 Task: In the  document Christian.pdf Write the word in the shape with center alignment '<3'Change Page orientation to  'Landscape' Insert emoji at the end of quote: Red Heart
Action: Mouse moved to (254, 306)
Screenshot: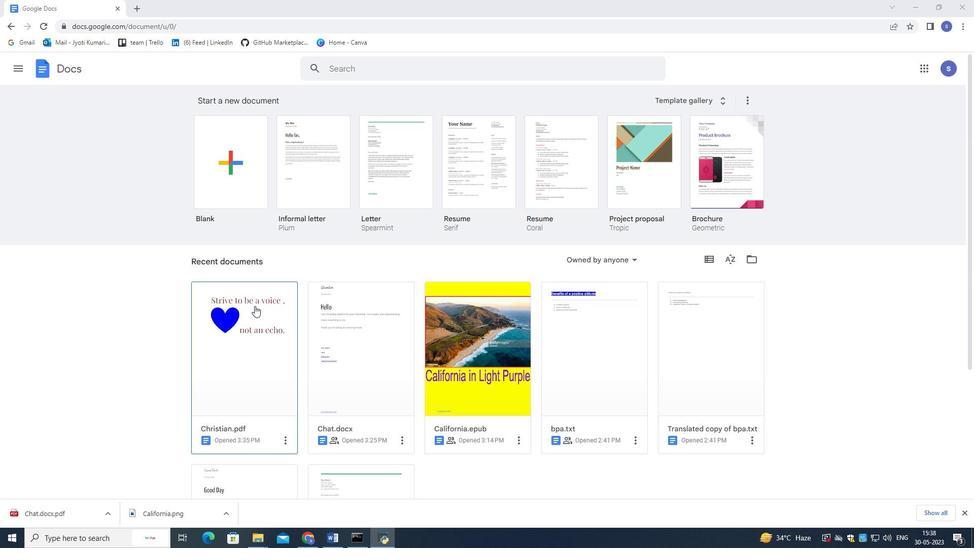 
Action: Mouse pressed left at (254, 306)
Screenshot: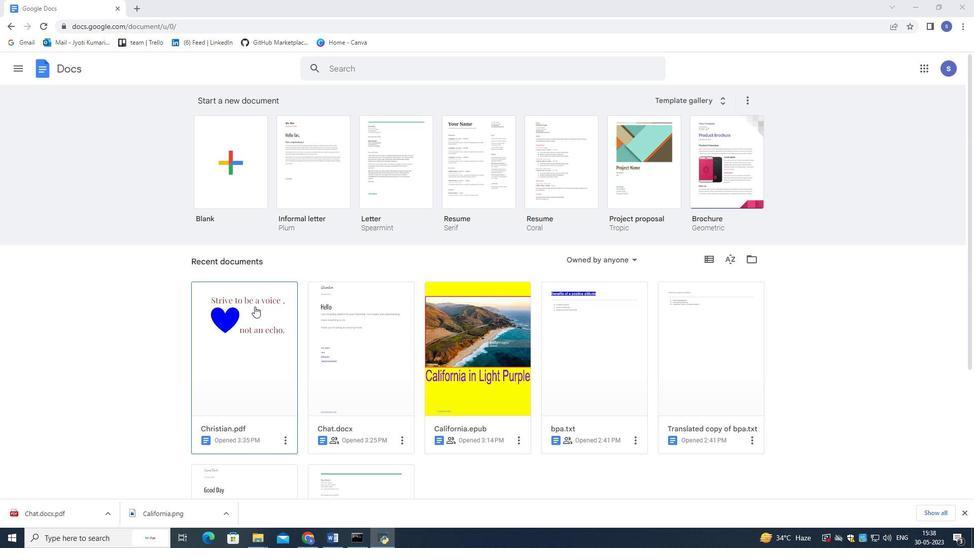 
Action: Mouse moved to (478, 321)
Screenshot: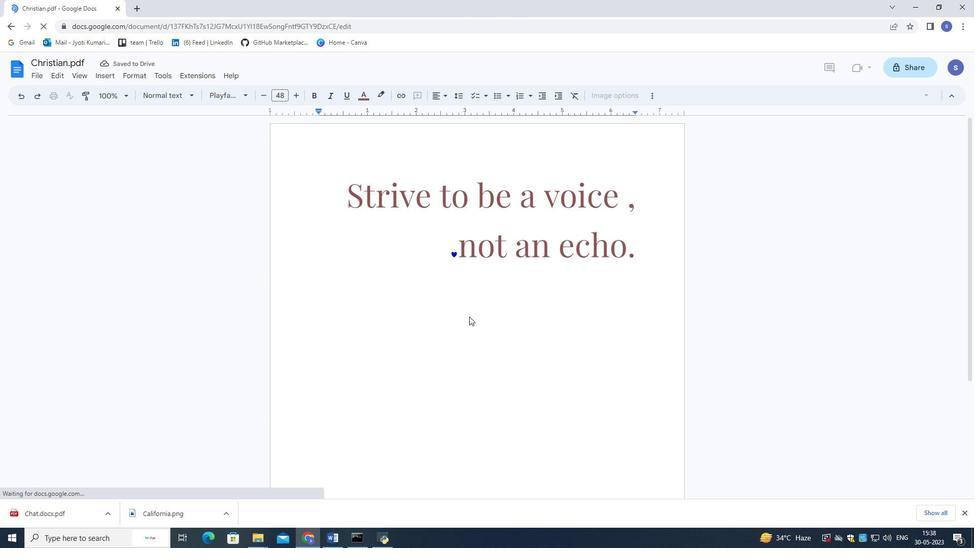 
Action: Mouse pressed left at (478, 321)
Screenshot: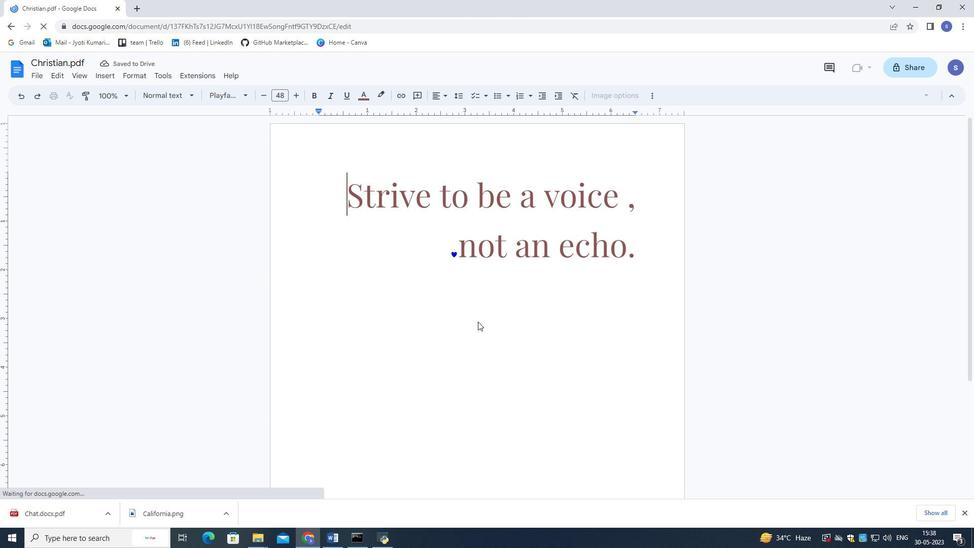 
Action: Mouse moved to (541, 356)
Screenshot: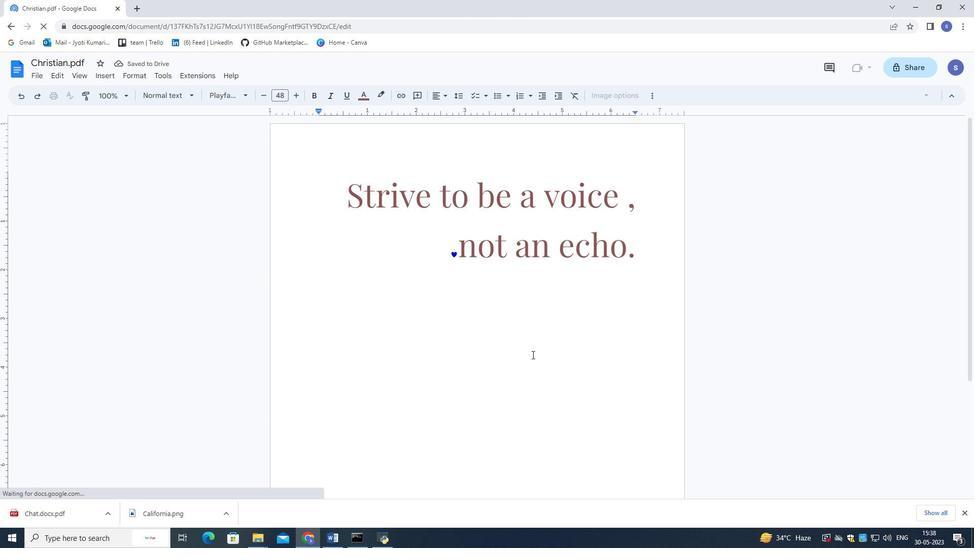 
Action: Mouse pressed left at (541, 356)
Screenshot: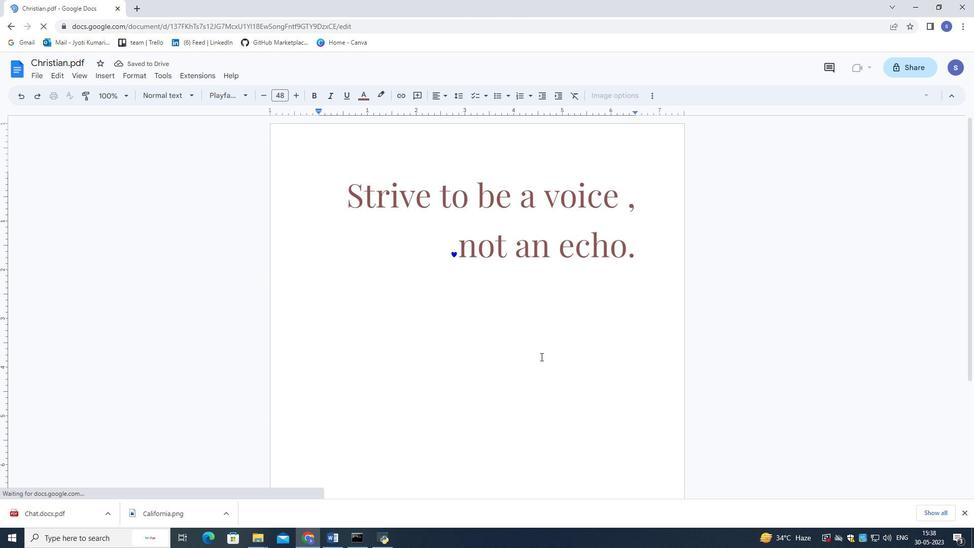 
Action: Mouse moved to (452, 254)
Screenshot: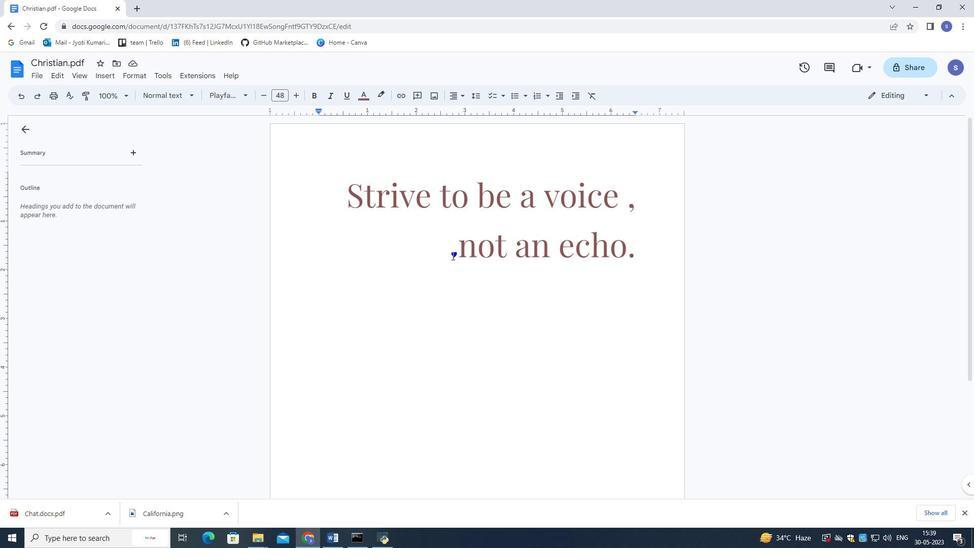 
Action: Mouse pressed left at (452, 254)
Screenshot: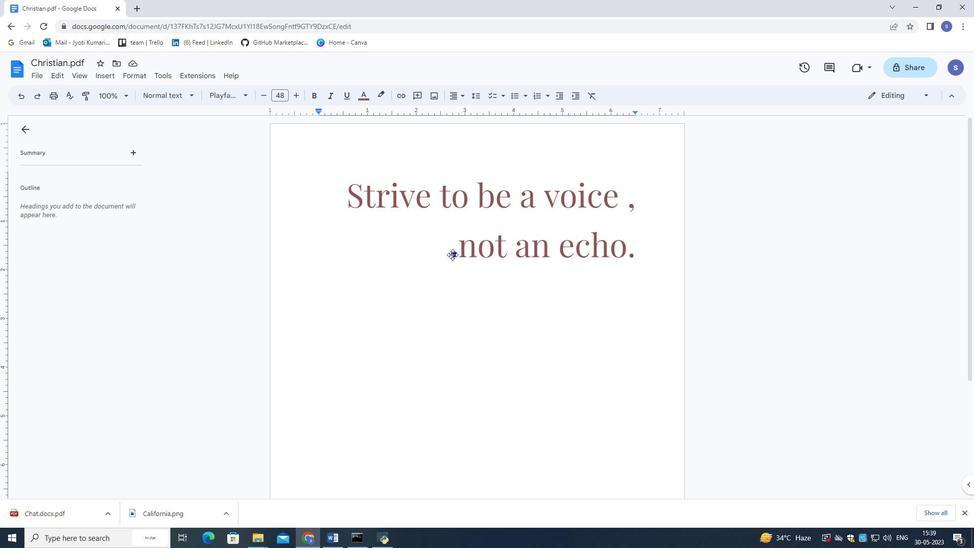 
Action: Mouse moved to (602, 266)
Screenshot: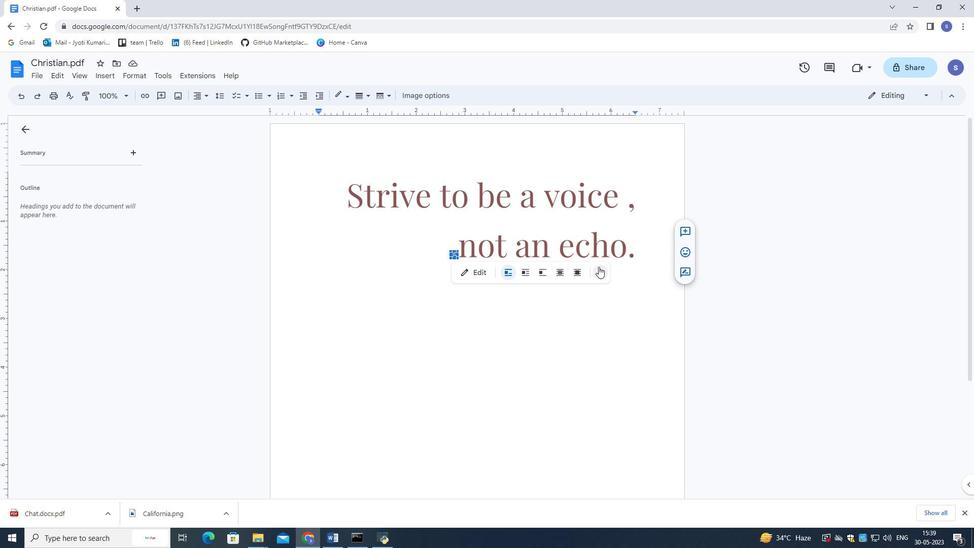 
Action: Mouse pressed left at (602, 266)
Screenshot: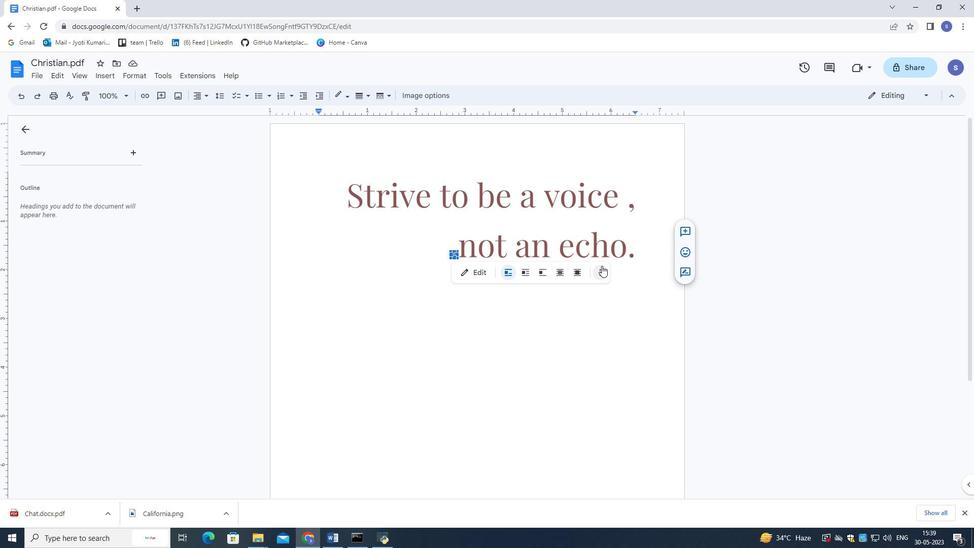 
Action: Mouse moved to (614, 297)
Screenshot: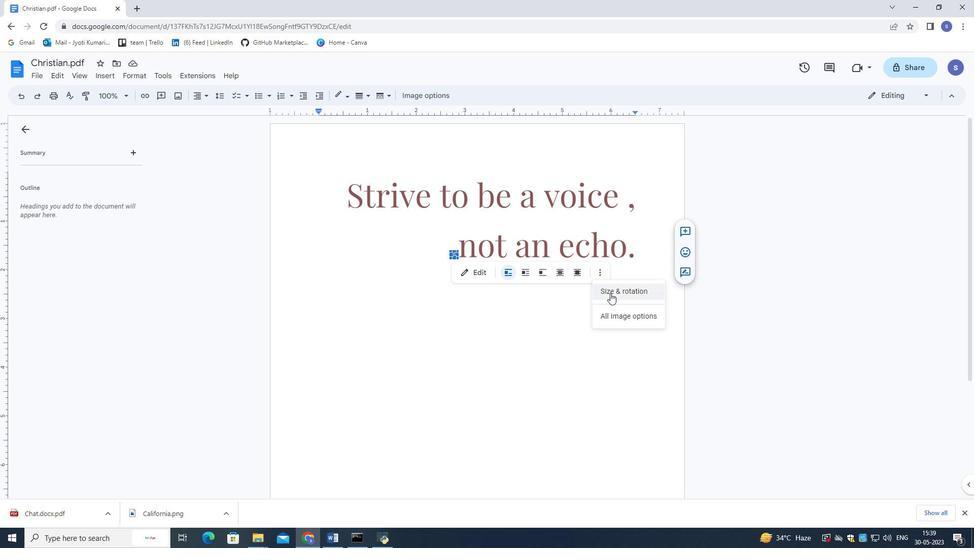 
Action: Mouse pressed left at (614, 297)
Screenshot: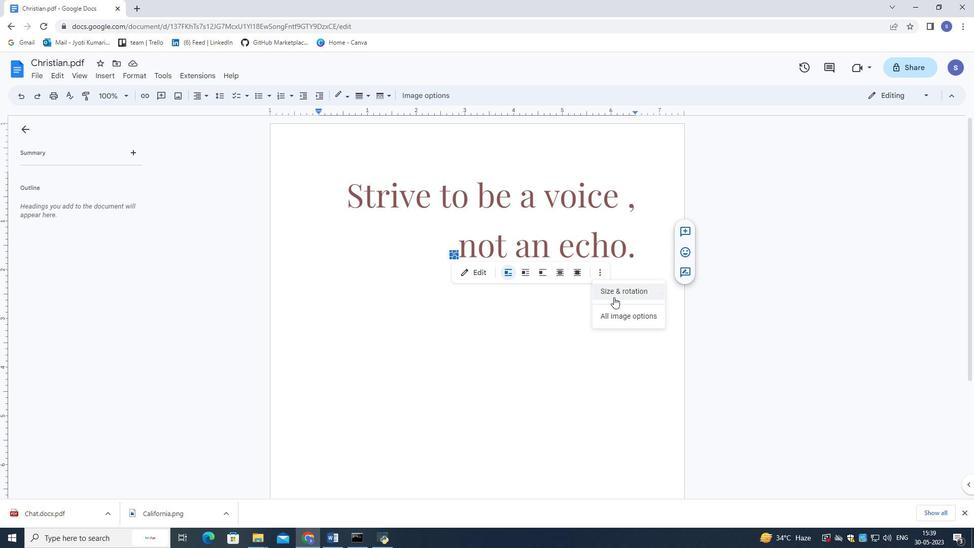 
Action: Mouse moved to (931, 179)
Screenshot: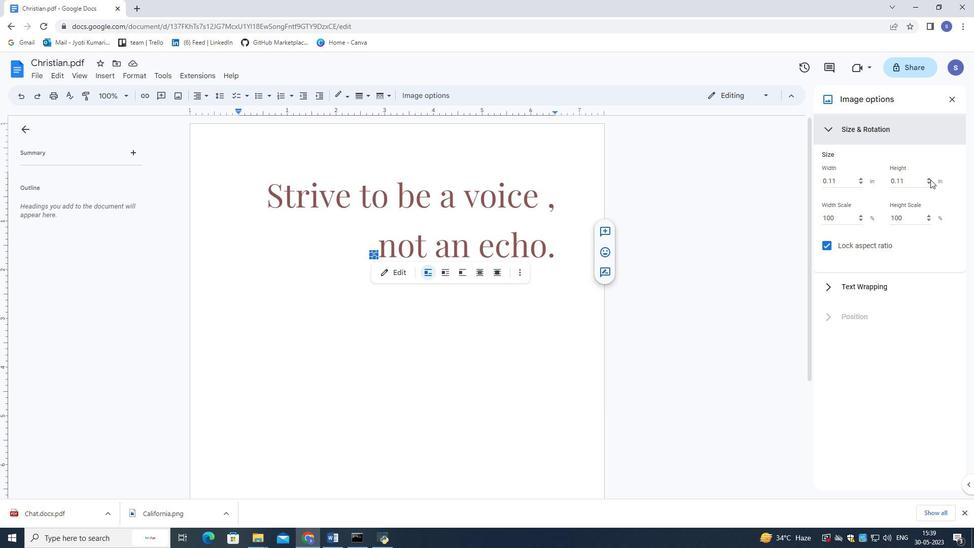 
Action: Mouse pressed left at (931, 179)
Screenshot: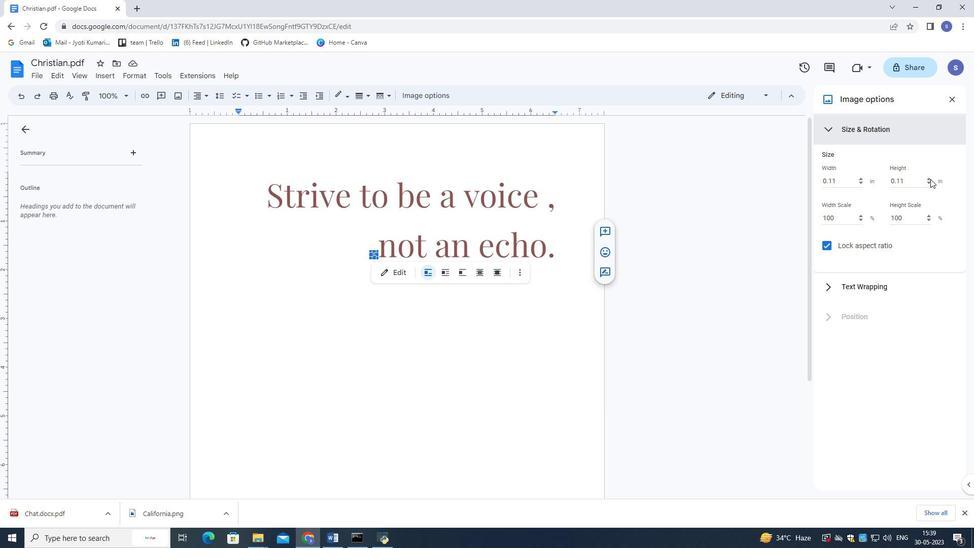 
Action: Mouse moved to (931, 178)
Screenshot: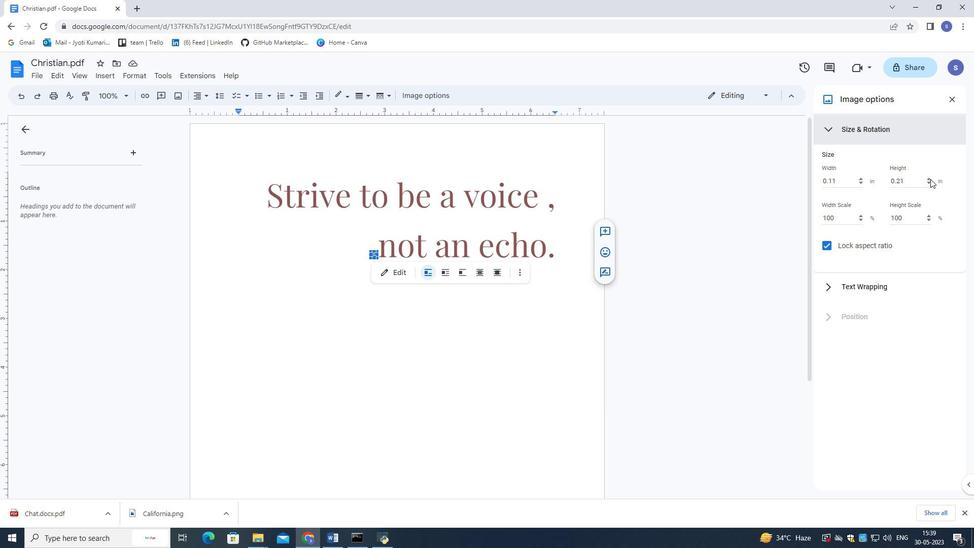 
Action: Mouse pressed left at (931, 178)
Screenshot: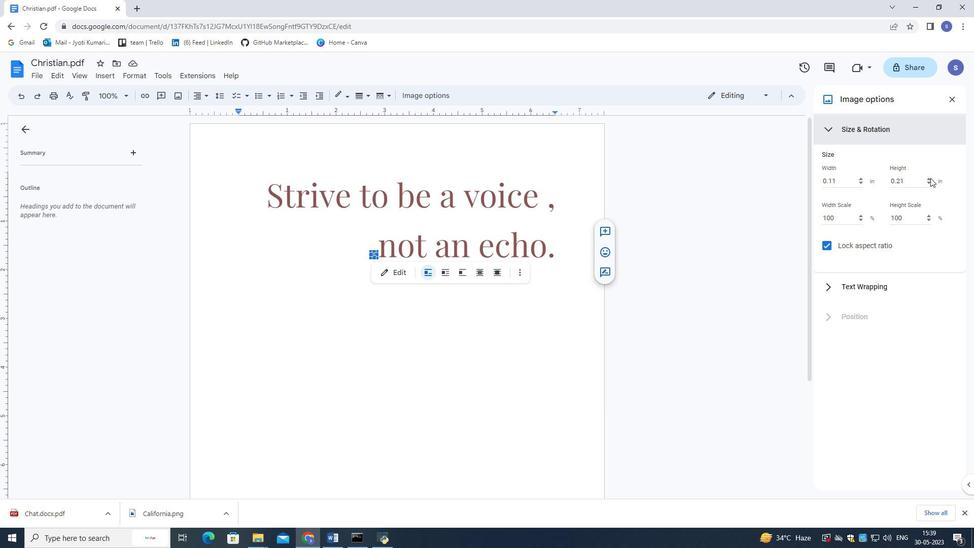 
Action: Mouse pressed left at (931, 178)
Screenshot: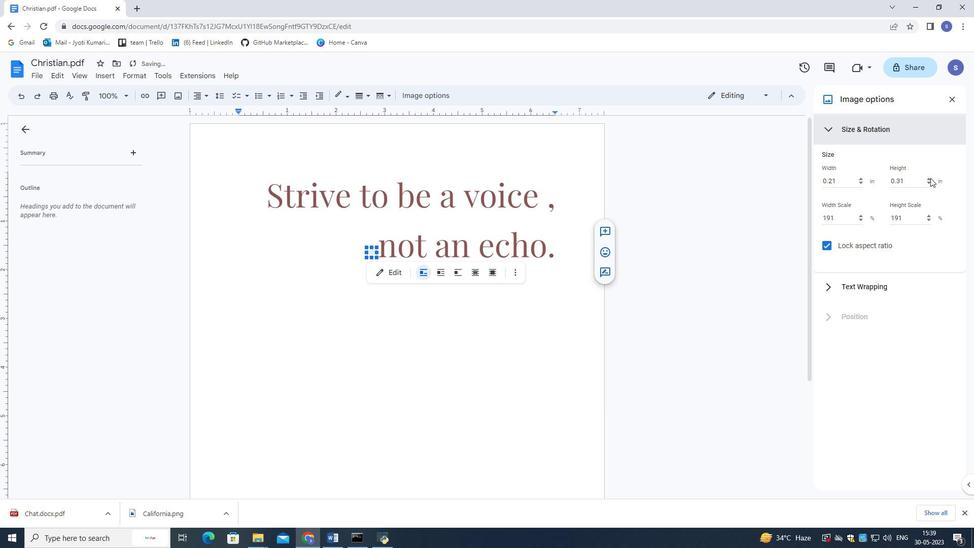 
Action: Mouse pressed left at (931, 178)
Screenshot: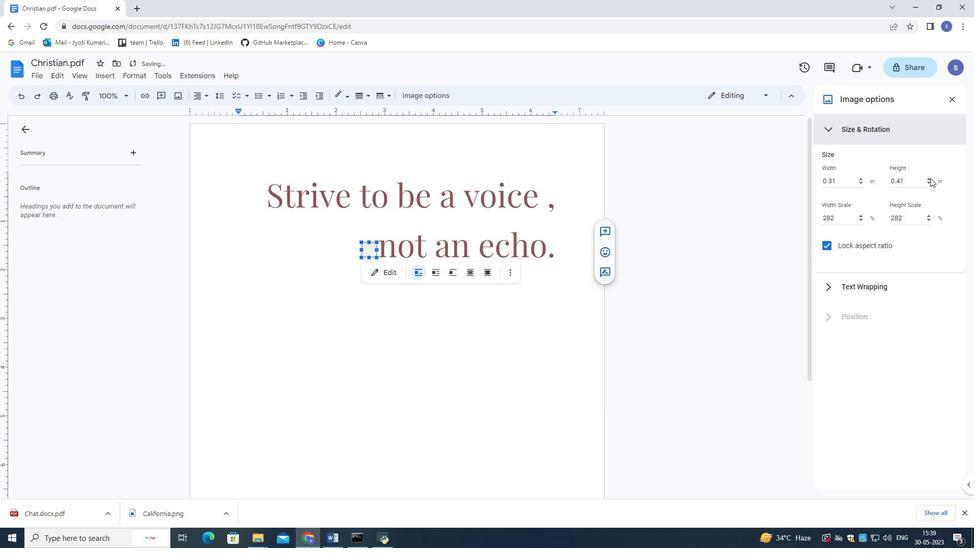 
Action: Mouse pressed left at (931, 178)
Screenshot: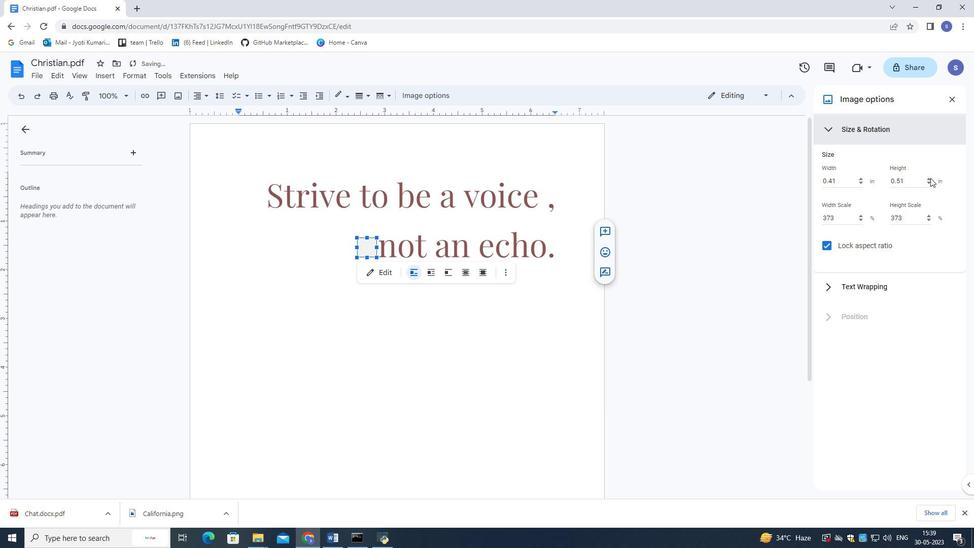 
Action: Mouse moved to (714, 244)
Screenshot: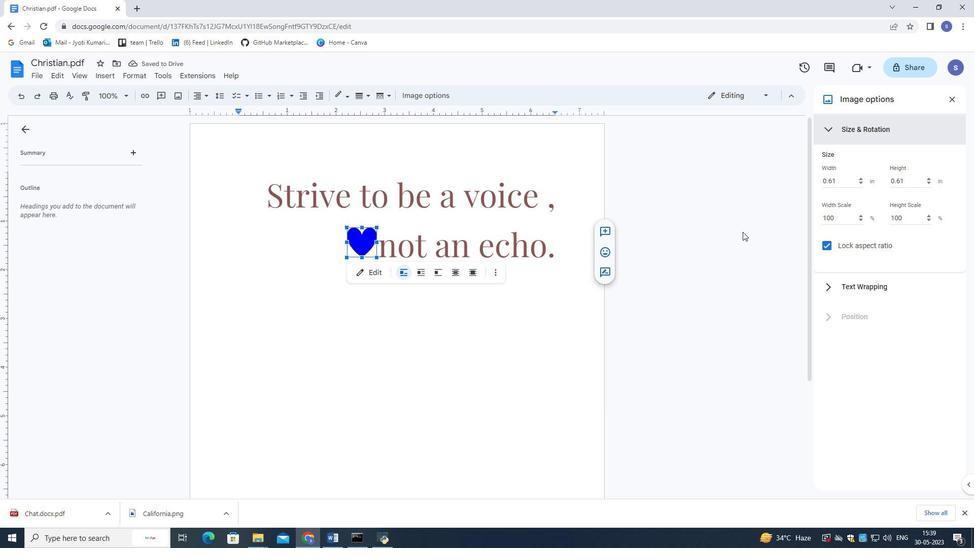 
Action: Mouse pressed left at (714, 244)
Screenshot: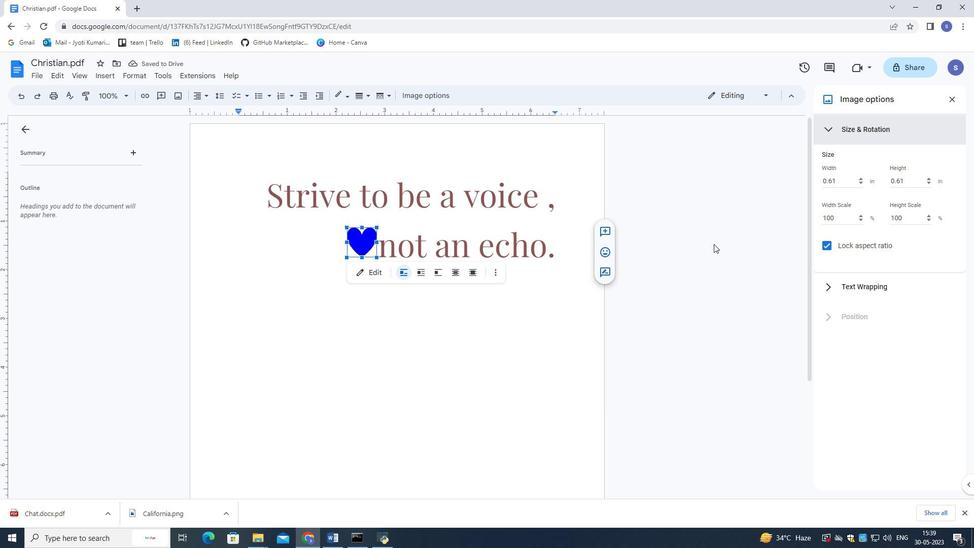 
Action: Mouse moved to (358, 241)
Screenshot: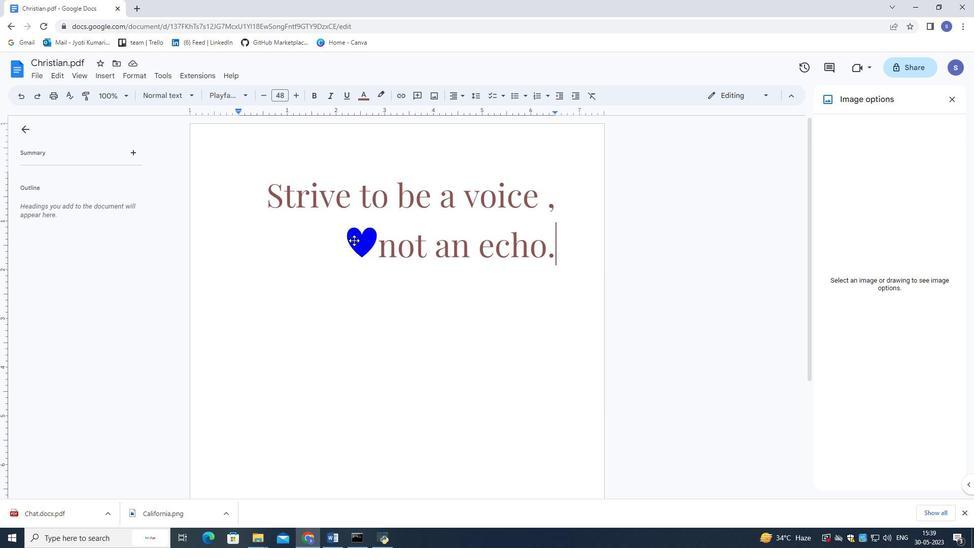 
Action: Mouse pressed left at (358, 241)
Screenshot: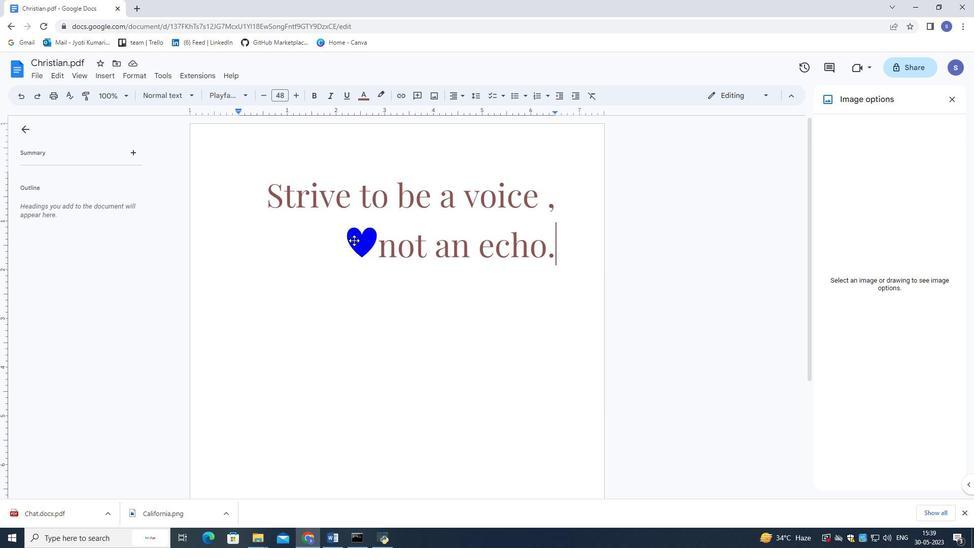 
Action: Mouse pressed left at (358, 241)
Screenshot: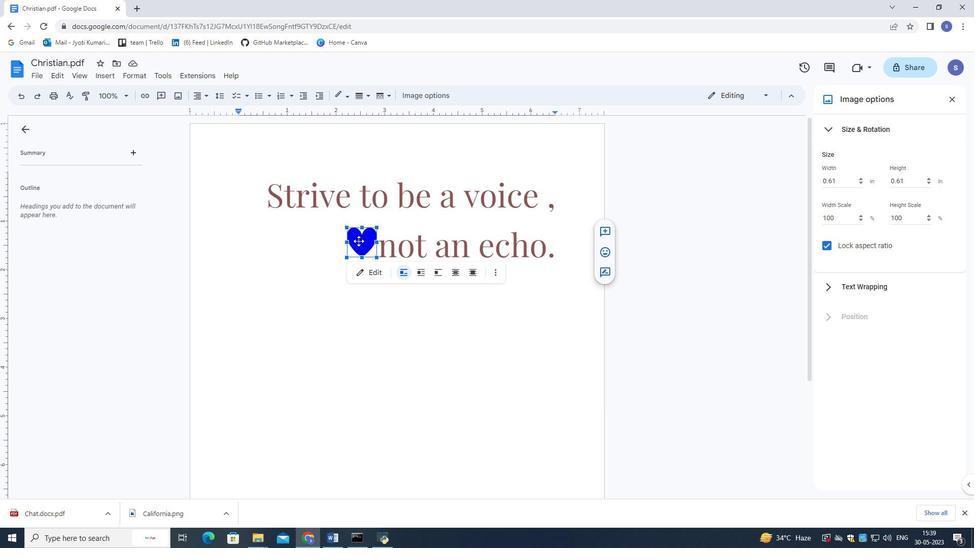 
Action: Mouse moved to (359, 241)
Screenshot: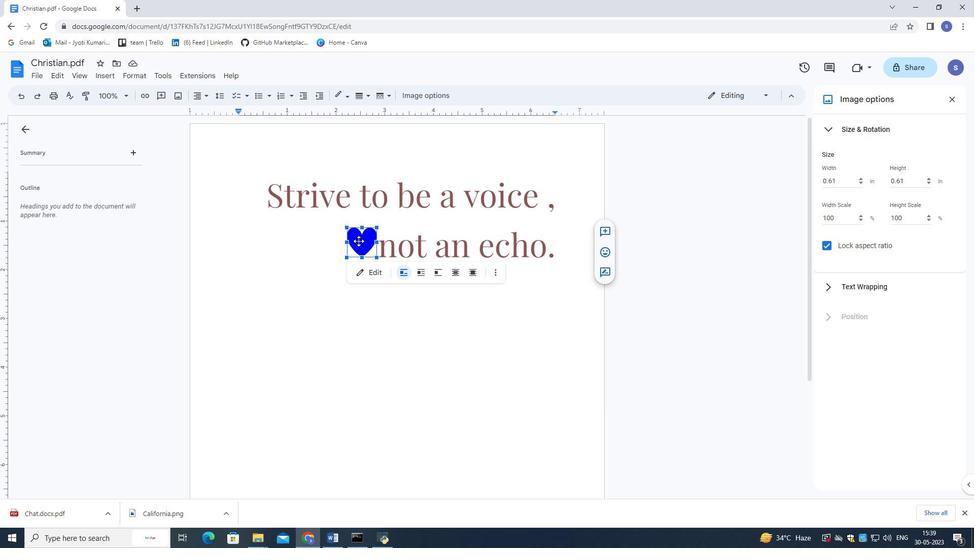 
Action: Mouse pressed left at (359, 241)
Screenshot: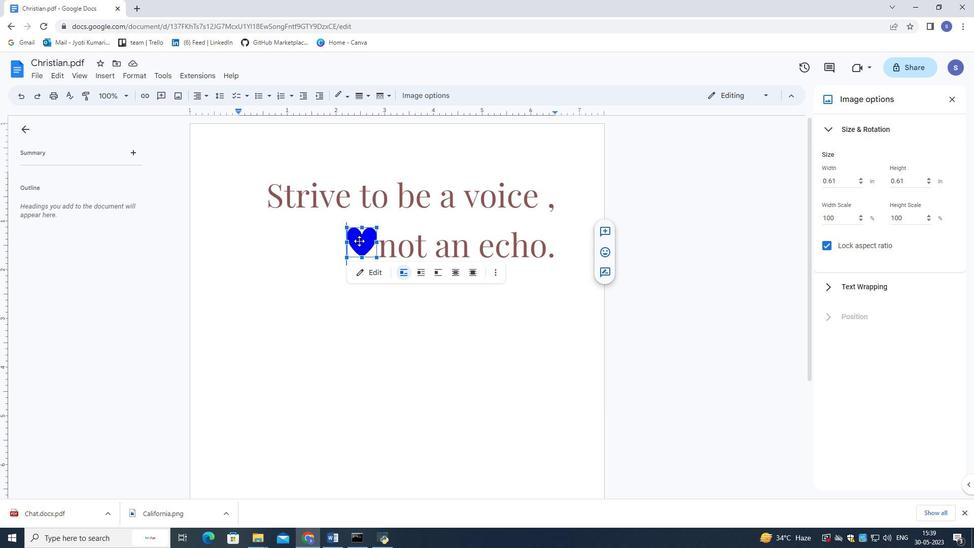 
Action: Mouse moved to (382, 226)
Screenshot: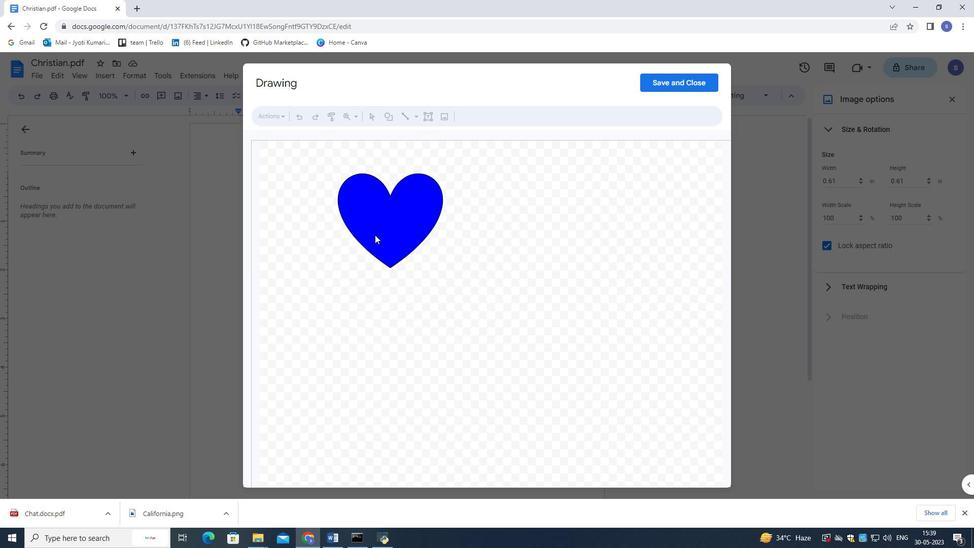 
Action: Mouse pressed left at (382, 226)
Screenshot: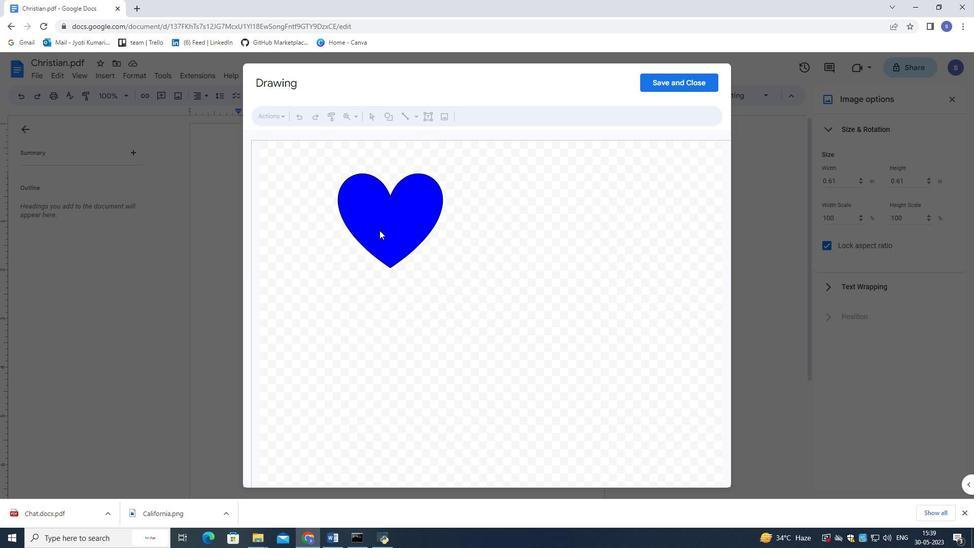 
Action: Mouse pressed left at (382, 226)
Screenshot: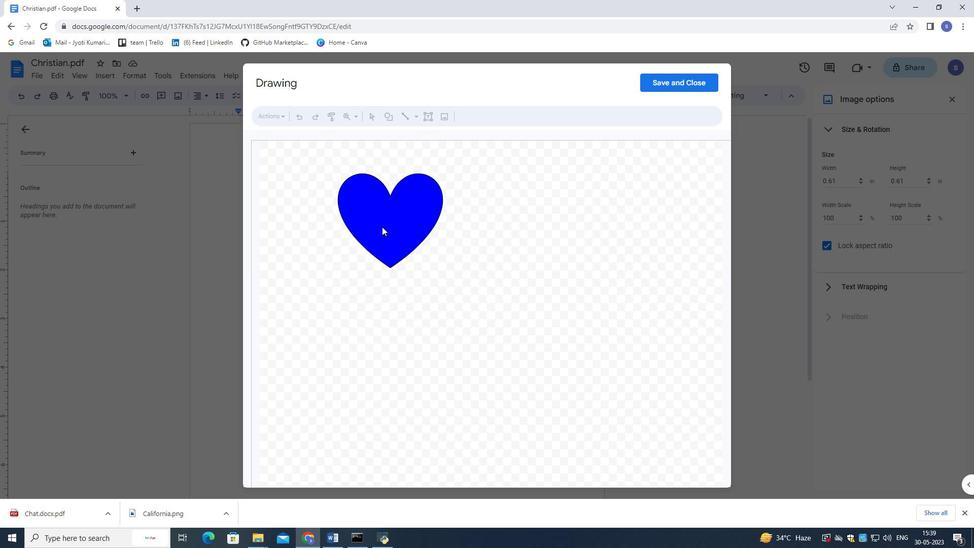 
Action: Mouse moved to (381, 221)
Screenshot: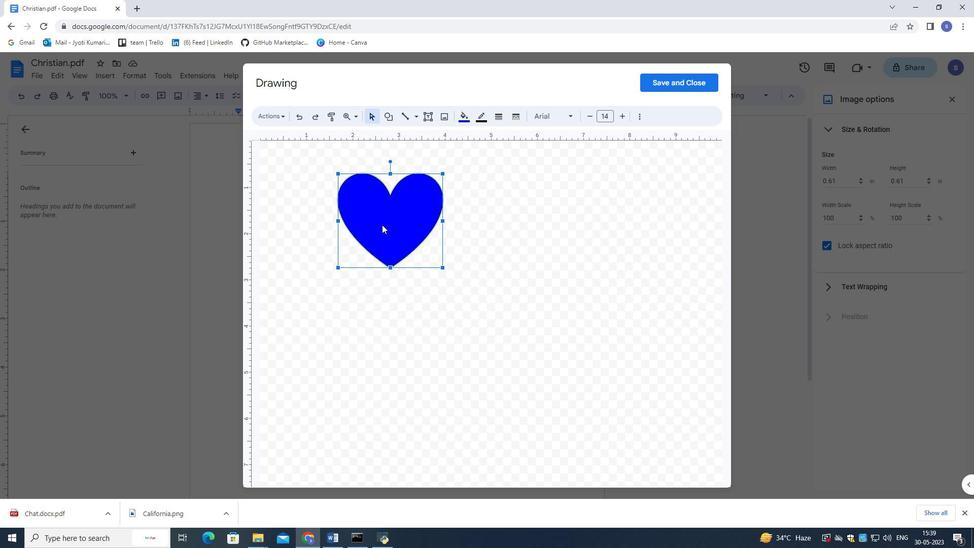 
Action: Mouse pressed left at (381, 221)
Screenshot: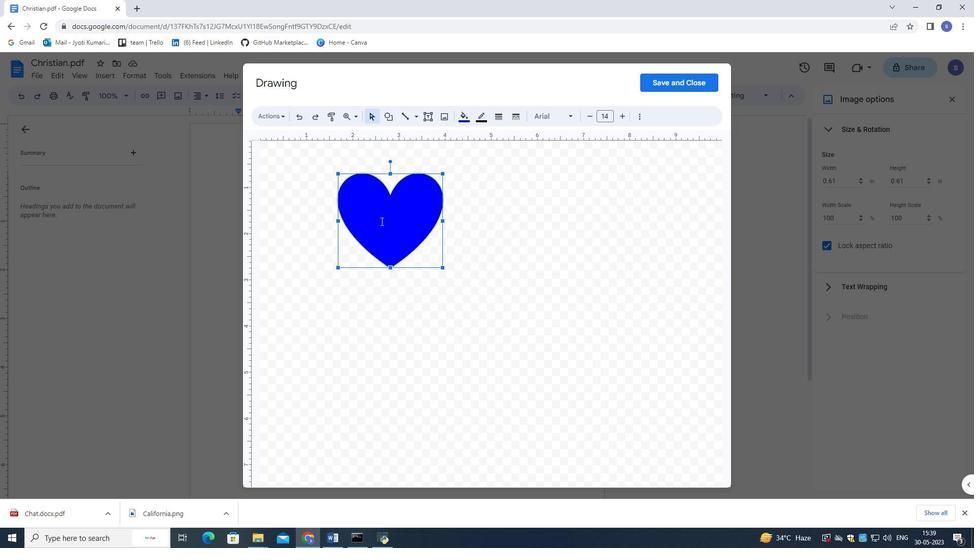 
Action: Mouse moved to (376, 200)
Screenshot: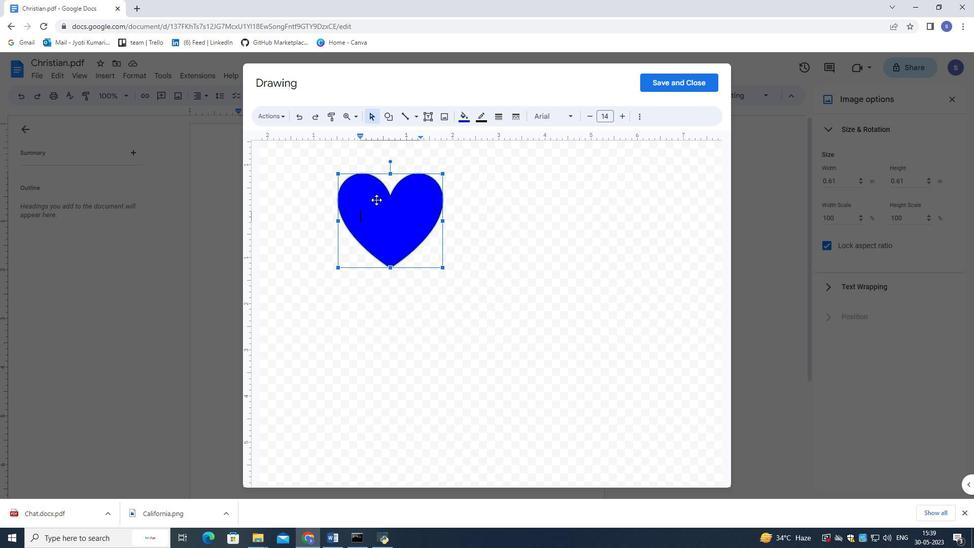 
Action: Key pressed <Key.shift_r><3
Screenshot: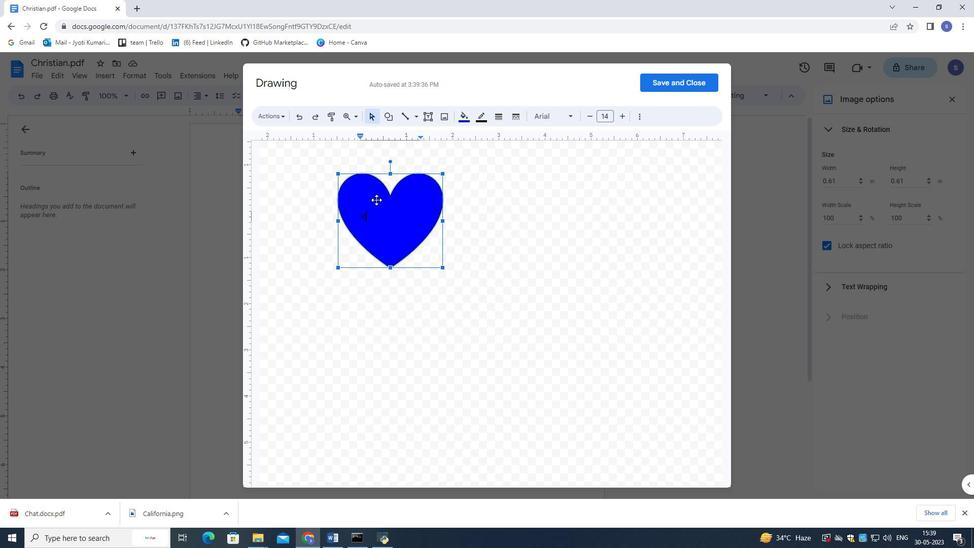
Action: Mouse moved to (380, 215)
Screenshot: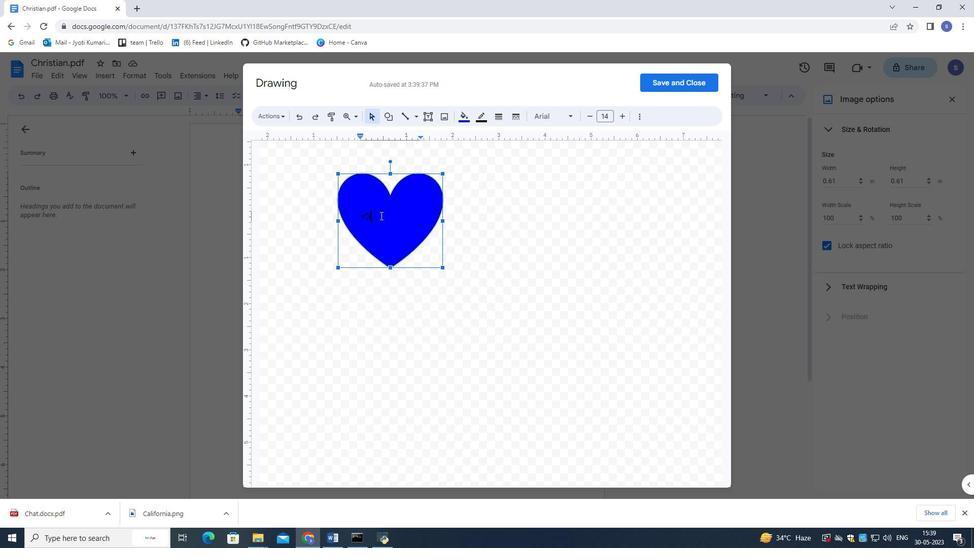 
Action: Mouse pressed left at (380, 215)
Screenshot: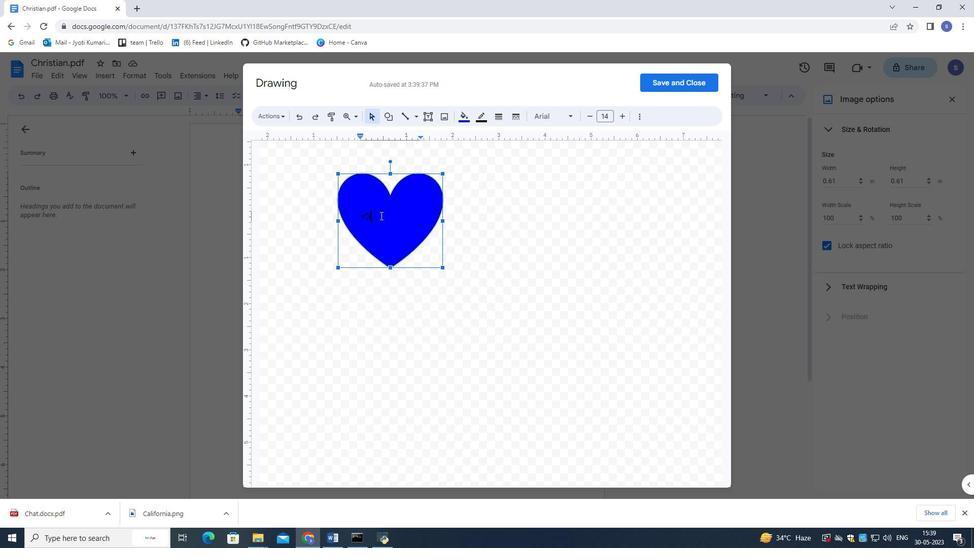 
Action: Mouse moved to (480, 118)
Screenshot: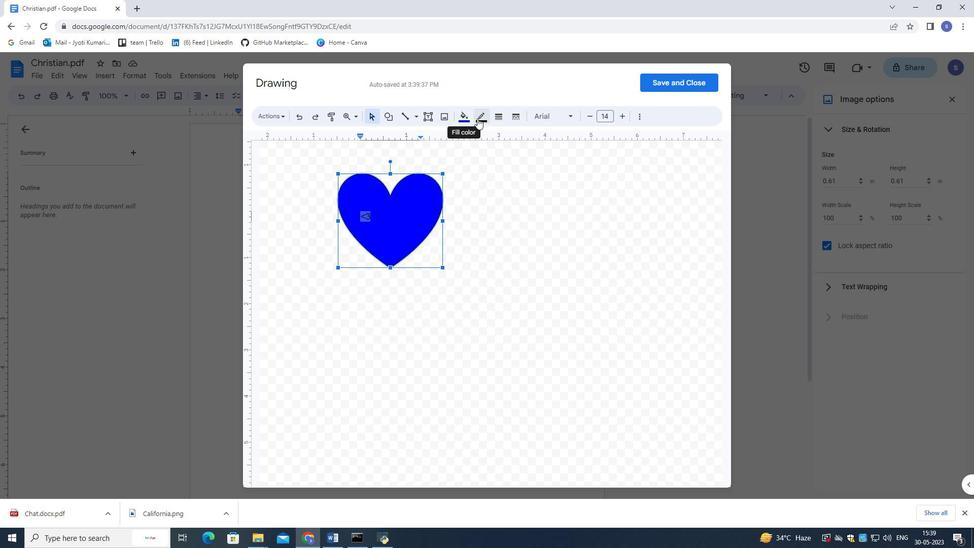 
Action: Mouse pressed left at (480, 118)
Screenshot: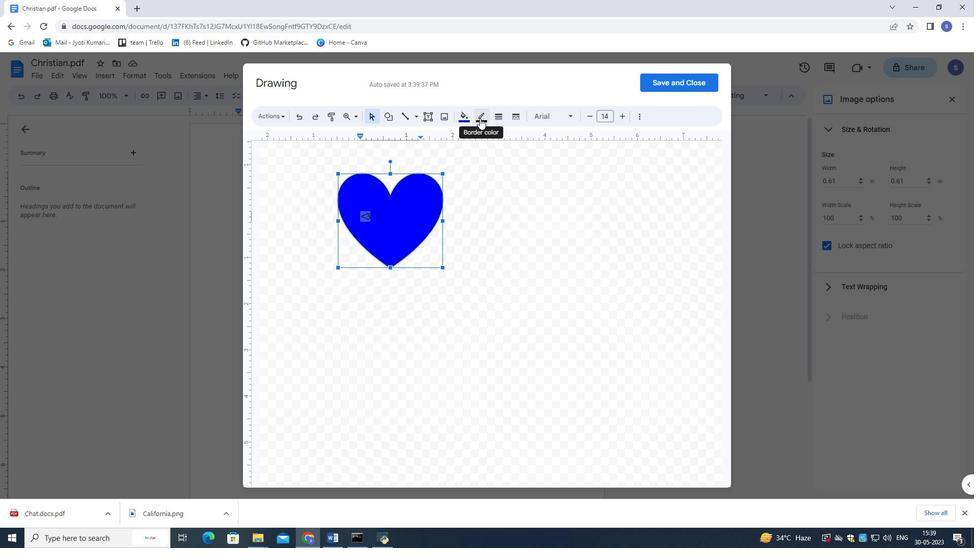 
Action: Mouse moved to (586, 166)
Screenshot: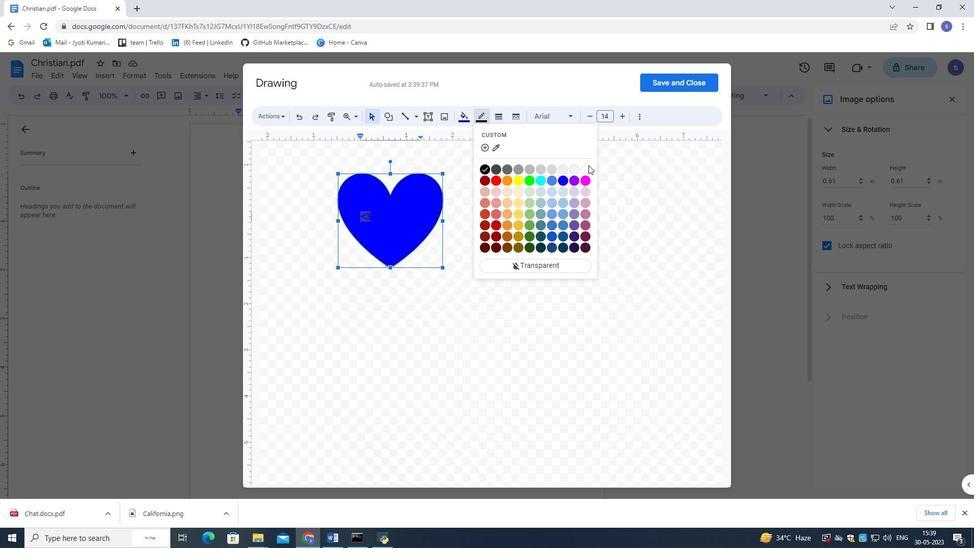 
Action: Mouse pressed left at (586, 166)
Screenshot: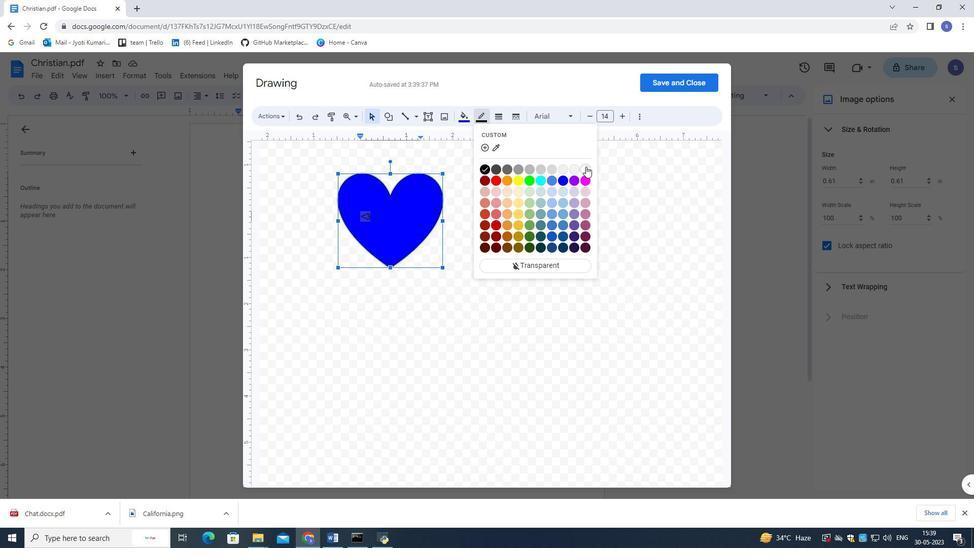 
Action: Mouse moved to (636, 121)
Screenshot: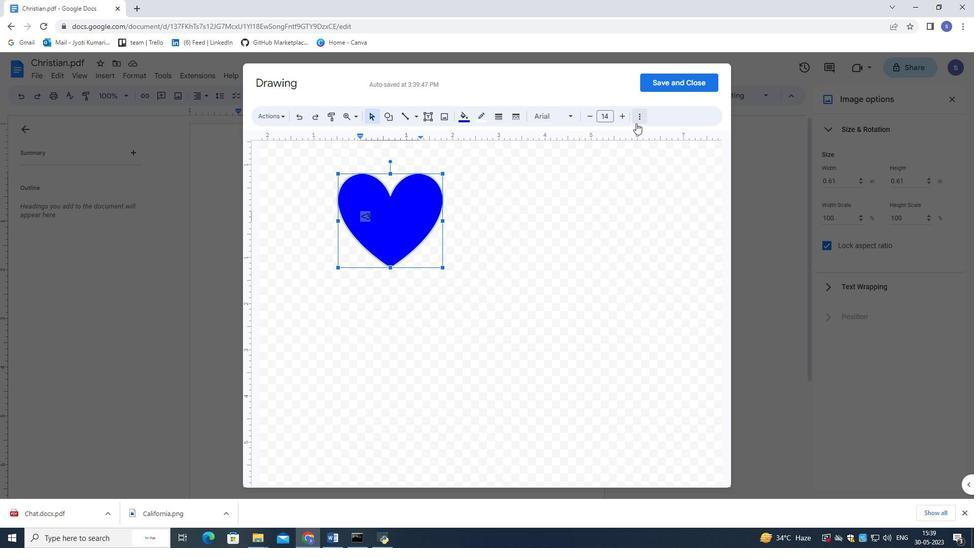 
Action: Mouse pressed left at (636, 121)
Screenshot: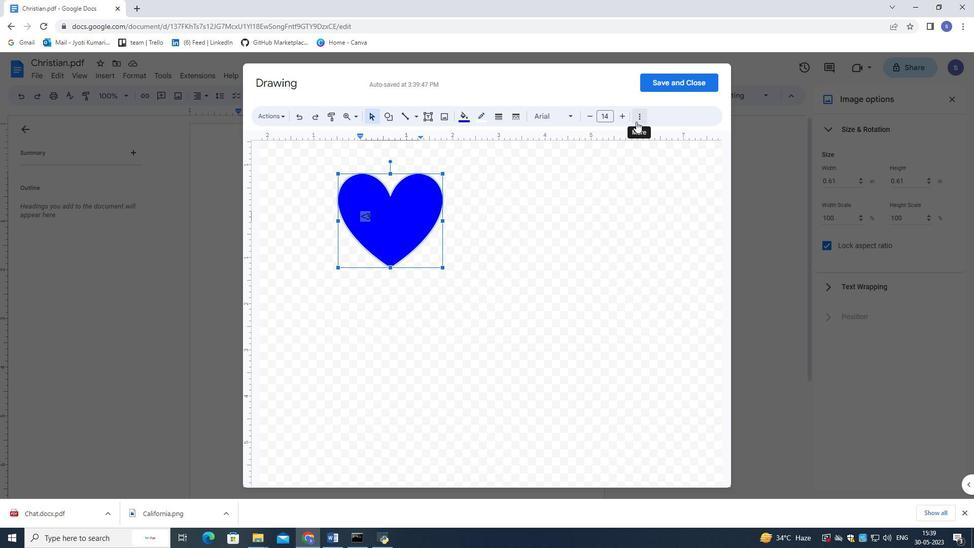 
Action: Mouse moved to (622, 117)
Screenshot: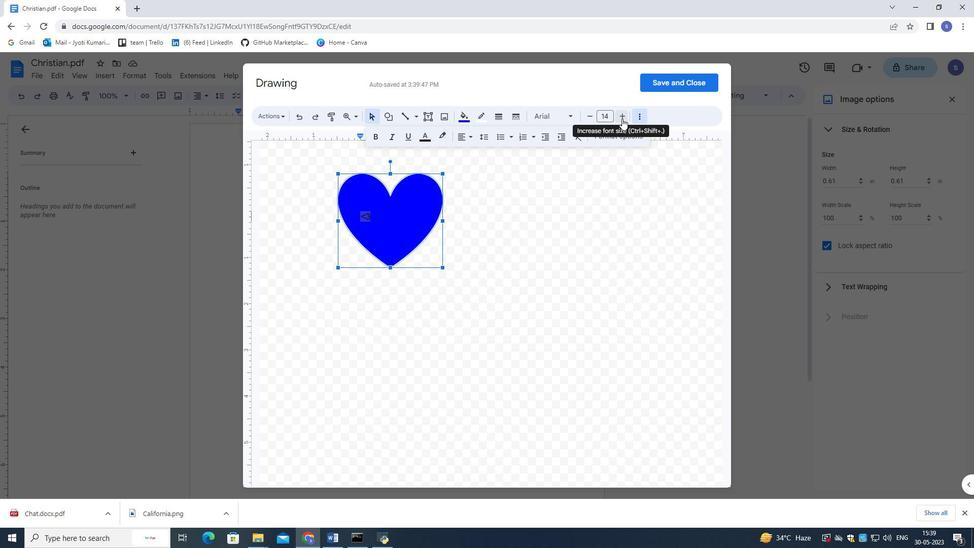 
Action: Mouse pressed left at (622, 117)
Screenshot: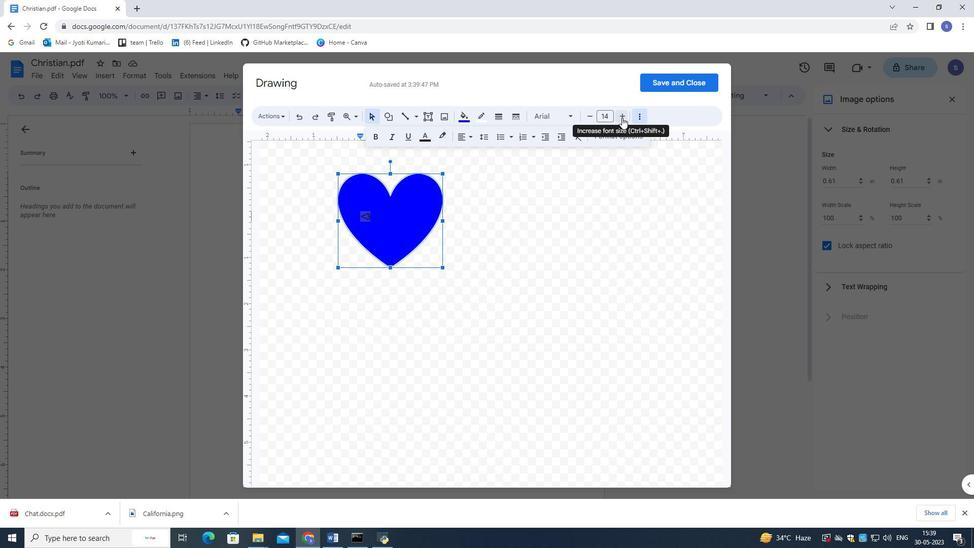 
Action: Mouse moved to (677, 84)
Screenshot: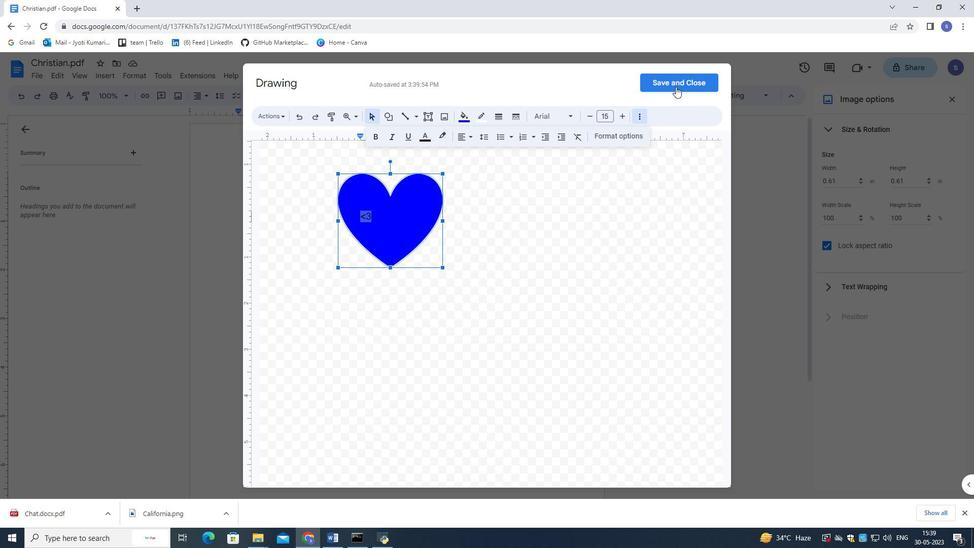 
Action: Mouse pressed left at (677, 84)
Screenshot: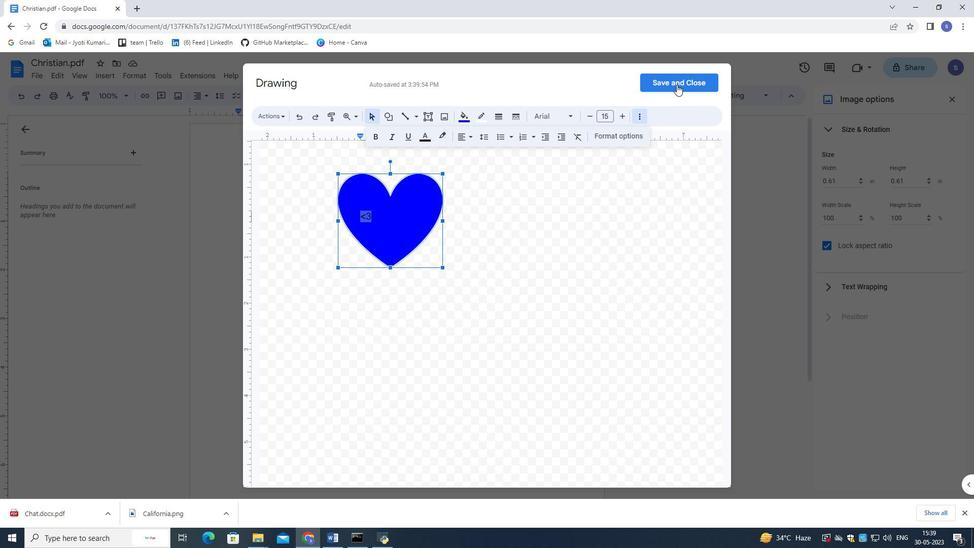 
Action: Mouse moved to (457, 318)
Screenshot: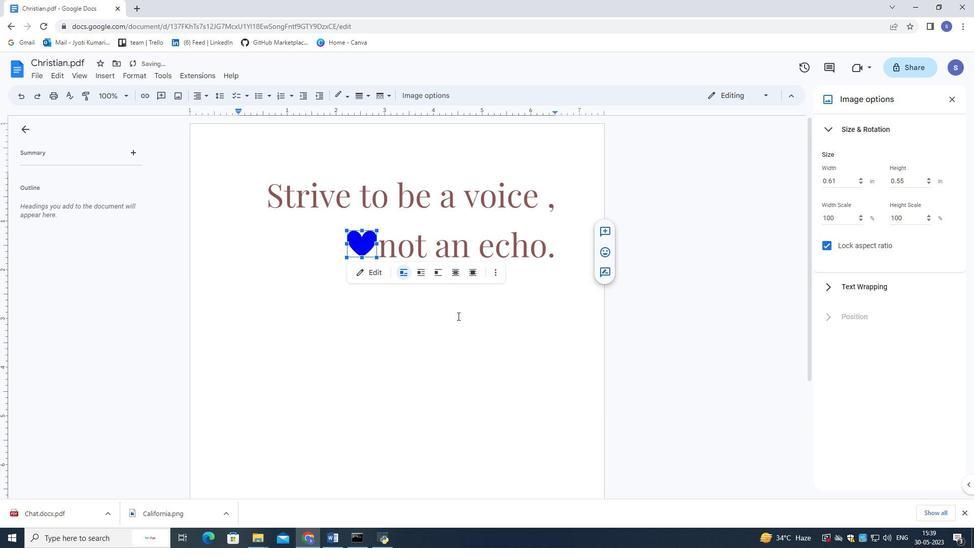 
Action: Mouse pressed left at (457, 318)
Screenshot: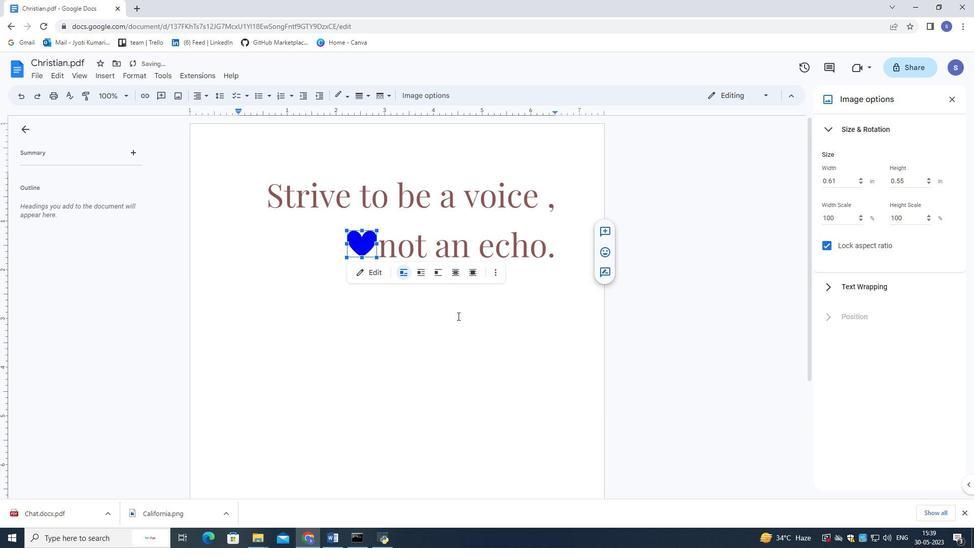 
Action: Mouse moved to (359, 243)
Screenshot: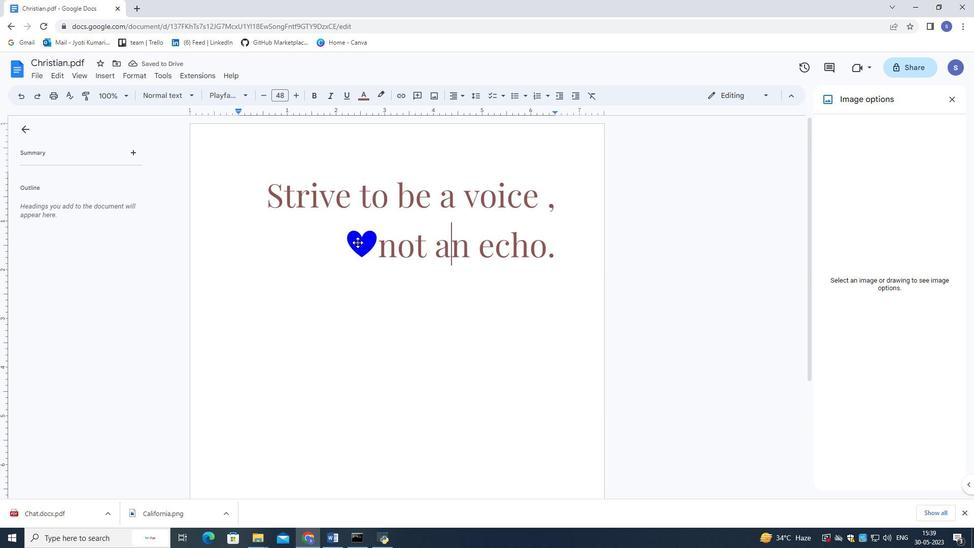
Action: Mouse pressed left at (359, 243)
Screenshot: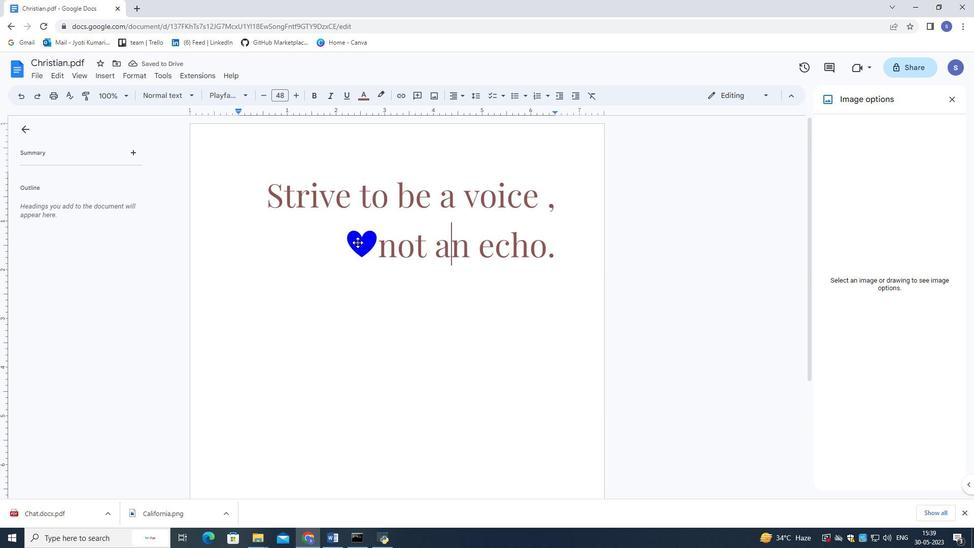 
Action: Mouse moved to (360, 243)
Screenshot: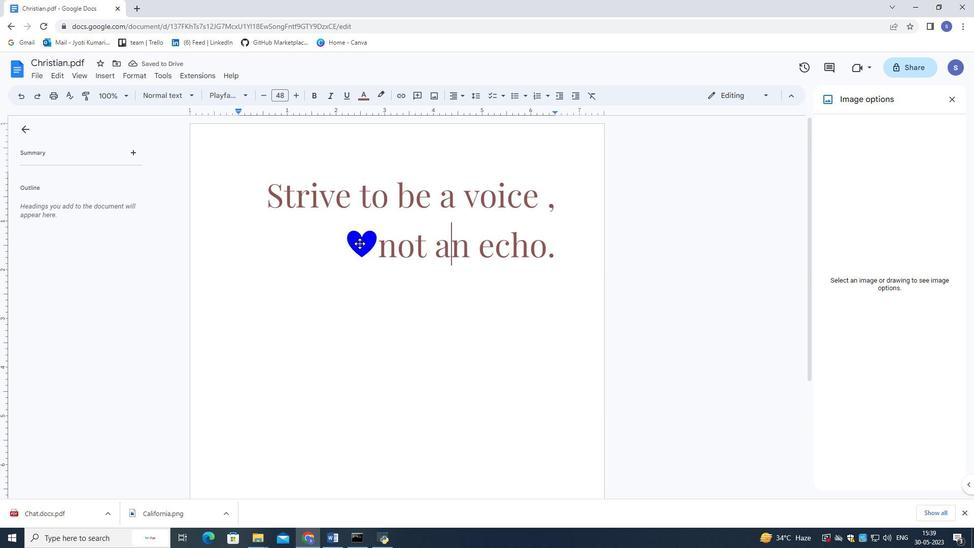
Action: Mouse pressed left at (360, 243)
Screenshot: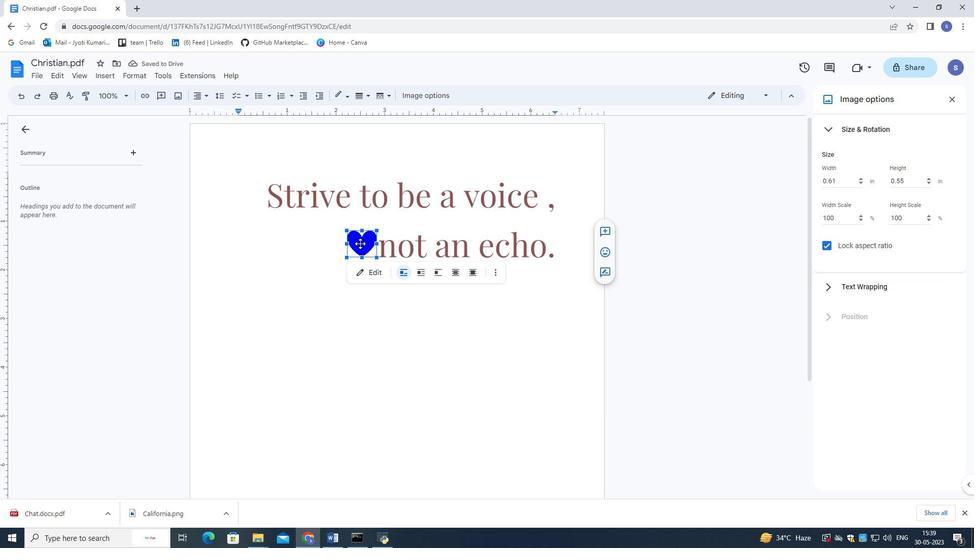 
Action: Mouse pressed left at (360, 243)
Screenshot: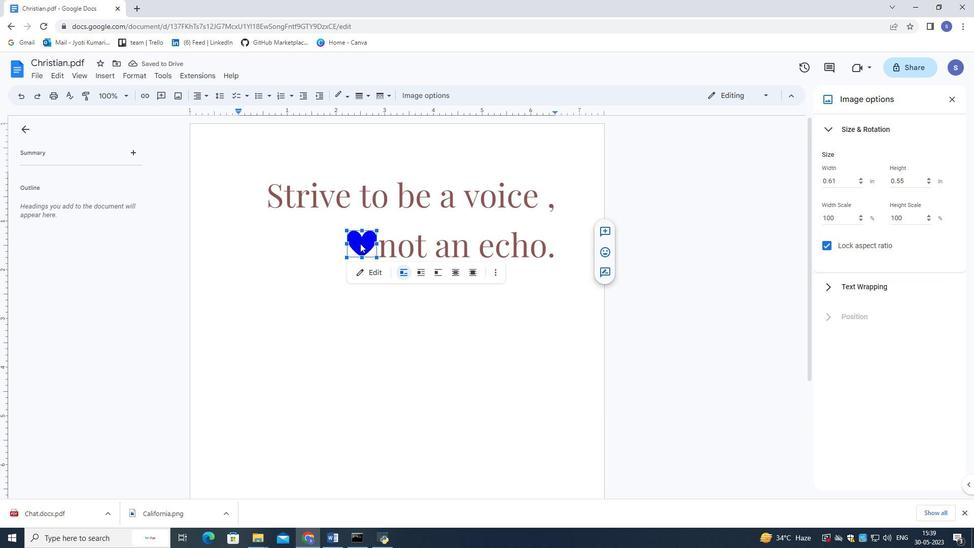 
Action: Mouse moved to (376, 211)
Screenshot: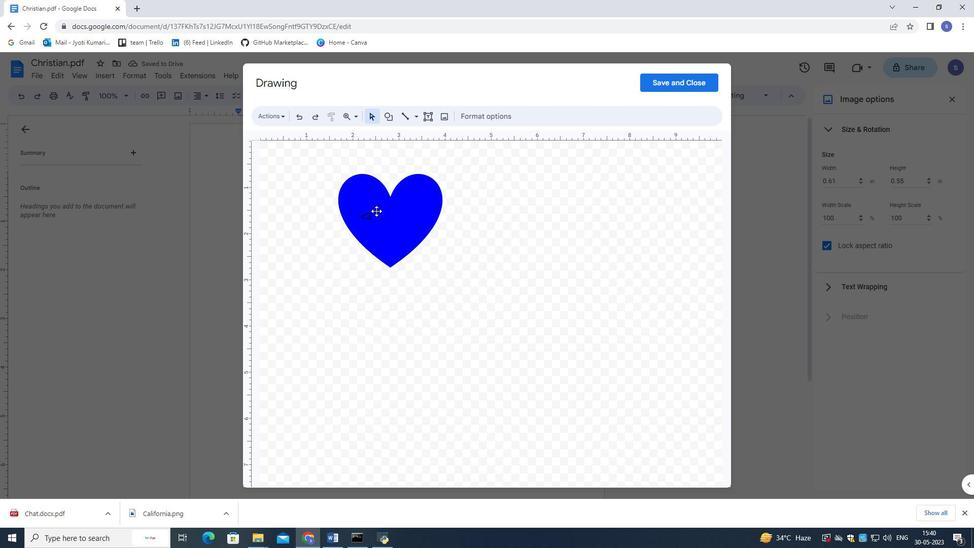 
Action: Mouse pressed left at (376, 211)
Screenshot: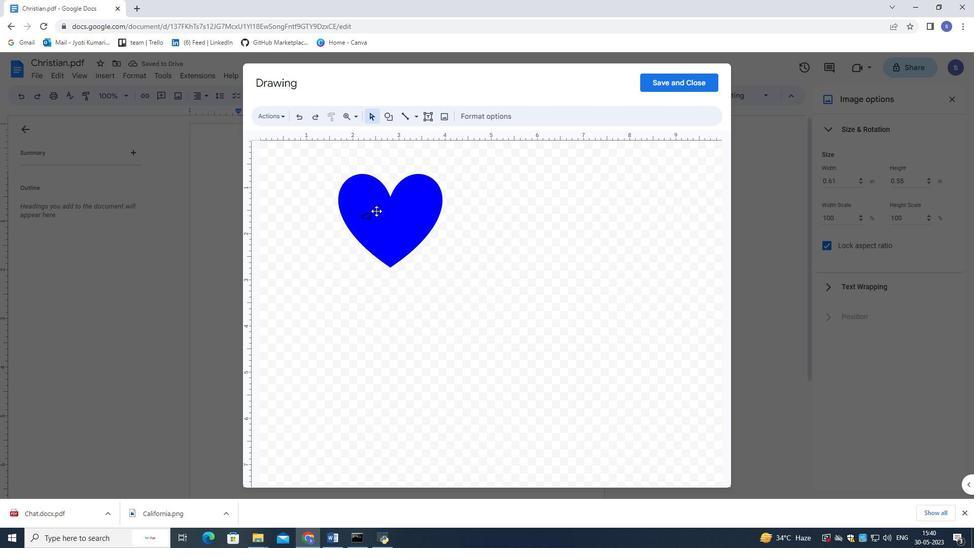 
Action: Mouse moved to (376, 216)
Screenshot: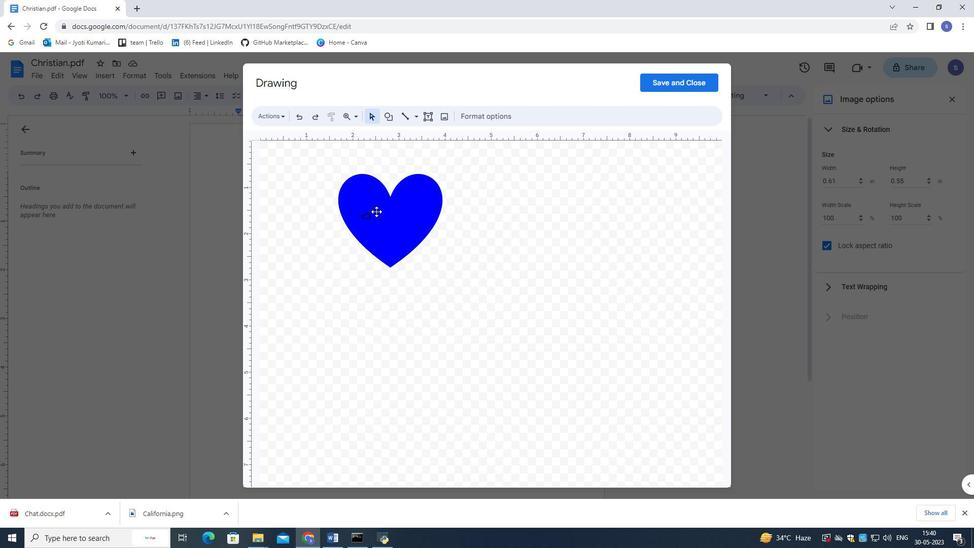 
Action: Mouse pressed left at (376, 216)
Screenshot: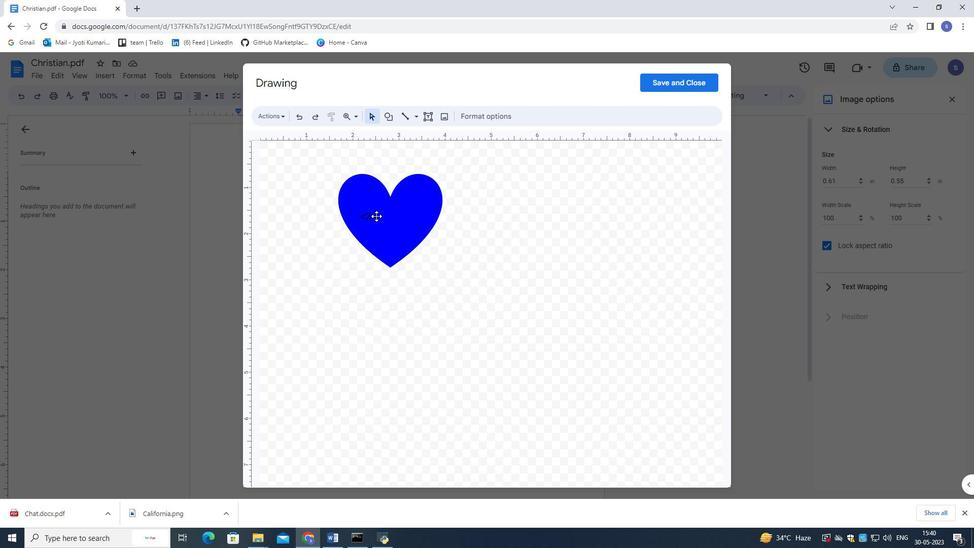 
Action: Mouse moved to (376, 216)
Screenshot: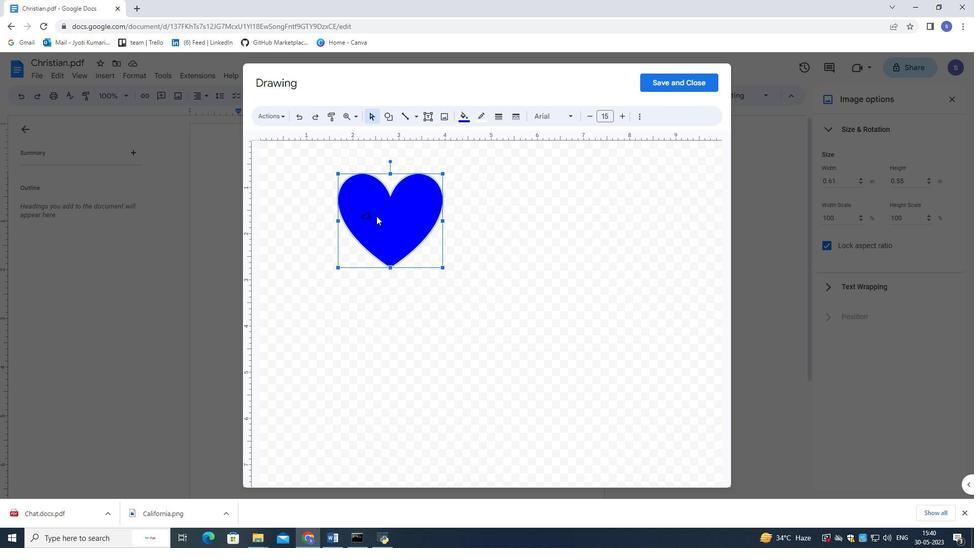 
Action: Mouse pressed left at (376, 216)
Screenshot: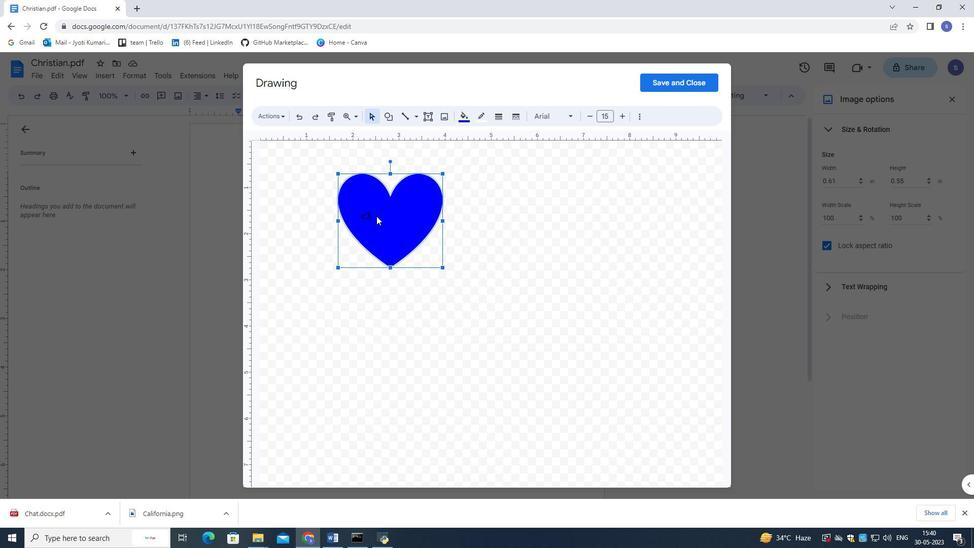 
Action: Mouse pressed left at (376, 216)
Screenshot: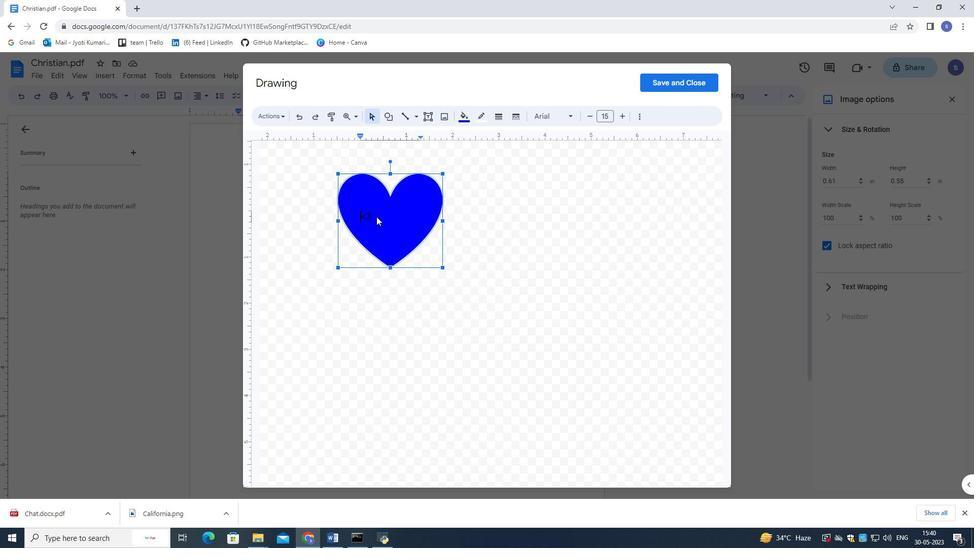 
Action: Mouse moved to (376, 217)
Screenshot: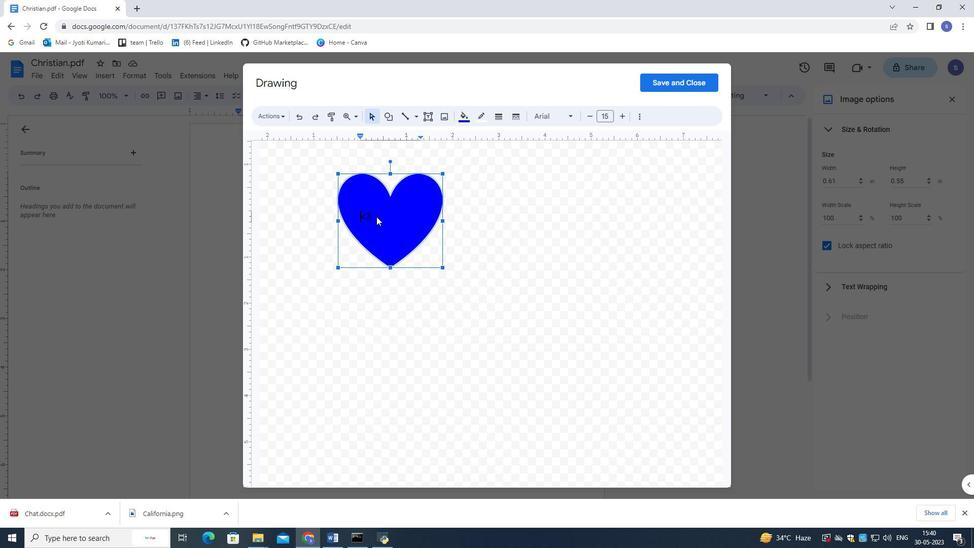 
Action: Mouse pressed left at (376, 217)
Screenshot: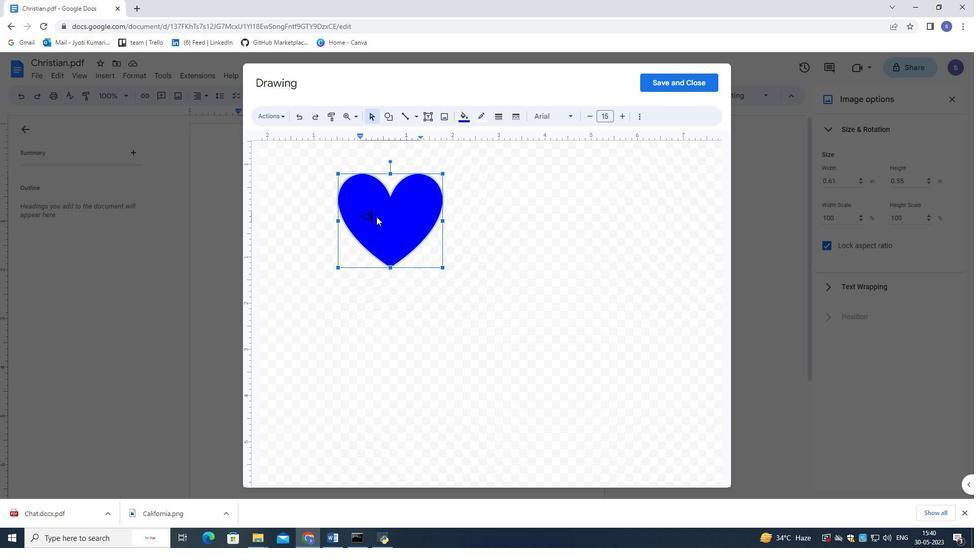 
Action: Mouse moved to (375, 217)
Screenshot: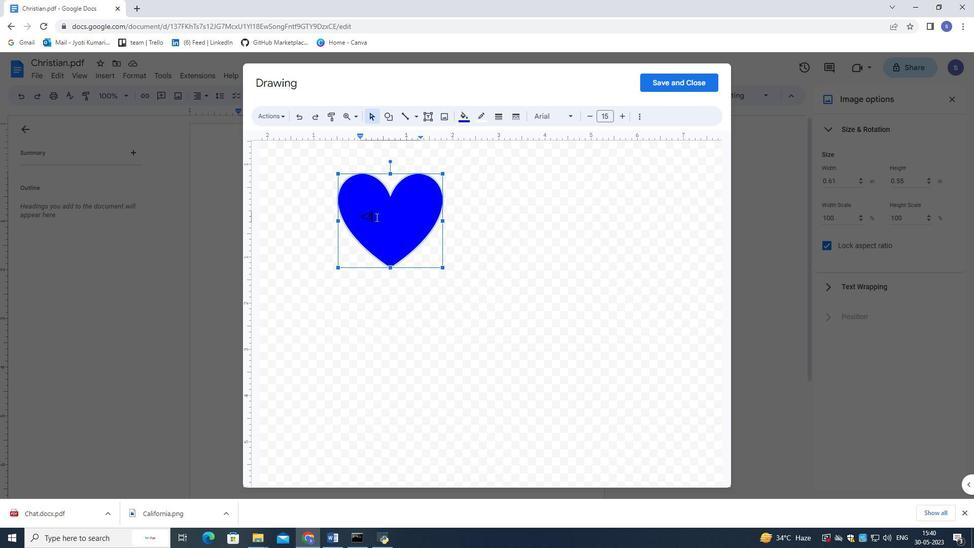 
Action: Mouse pressed left at (375, 217)
Screenshot: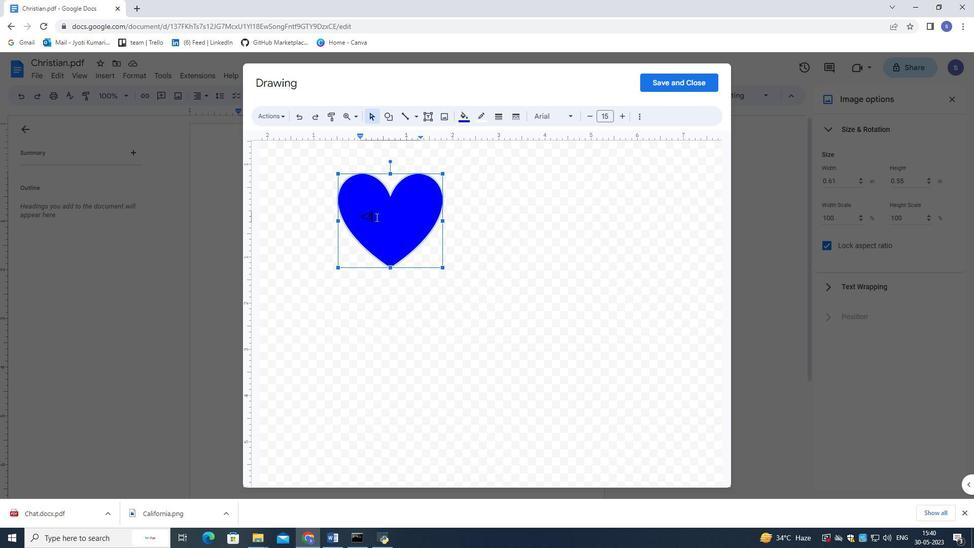
Action: Mouse moved to (483, 117)
Screenshot: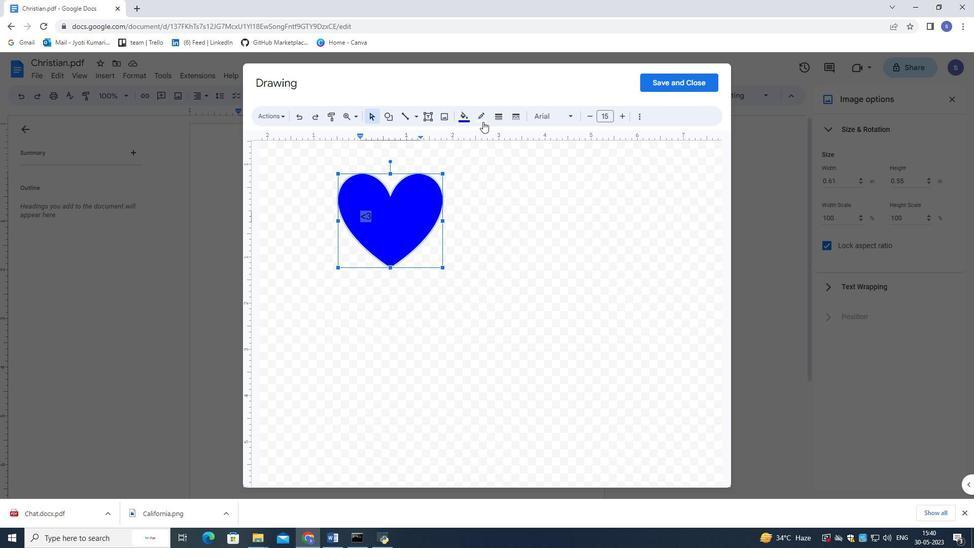 
Action: Mouse pressed left at (483, 117)
Screenshot: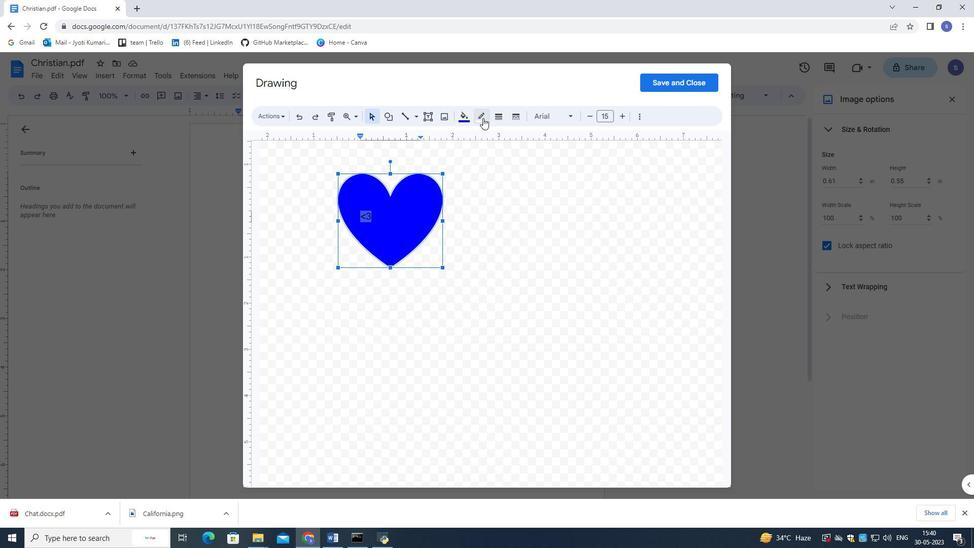 
Action: Mouse moved to (585, 170)
Screenshot: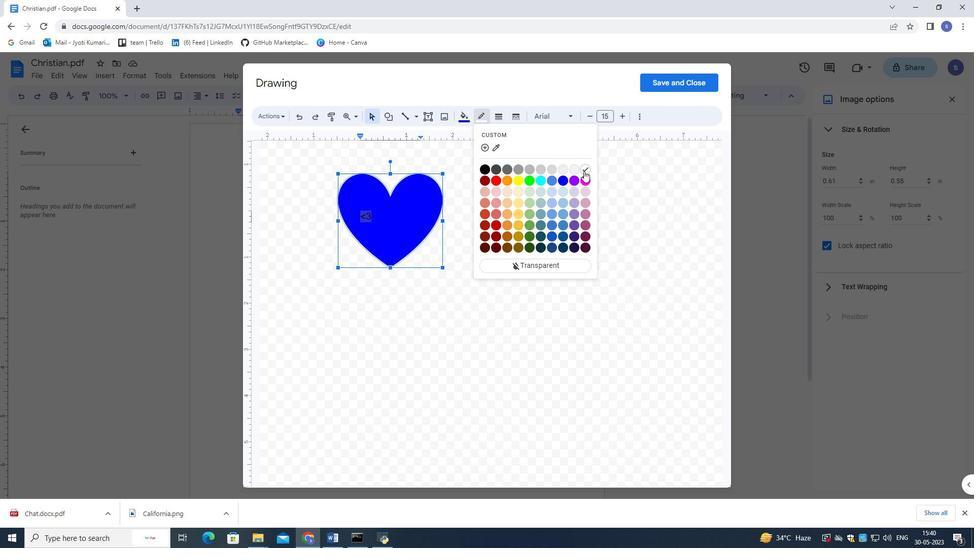 
Action: Mouse pressed left at (585, 170)
Screenshot: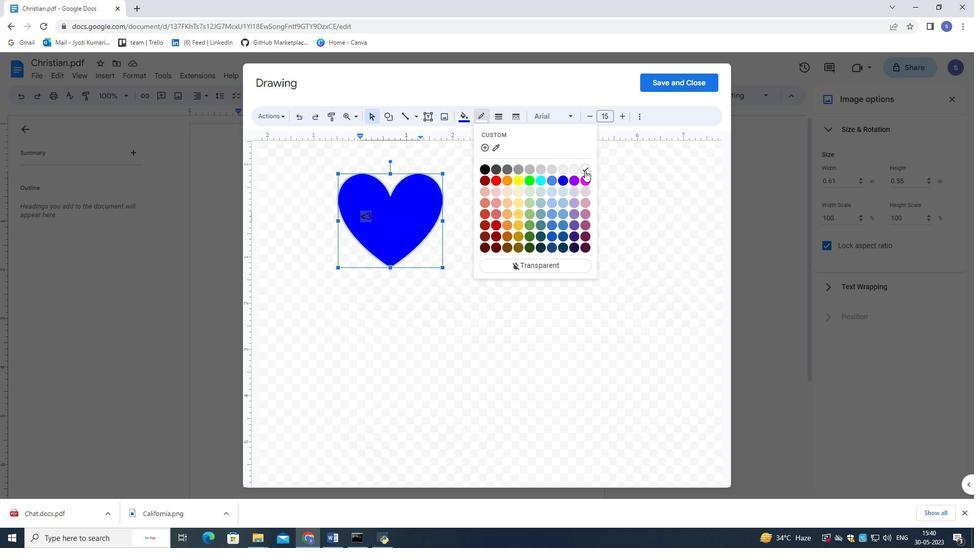 
Action: Mouse moved to (573, 184)
Screenshot: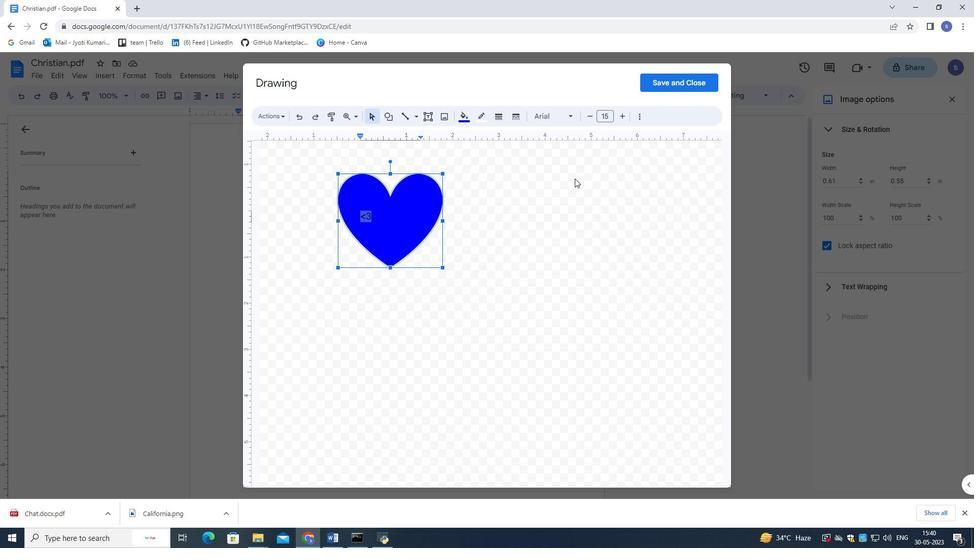 
Action: Mouse pressed left at (573, 184)
Screenshot: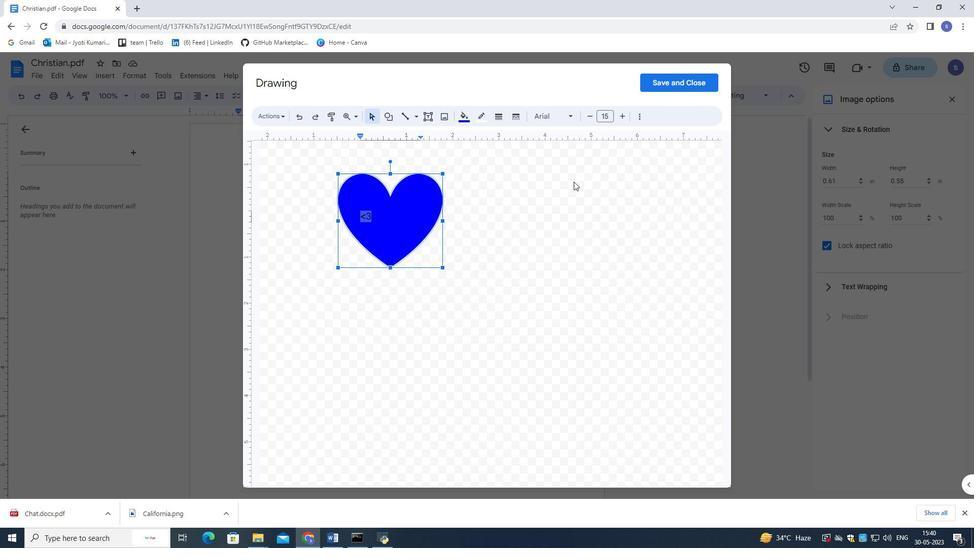 
Action: Mouse moved to (685, 83)
Screenshot: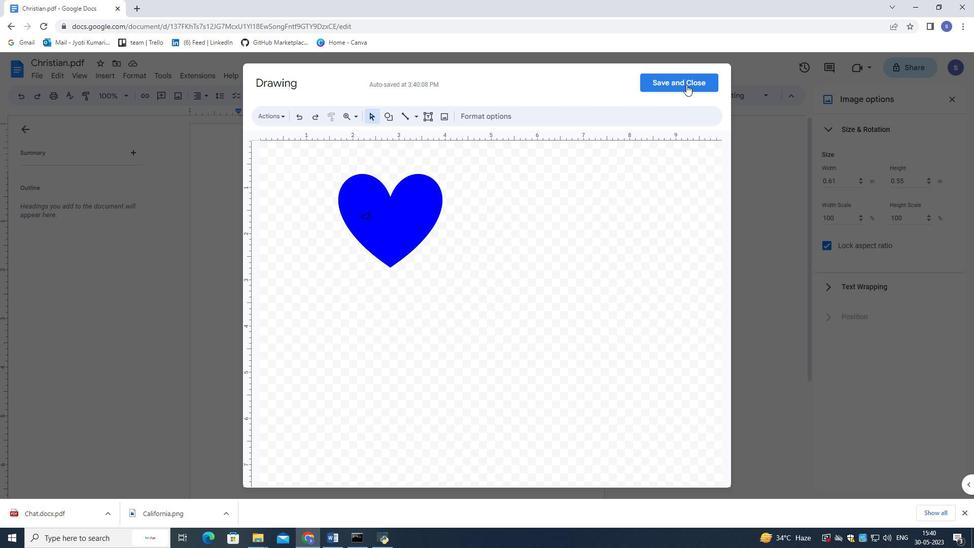 
Action: Mouse pressed left at (685, 83)
Screenshot: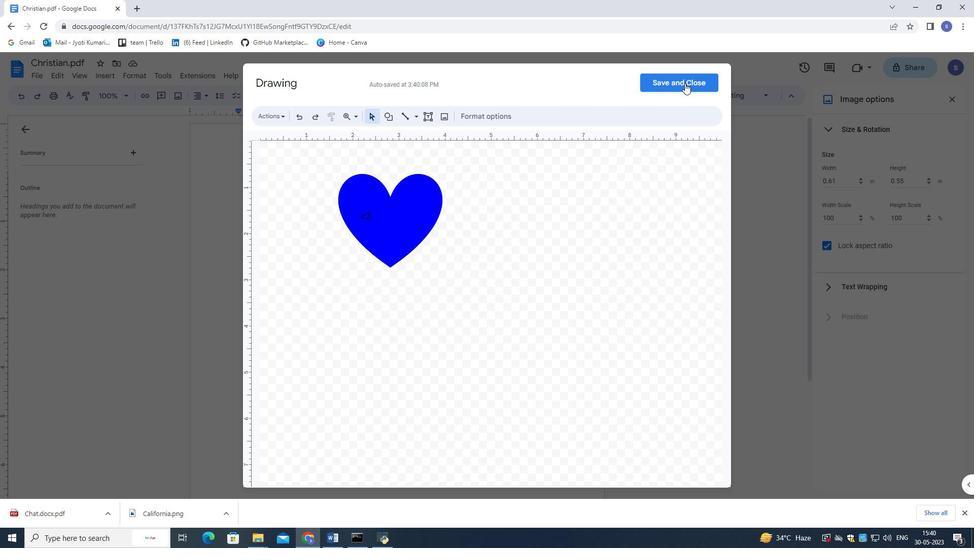 
Action: Mouse moved to (291, 265)
Screenshot: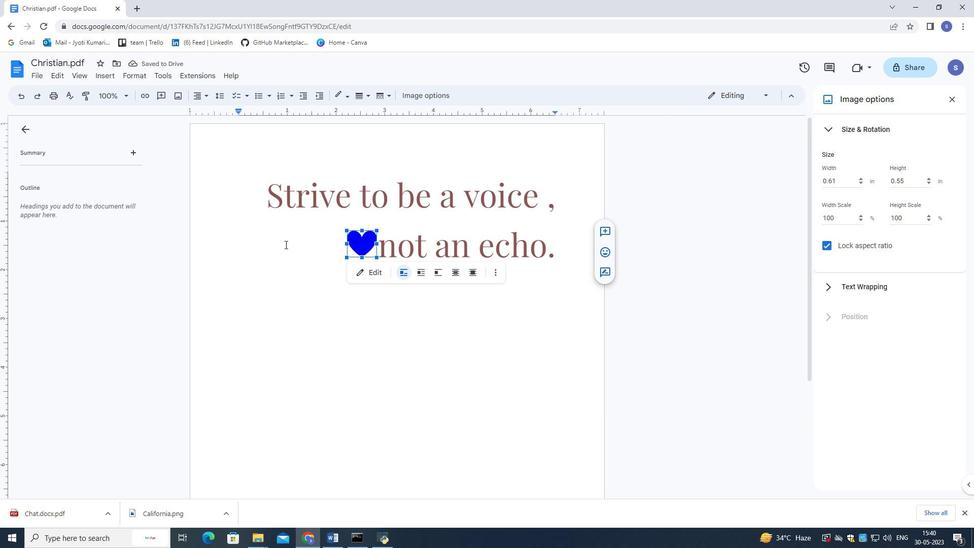
Action: Mouse pressed left at (291, 265)
Screenshot: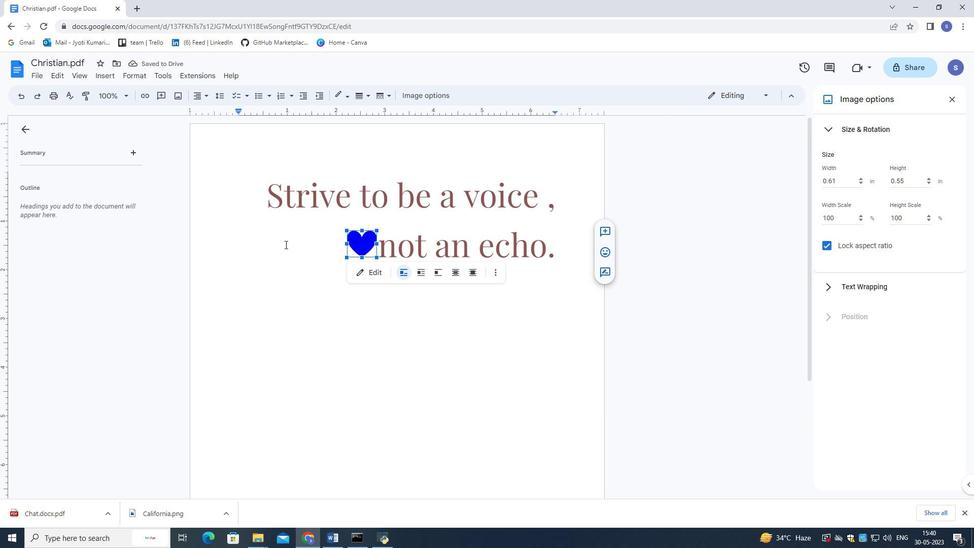
Action: Mouse moved to (37, 72)
Screenshot: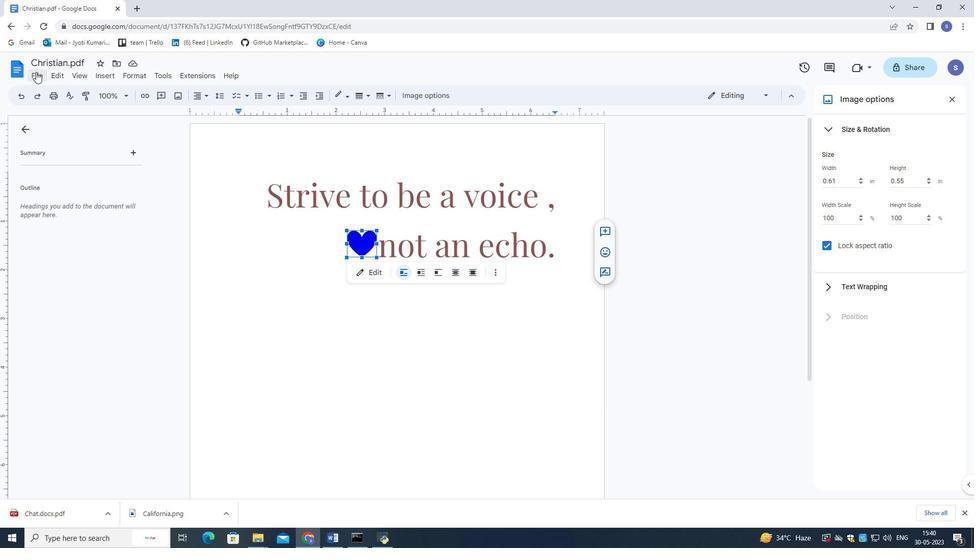 
Action: Mouse pressed left at (37, 72)
Screenshot: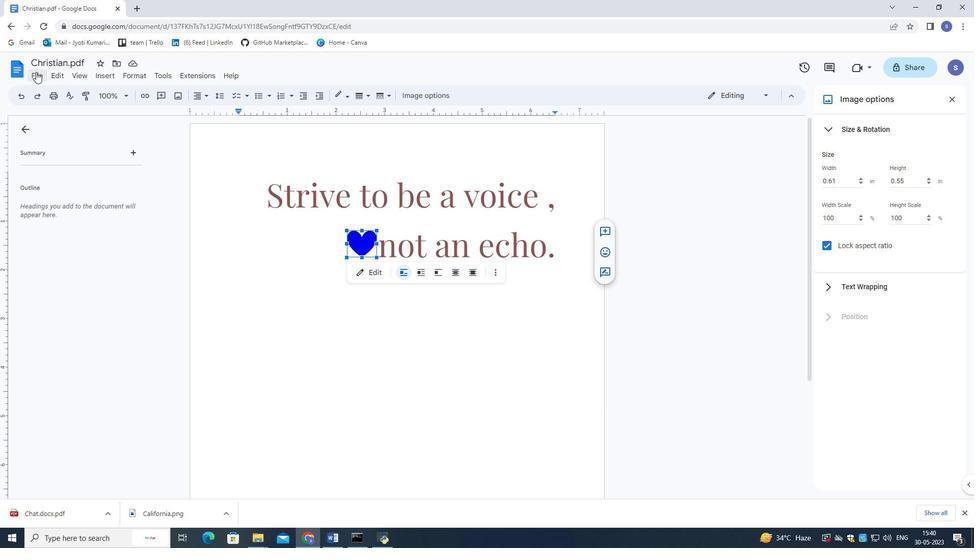 
Action: Mouse moved to (201, 234)
Screenshot: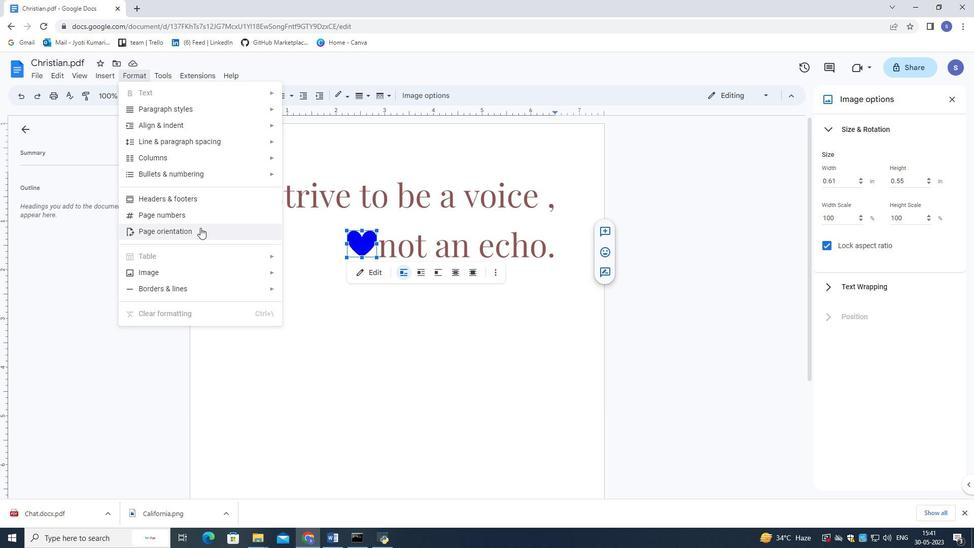 
Action: Mouse pressed left at (201, 234)
Screenshot: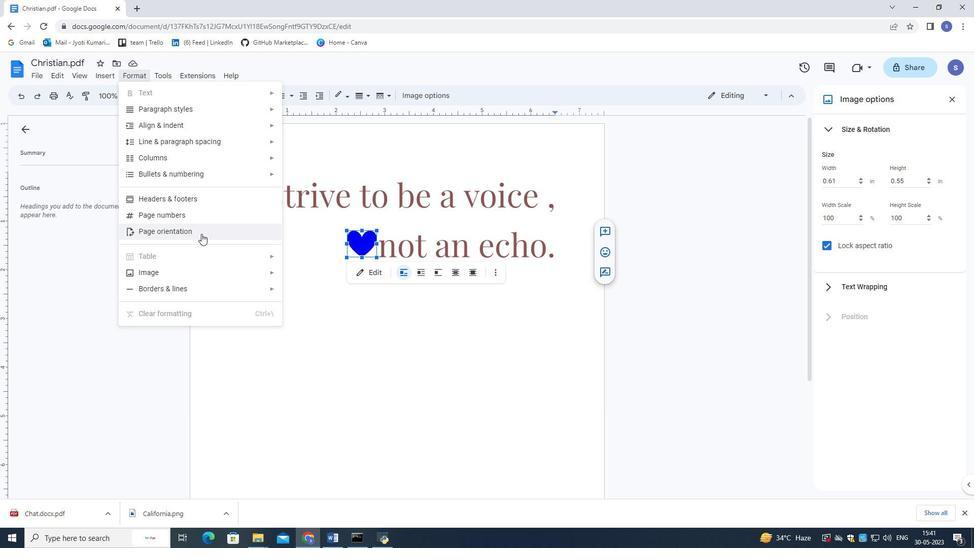
Action: Mouse moved to (454, 298)
Screenshot: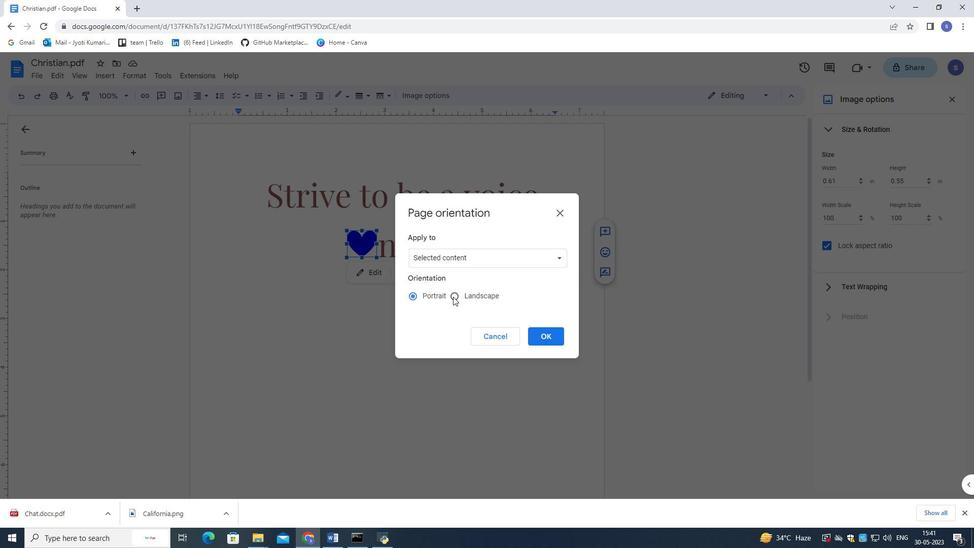 
Action: Mouse pressed left at (454, 298)
Screenshot: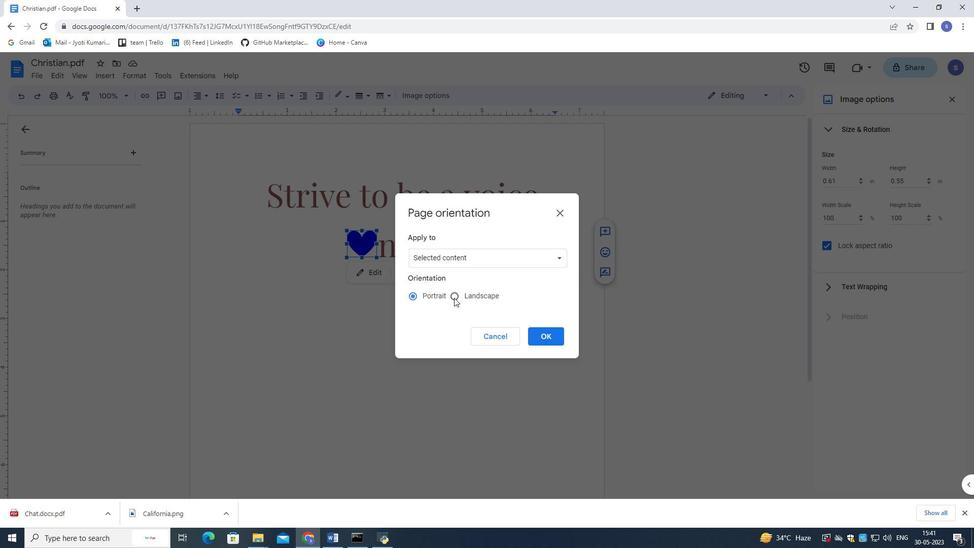 
Action: Mouse moved to (545, 338)
Screenshot: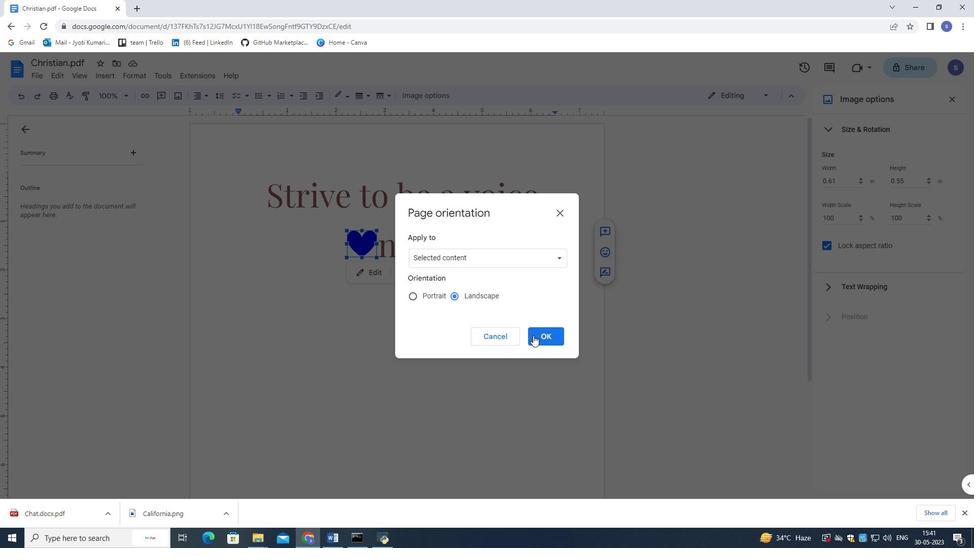 
Action: Mouse pressed left at (545, 338)
Screenshot: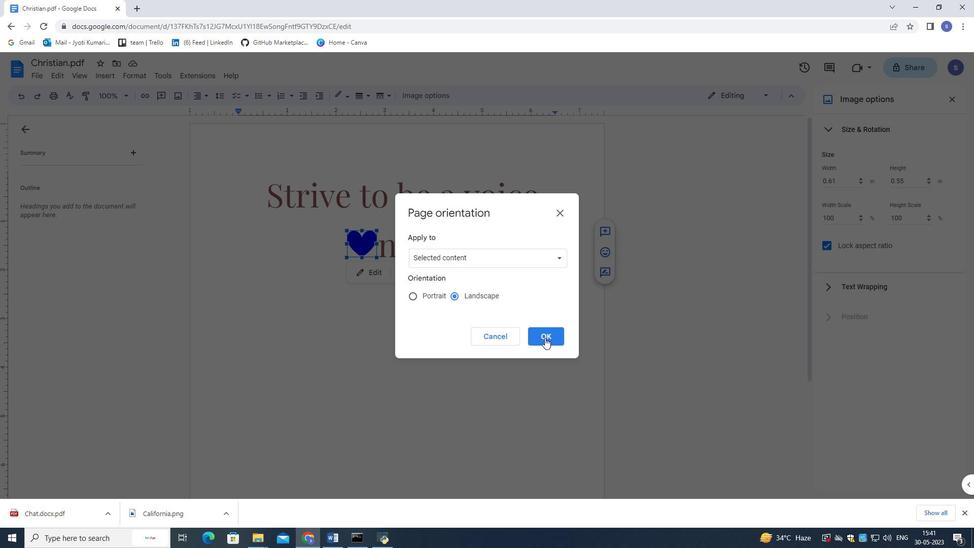 
Action: Mouse moved to (586, 207)
Screenshot: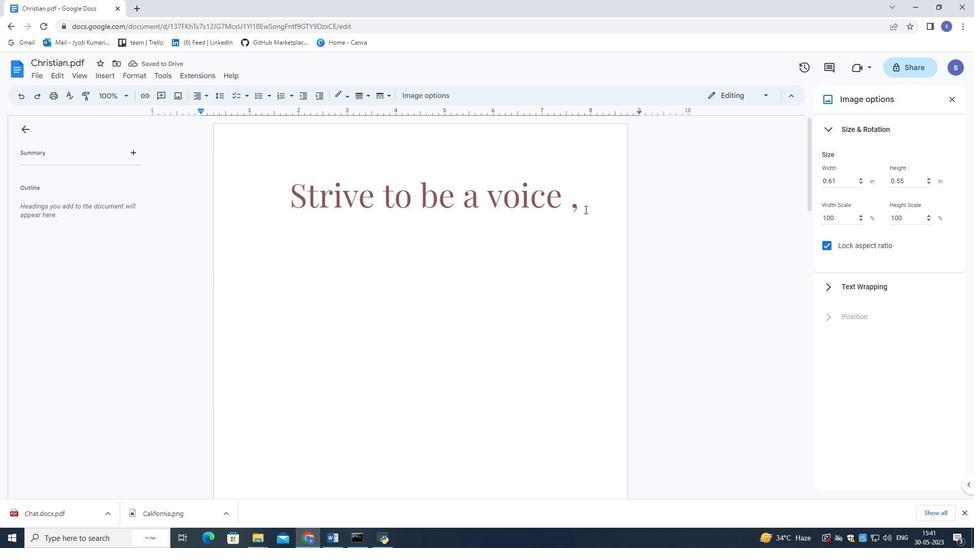 
Action: Mouse pressed left at (586, 207)
Screenshot: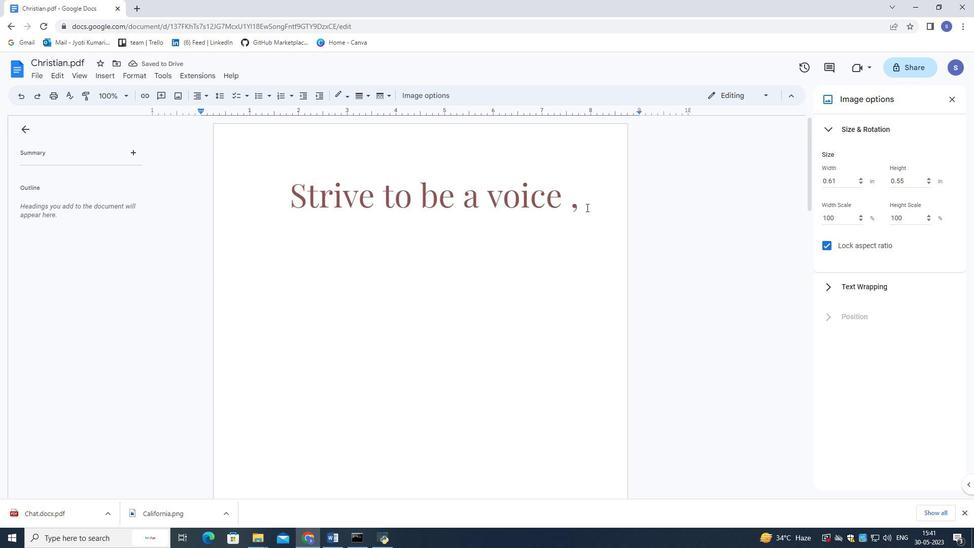 
Action: Mouse moved to (517, 315)
Screenshot: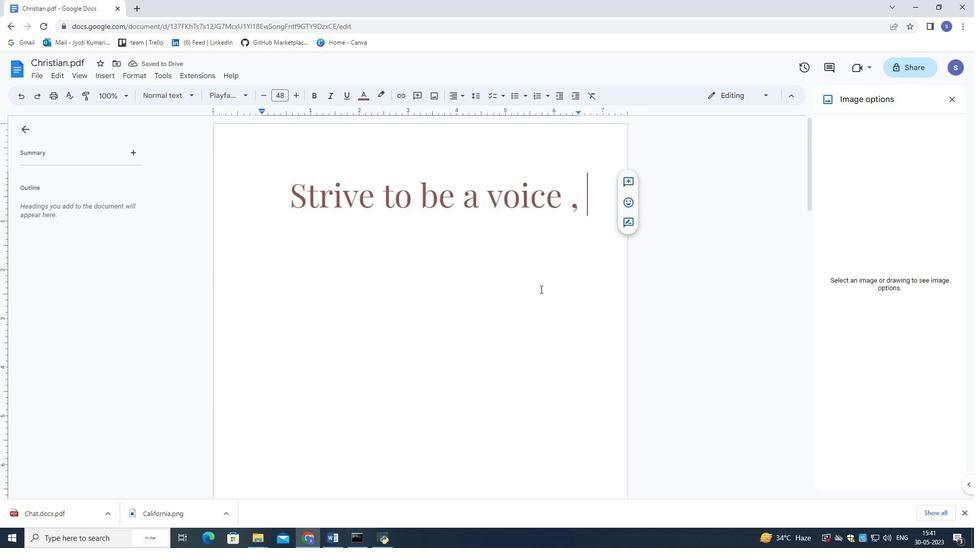 
Action: Mouse scrolled (517, 316) with delta (0, 0)
Screenshot: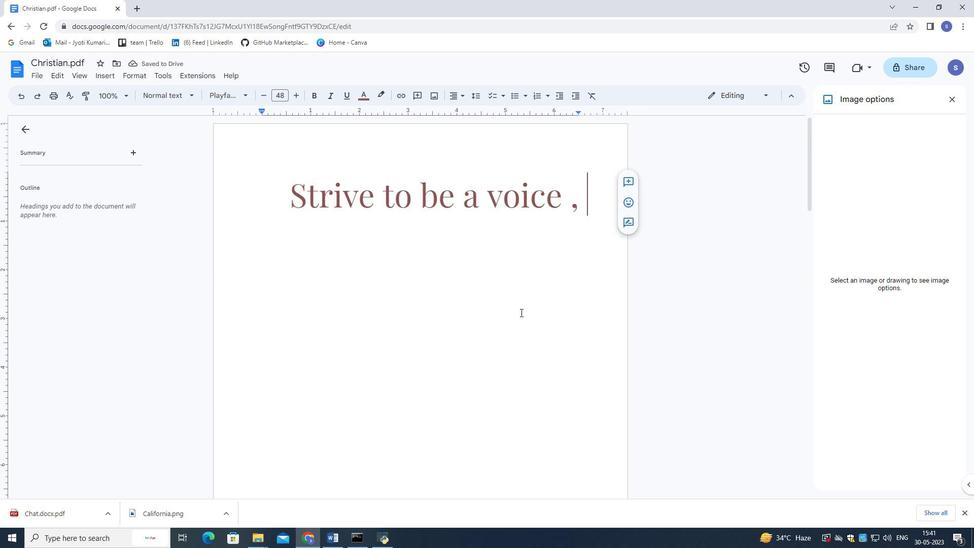 
Action: Mouse scrolled (517, 316) with delta (0, 0)
Screenshot: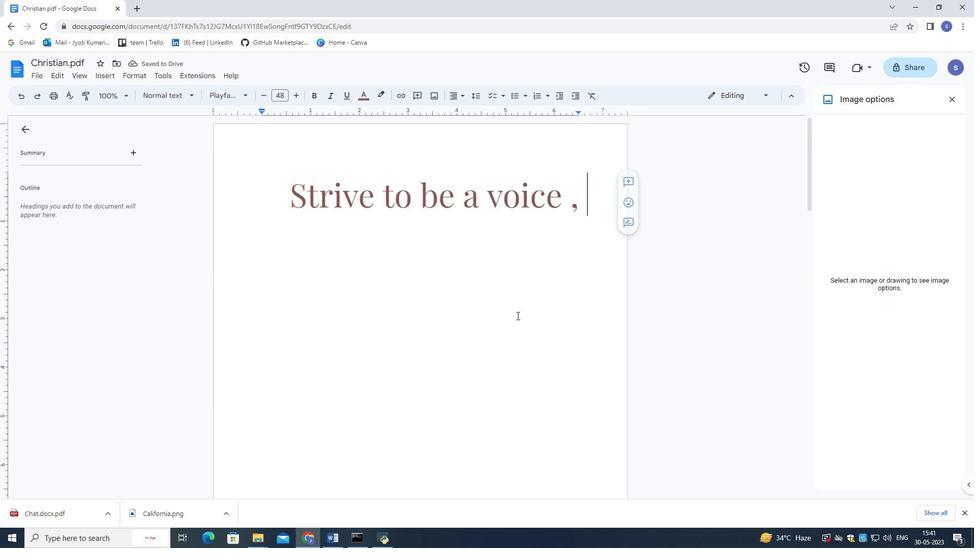 
Action: Mouse scrolled (517, 316) with delta (0, 0)
Screenshot: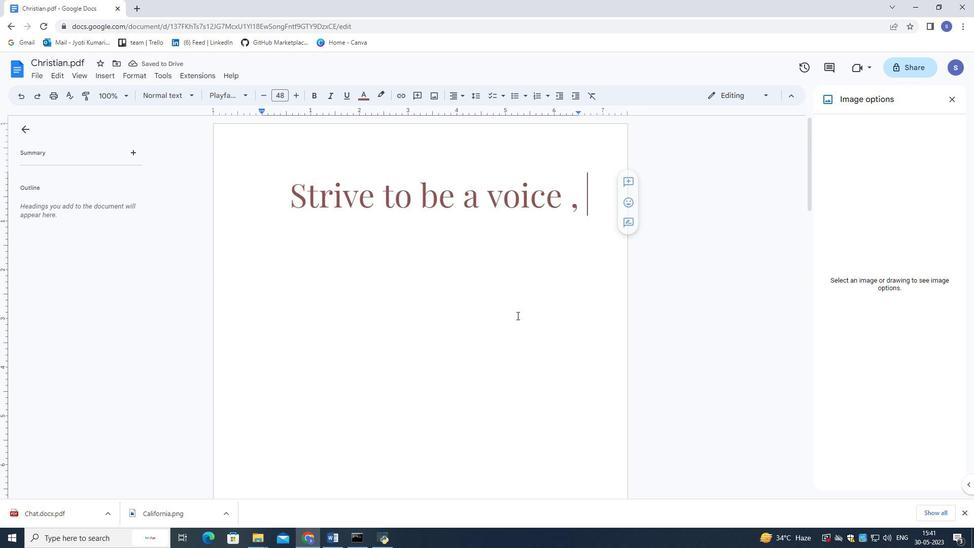 
Action: Mouse scrolled (517, 316) with delta (0, 0)
Screenshot: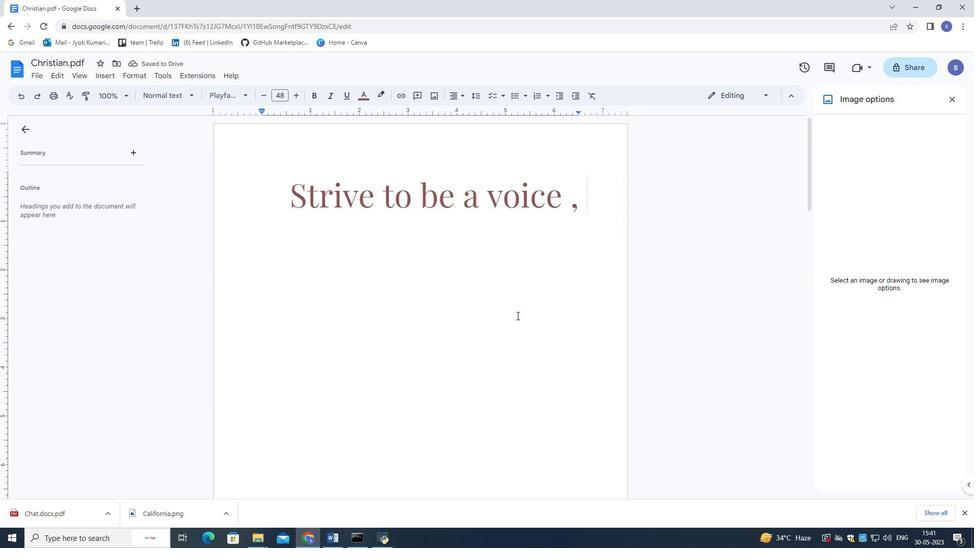 
Action: Mouse scrolled (517, 315) with delta (0, 0)
Screenshot: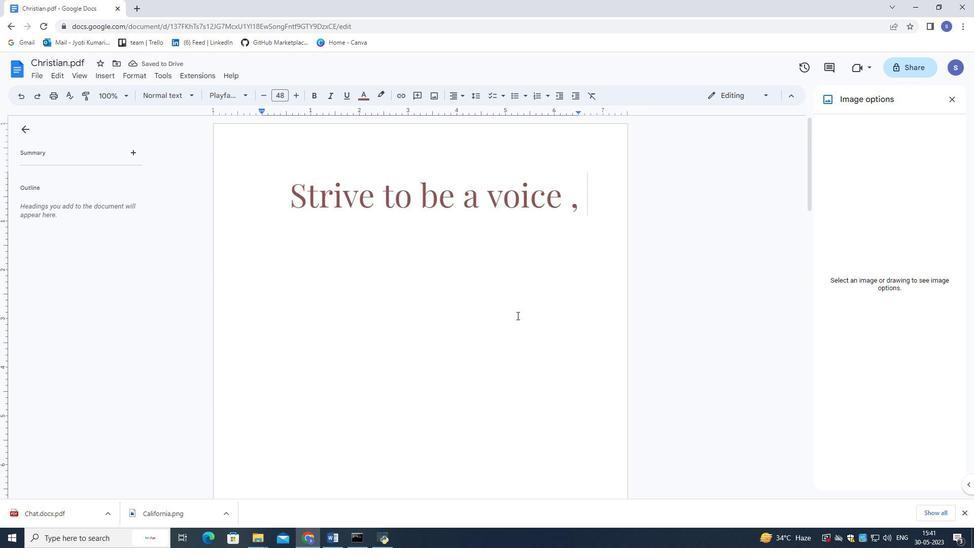 
Action: Mouse scrolled (517, 315) with delta (0, 0)
Screenshot: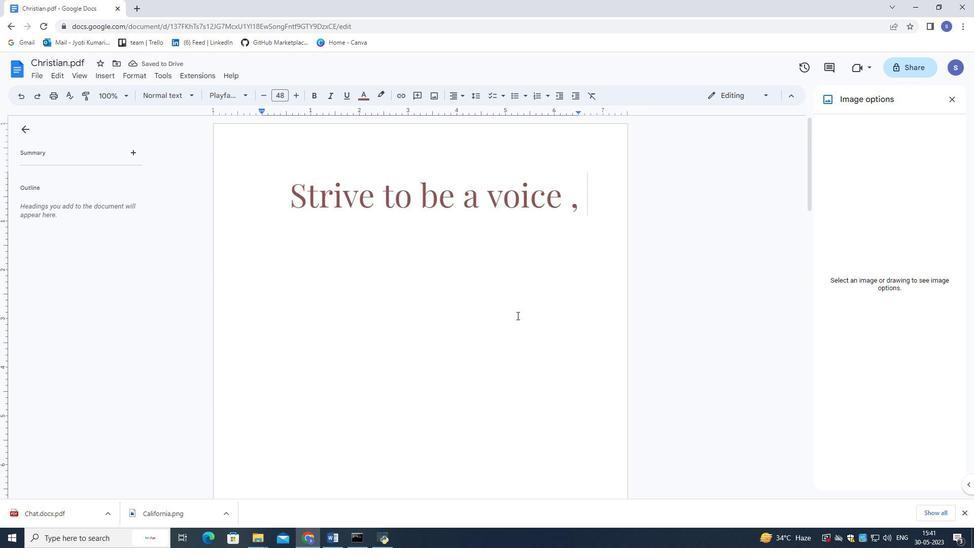 
Action: Mouse scrolled (517, 315) with delta (0, 0)
Screenshot: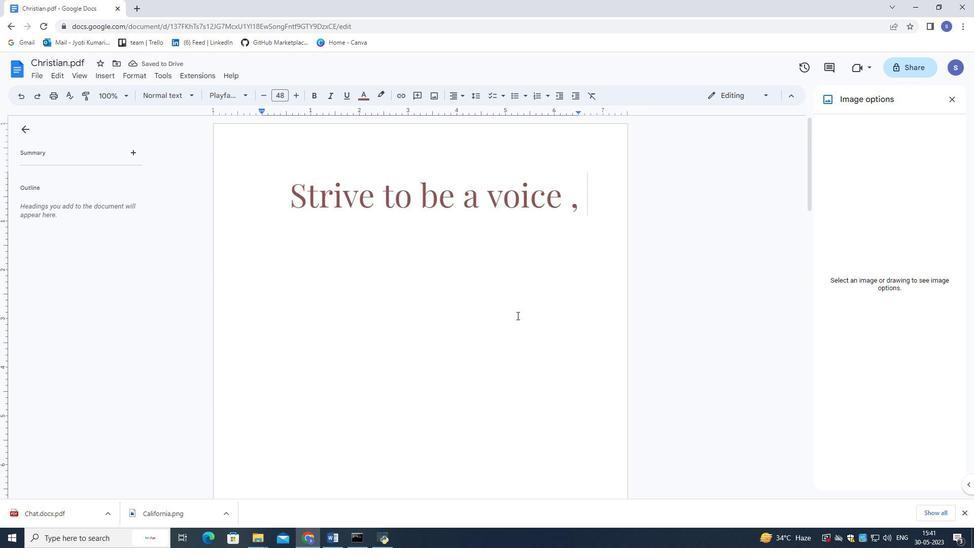 
Action: Mouse scrolled (517, 315) with delta (0, 0)
Screenshot: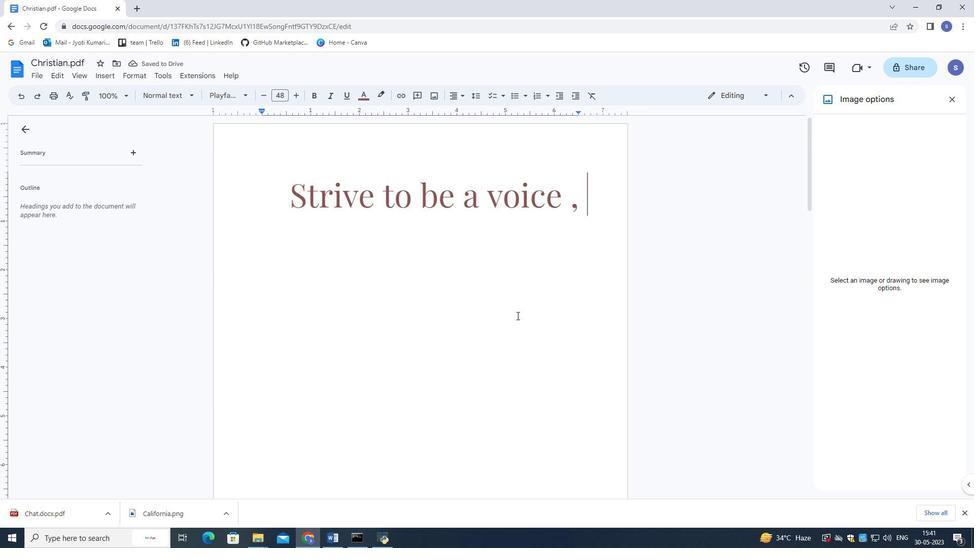 
Action: Mouse scrolled (517, 316) with delta (0, 0)
Screenshot: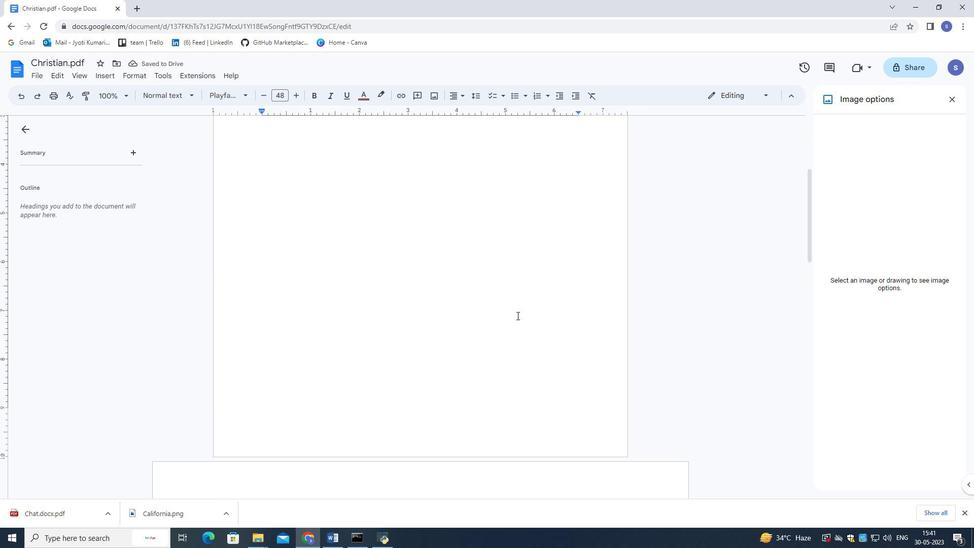 
Action: Mouse moved to (517, 314)
Screenshot: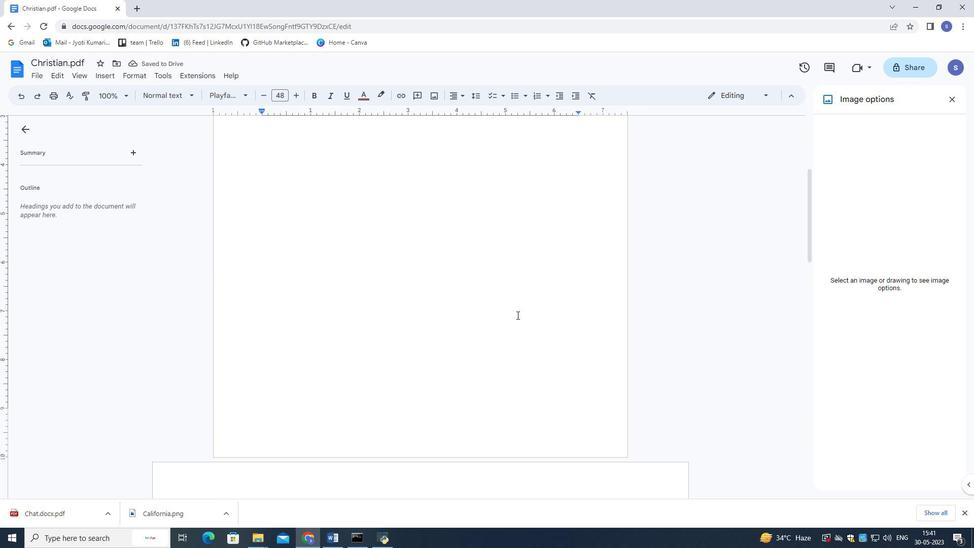 
Action: Mouse scrolled (517, 315) with delta (0, 0)
Screenshot: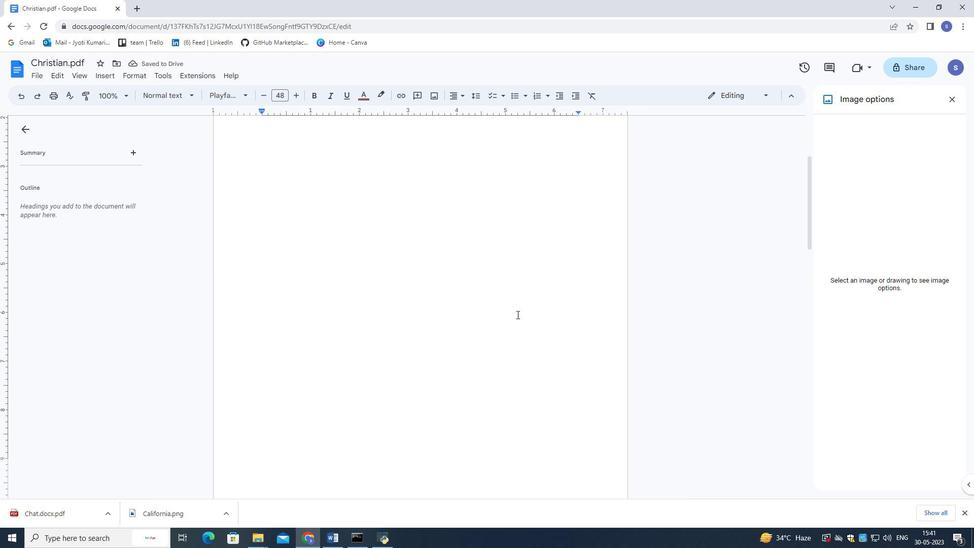 
Action: Mouse scrolled (517, 315) with delta (0, 0)
Screenshot: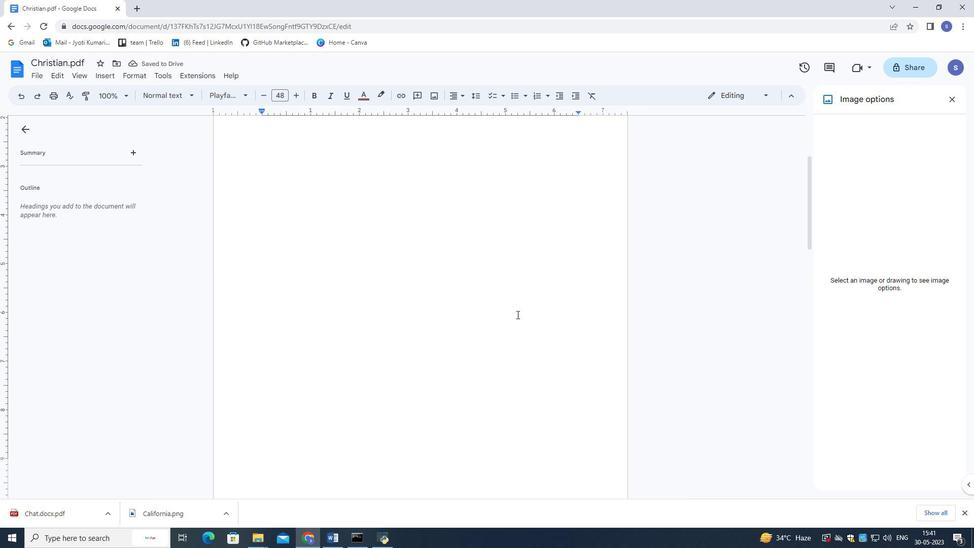 
Action: Mouse scrolled (517, 315) with delta (0, 0)
Screenshot: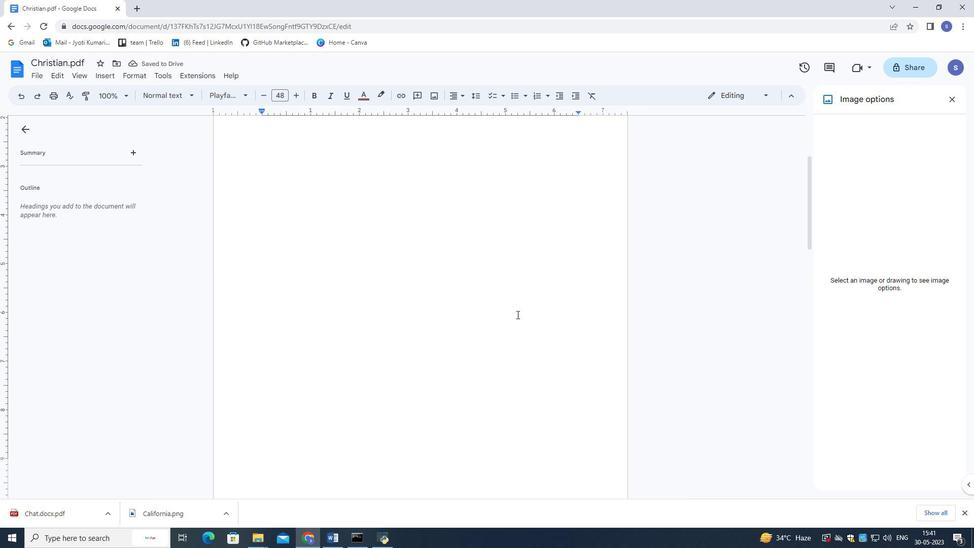 
Action: Mouse moved to (517, 314)
Screenshot: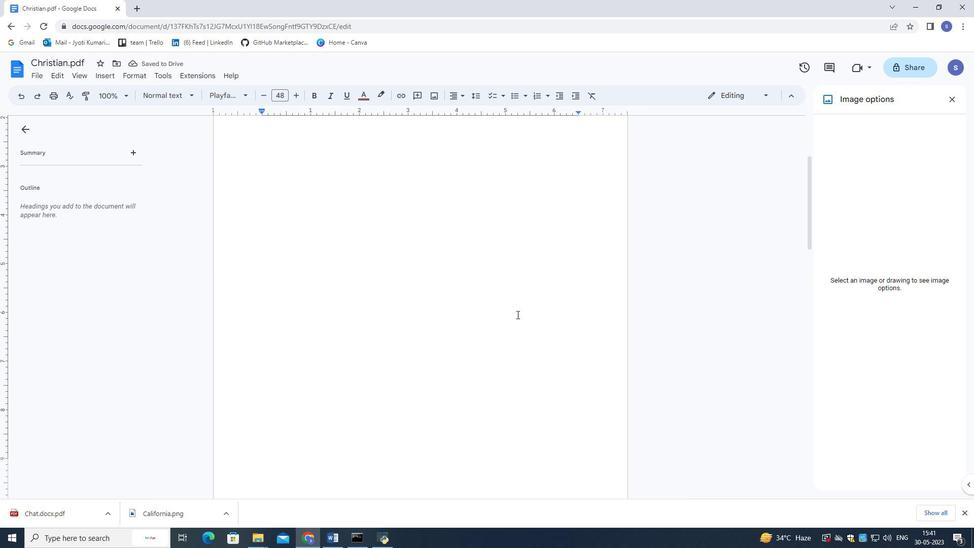 
Action: Mouse scrolled (517, 314) with delta (0, 0)
Screenshot: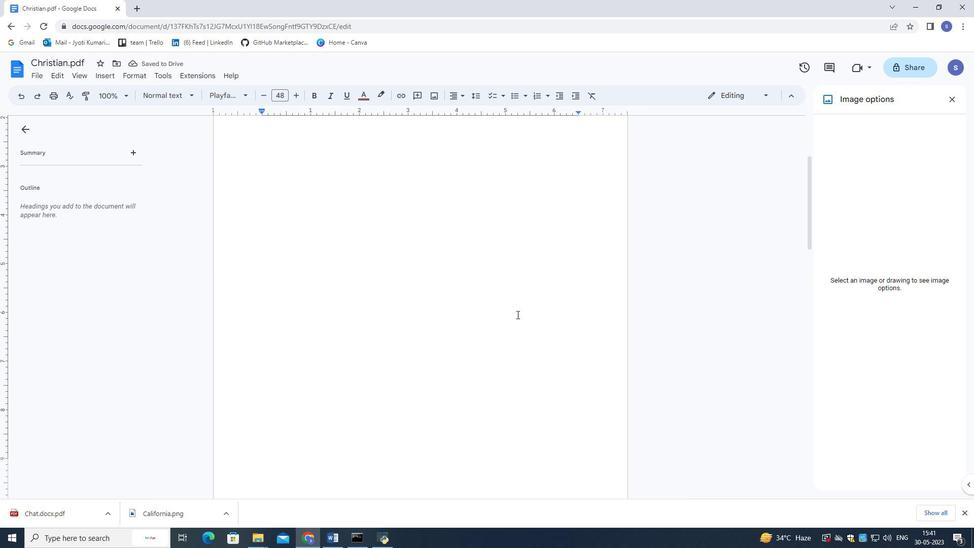 
Action: Mouse scrolled (517, 314) with delta (0, 0)
Screenshot: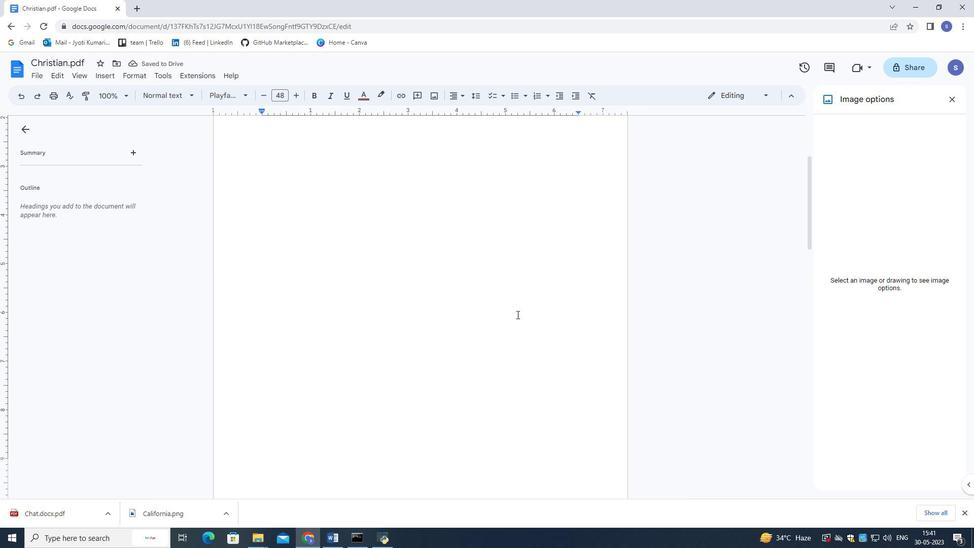 
Action: Mouse moved to (517, 313)
Screenshot: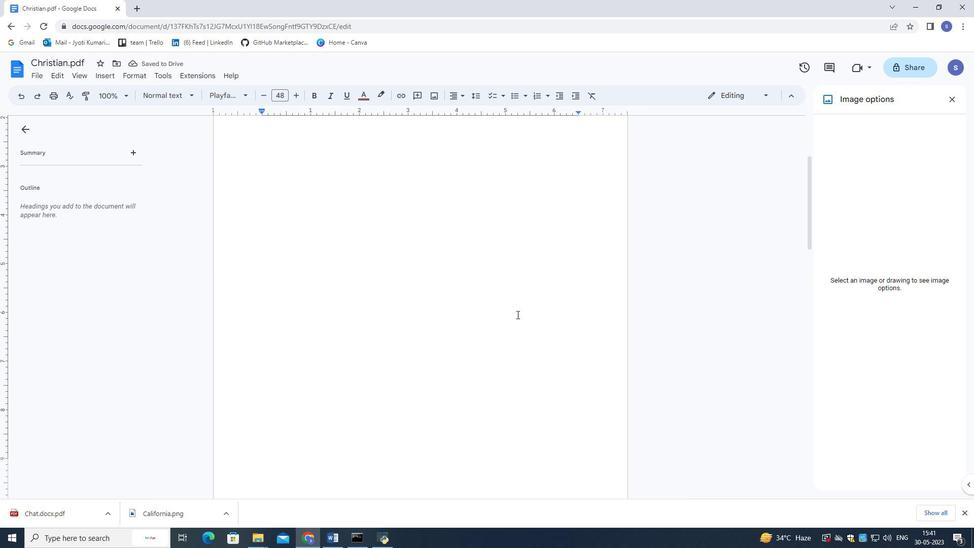 
Action: Mouse scrolled (517, 314) with delta (0, 0)
Screenshot: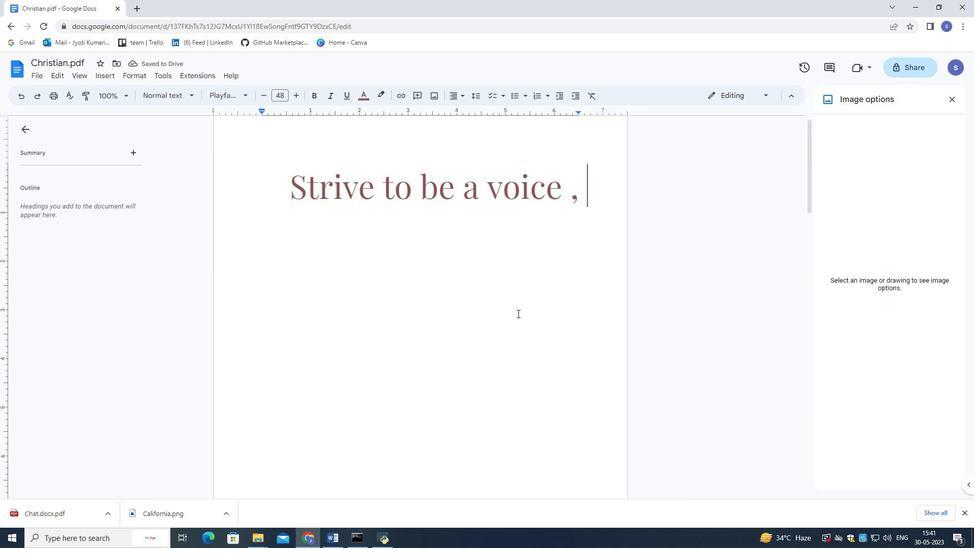 
Action: Mouse scrolled (517, 314) with delta (0, 0)
Screenshot: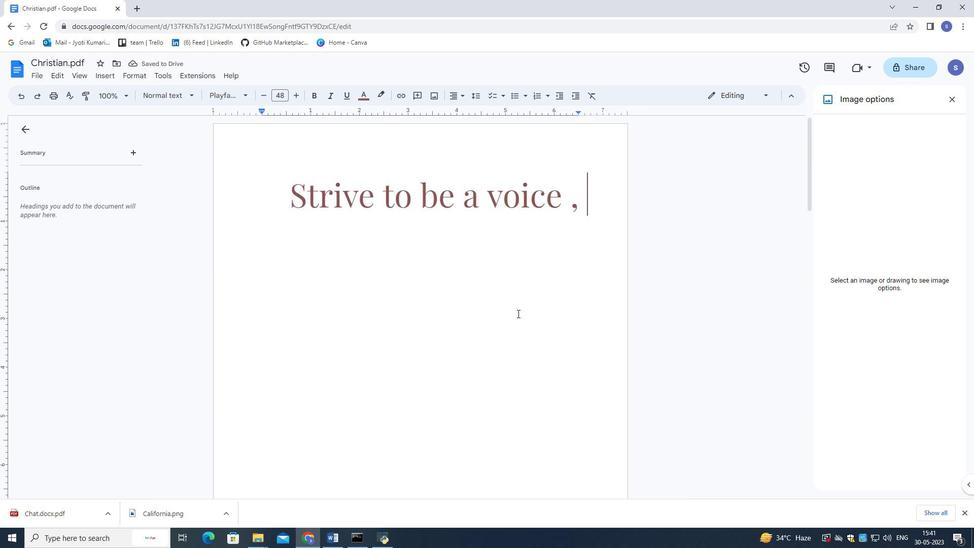 
Action: Mouse scrolled (517, 314) with delta (0, 0)
Screenshot: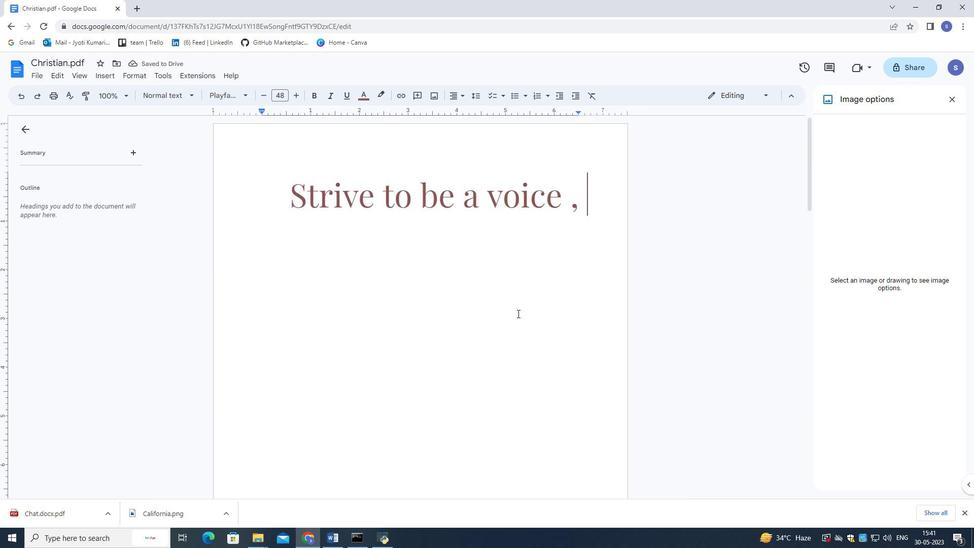 
Action: Mouse scrolled (517, 314) with delta (0, 0)
Screenshot: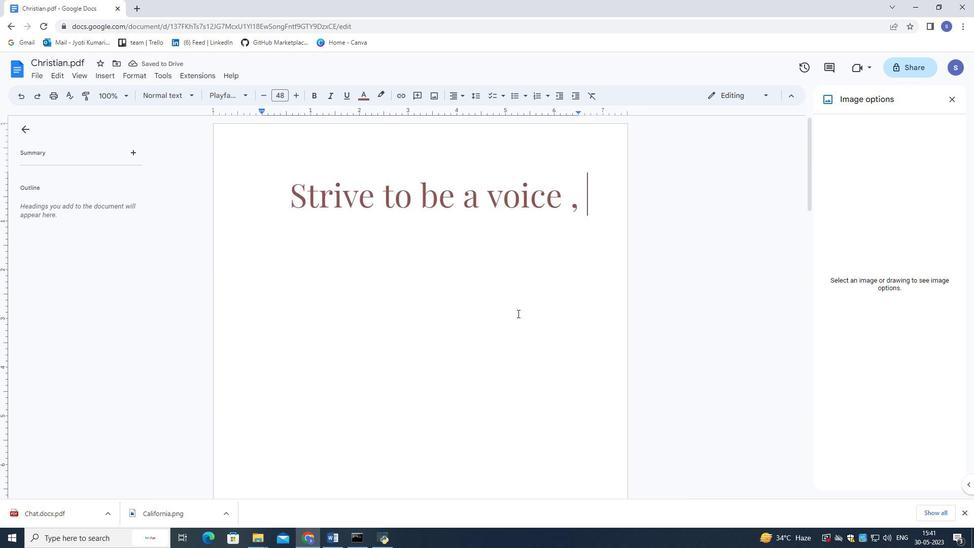
Action: Mouse scrolled (517, 314) with delta (0, 0)
Screenshot: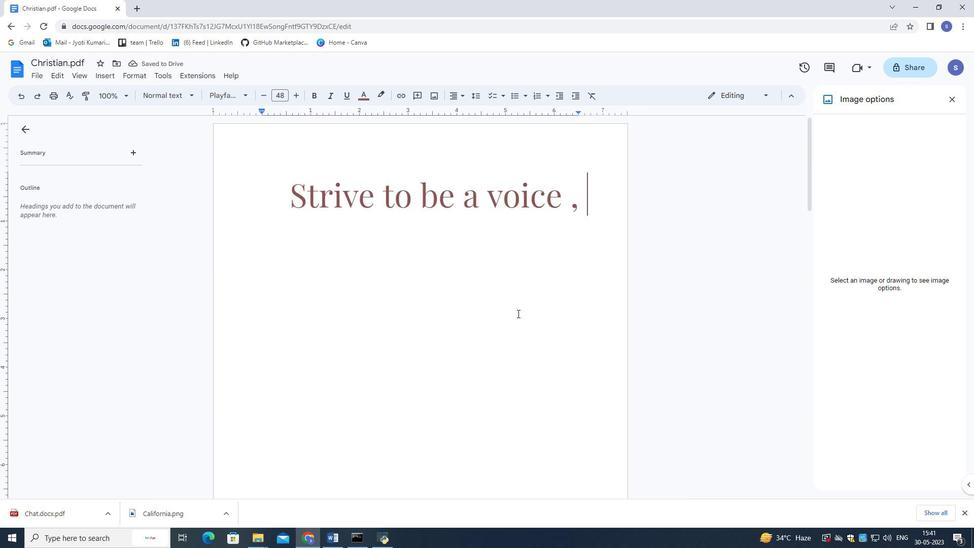 
Action: Mouse scrolled (517, 314) with delta (0, 0)
Screenshot: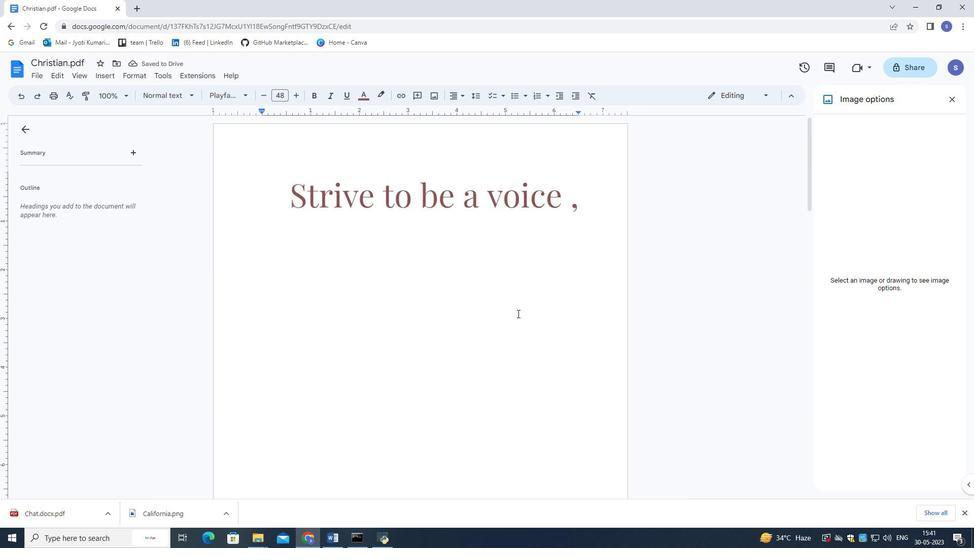 
Action: Mouse scrolled (517, 314) with delta (0, 0)
Screenshot: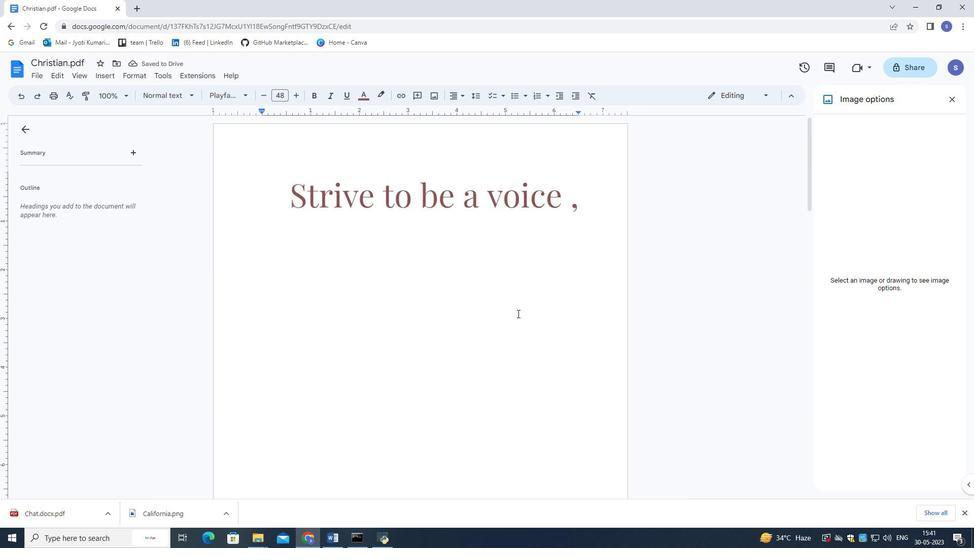 
Action: Mouse scrolled (517, 314) with delta (0, 0)
Screenshot: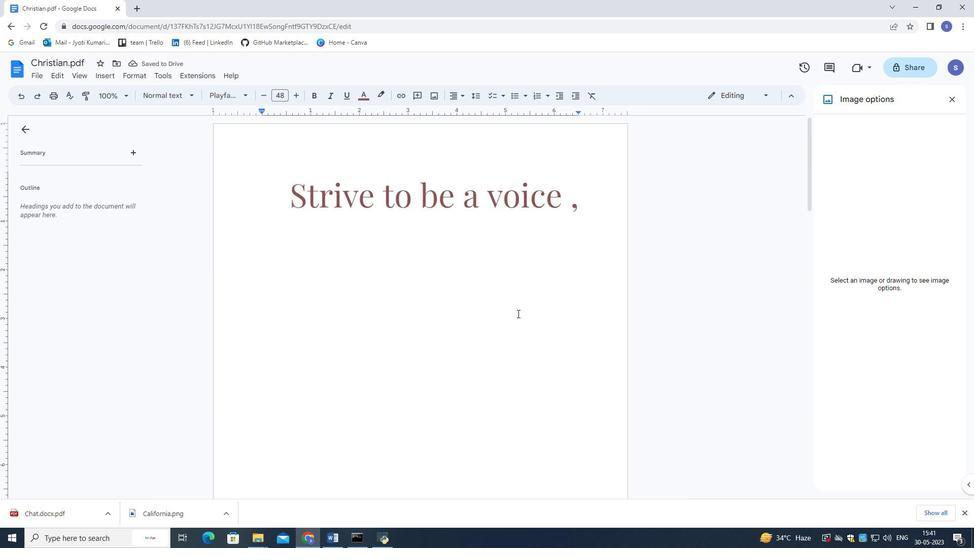 
Action: Mouse moved to (517, 313)
Screenshot: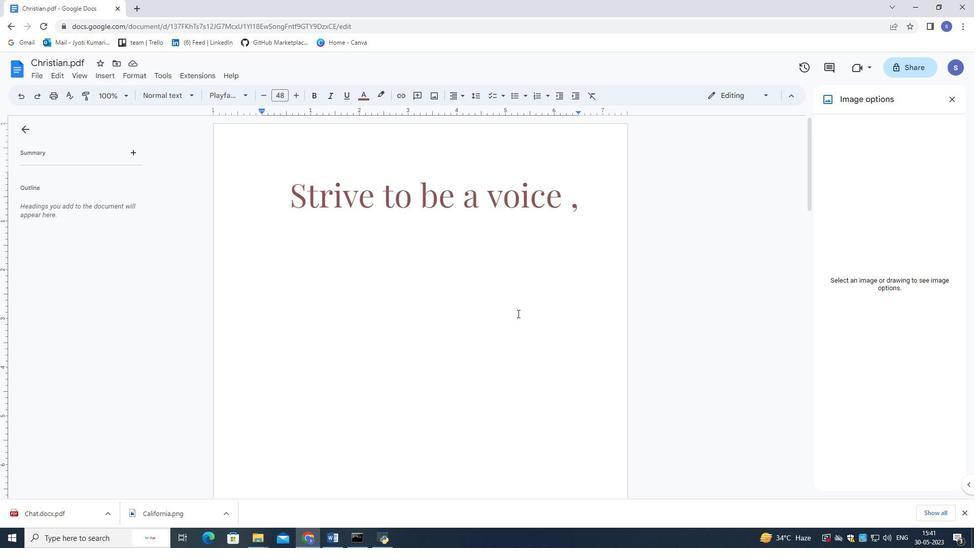 
Action: Mouse scrolled (517, 314) with delta (0, 0)
Screenshot: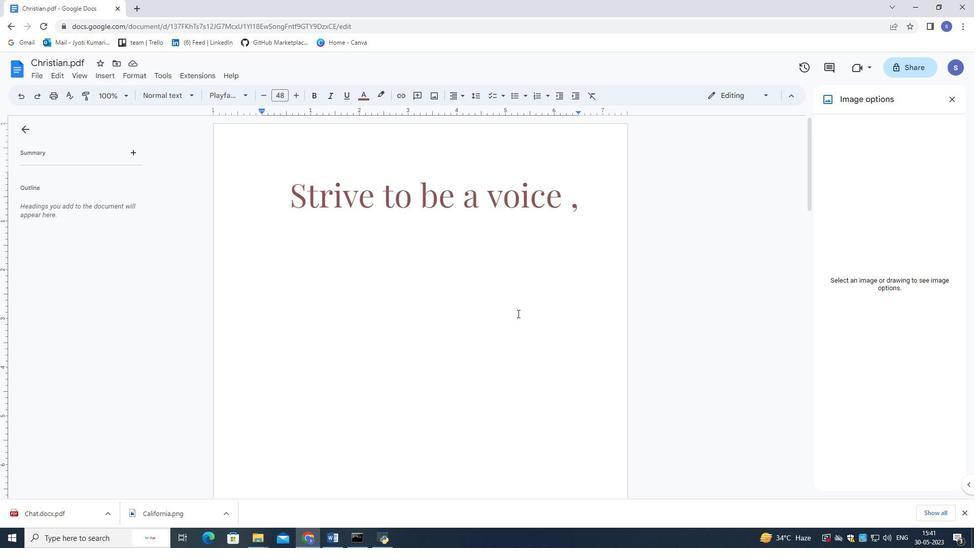 
Action: Mouse scrolled (517, 313) with delta (0, 0)
Screenshot: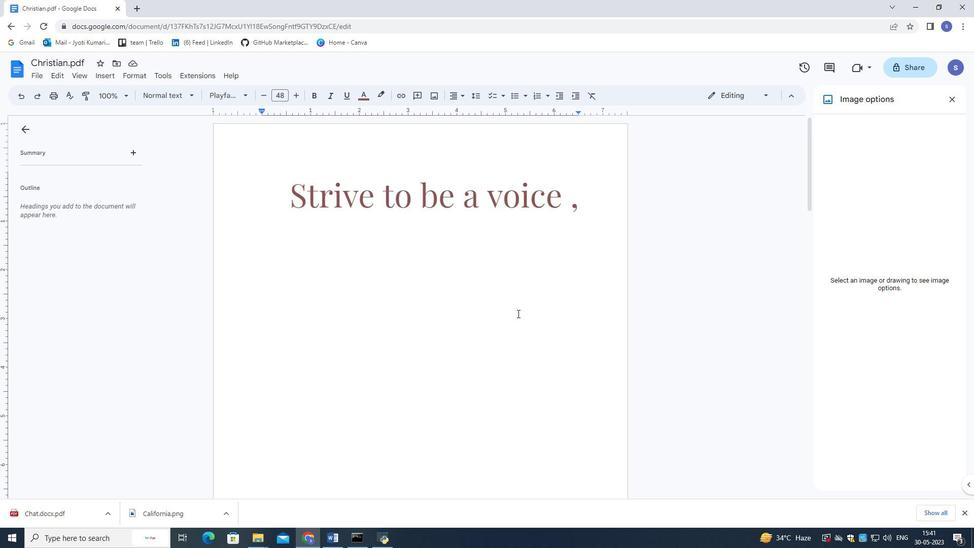 
Action: Mouse scrolled (517, 313) with delta (0, 0)
Screenshot: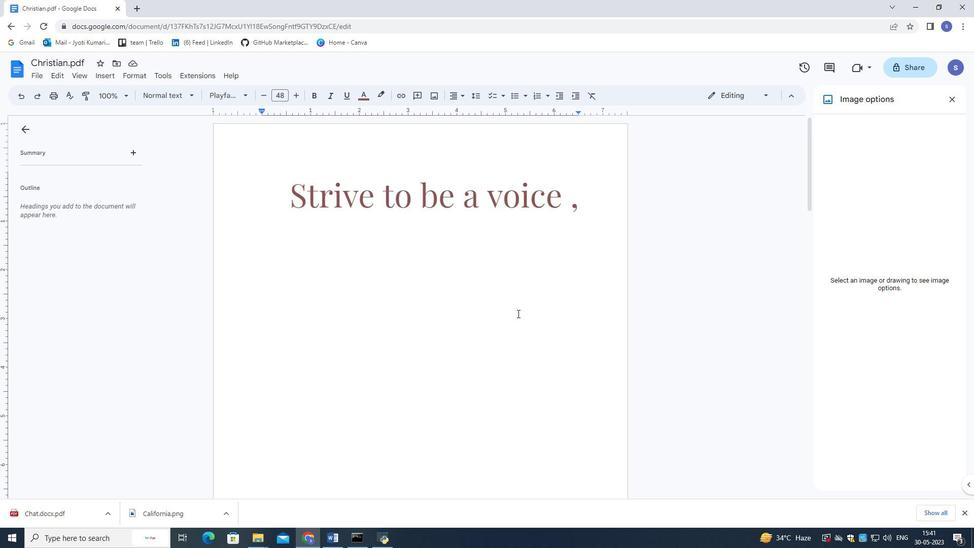 
Action: Mouse scrolled (517, 313) with delta (0, 0)
Screenshot: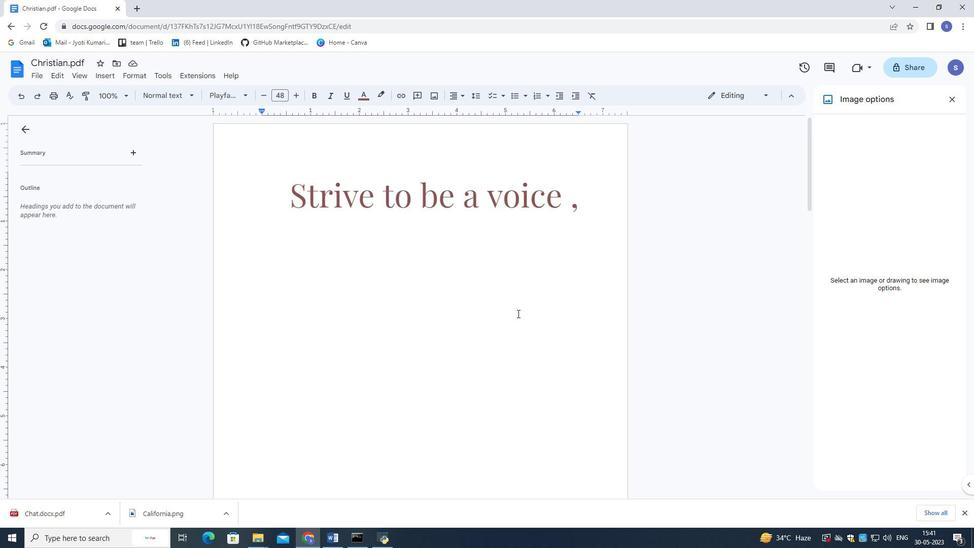 
Action: Mouse scrolled (517, 313) with delta (0, 0)
Screenshot: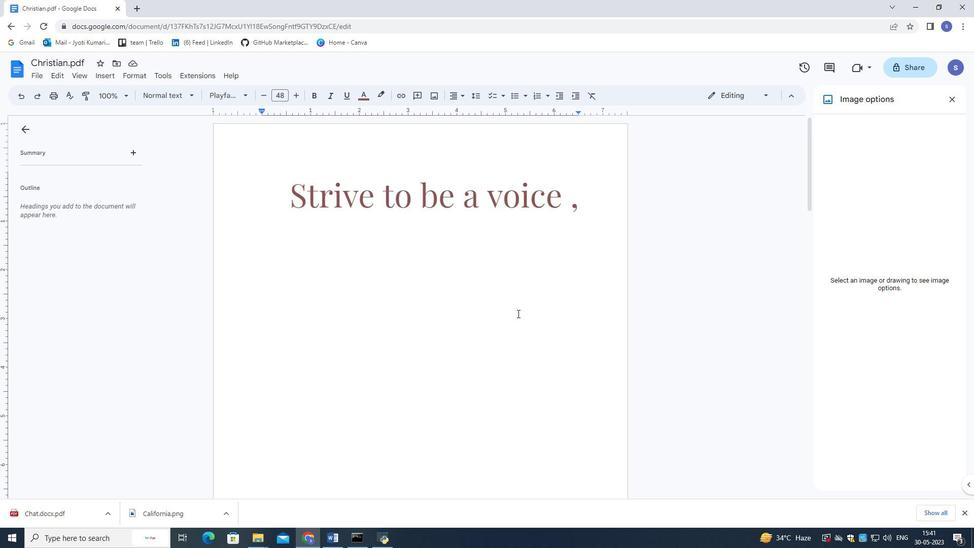 
Action: Mouse scrolled (517, 313) with delta (0, 0)
Screenshot: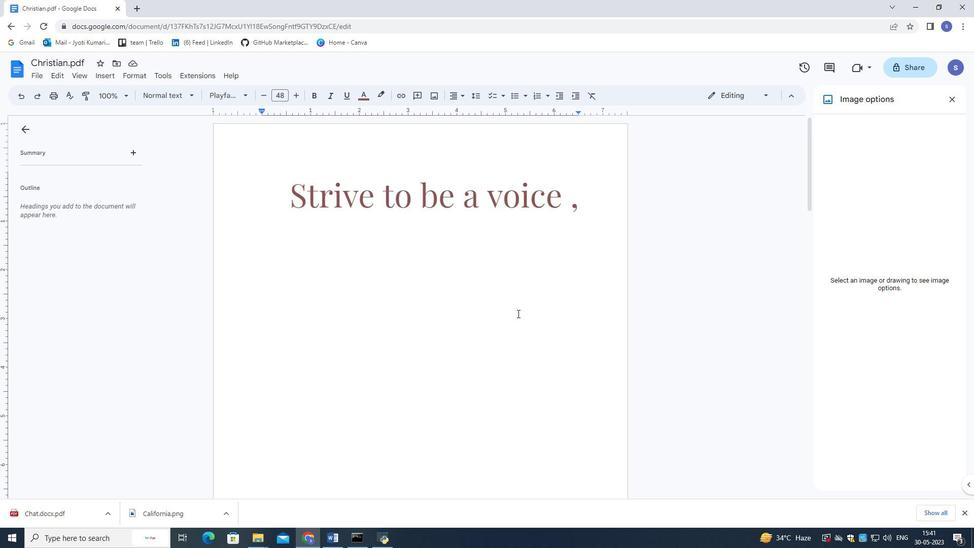 
Action: Mouse scrolled (517, 313) with delta (0, 0)
Screenshot: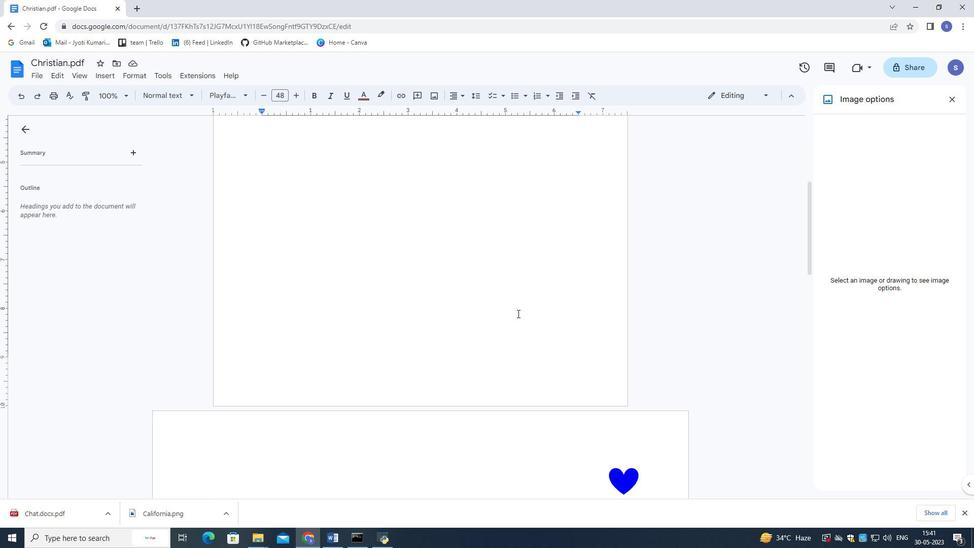 
Action: Mouse scrolled (517, 313) with delta (0, 0)
Screenshot: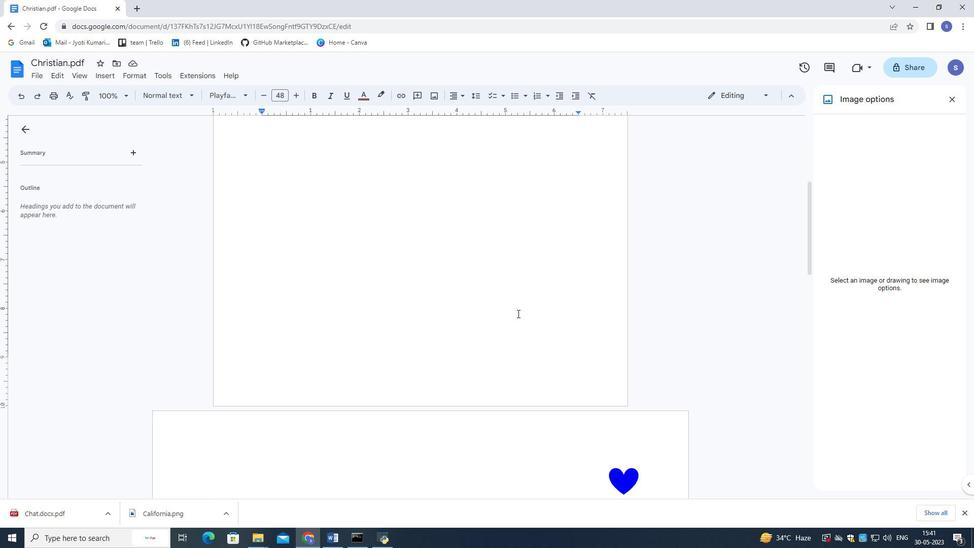 
Action: Mouse scrolled (517, 313) with delta (0, 0)
Screenshot: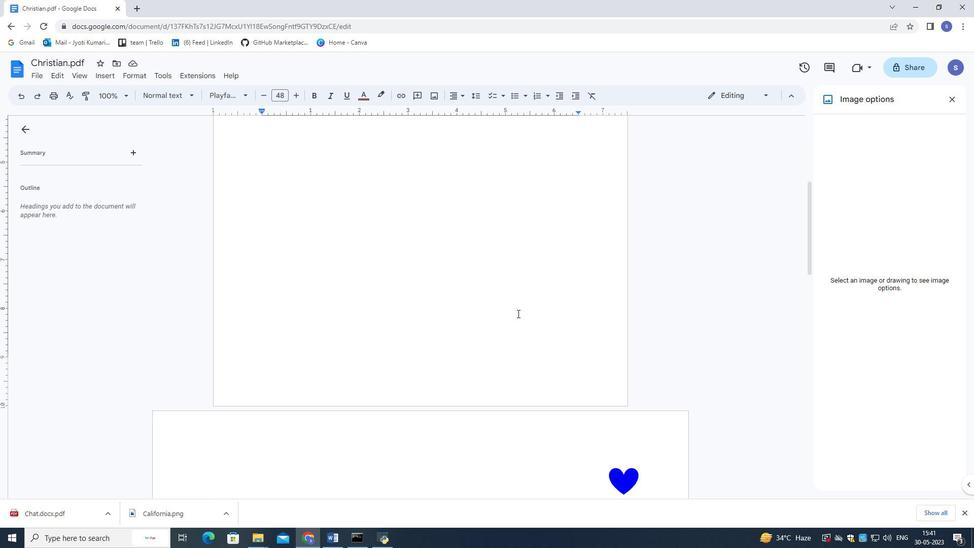 
Action: Mouse scrolled (517, 313) with delta (0, 0)
Screenshot: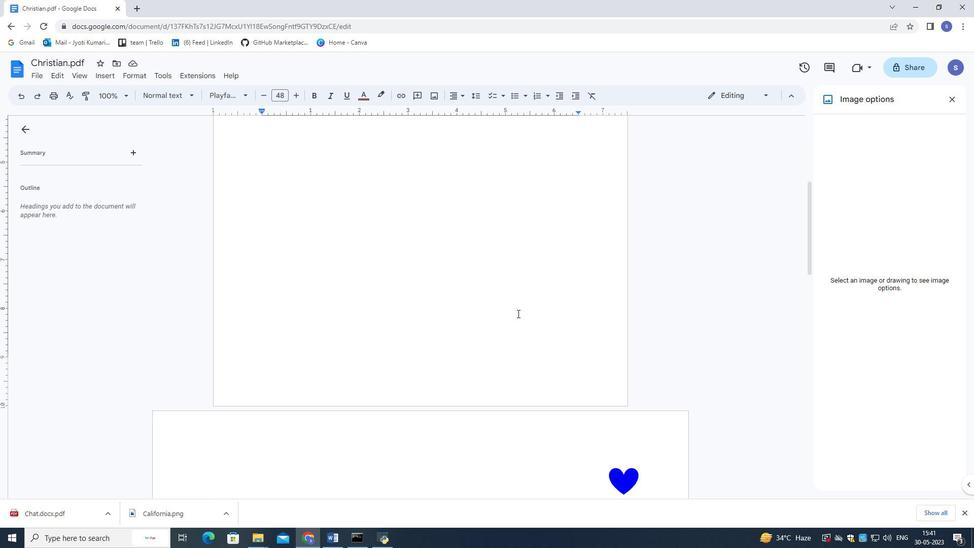 
Action: Mouse scrolled (517, 313) with delta (0, 0)
Screenshot: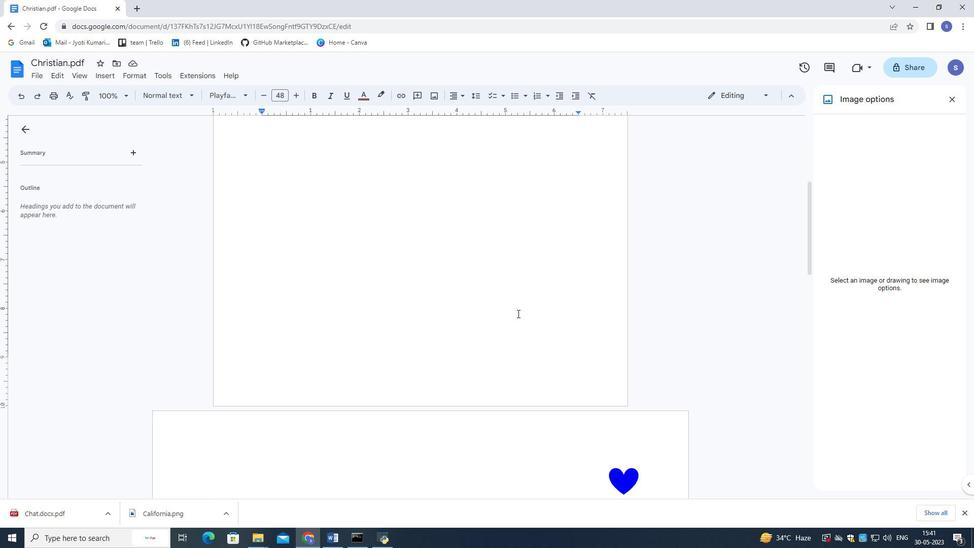 
Action: Mouse scrolled (517, 313) with delta (0, 0)
Screenshot: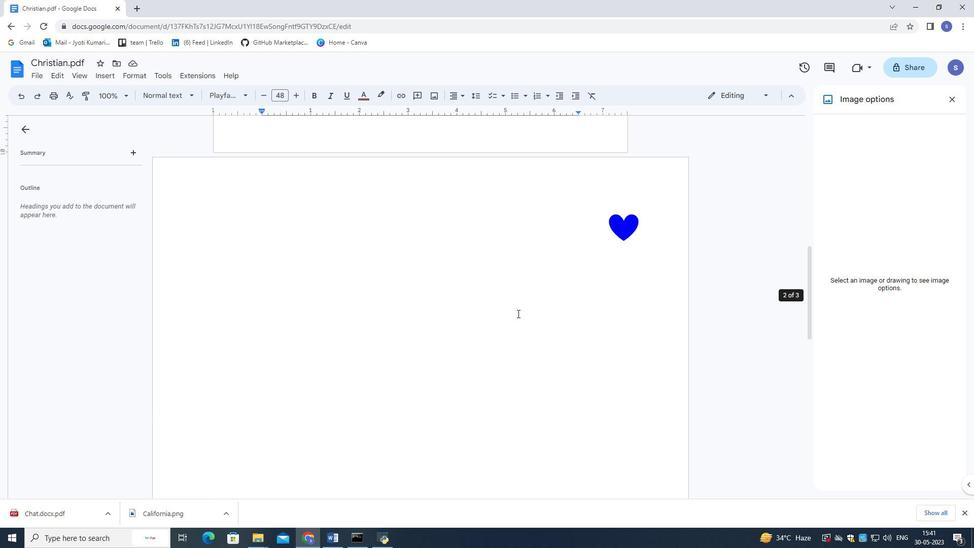 
Action: Mouse scrolled (517, 313) with delta (0, 0)
Screenshot: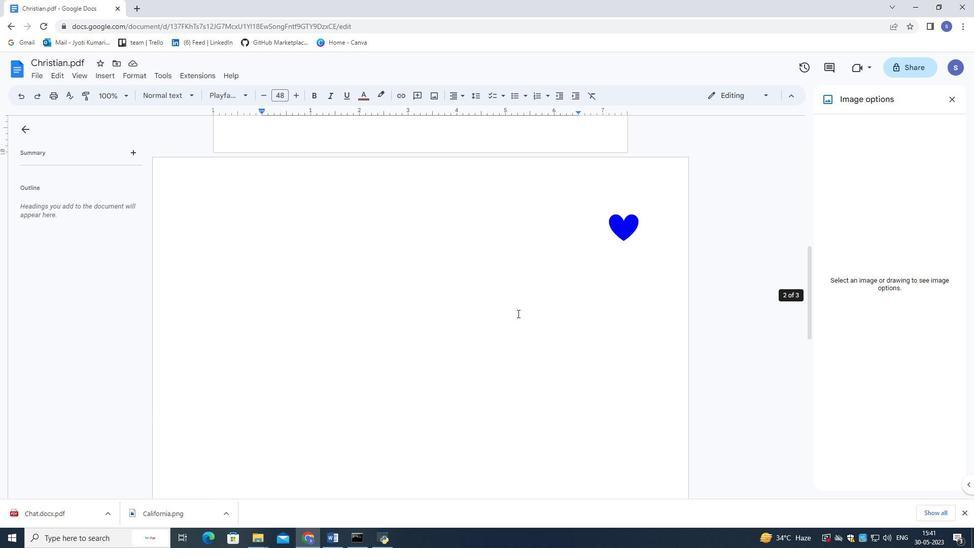 
Action: Mouse scrolled (517, 313) with delta (0, 0)
Screenshot: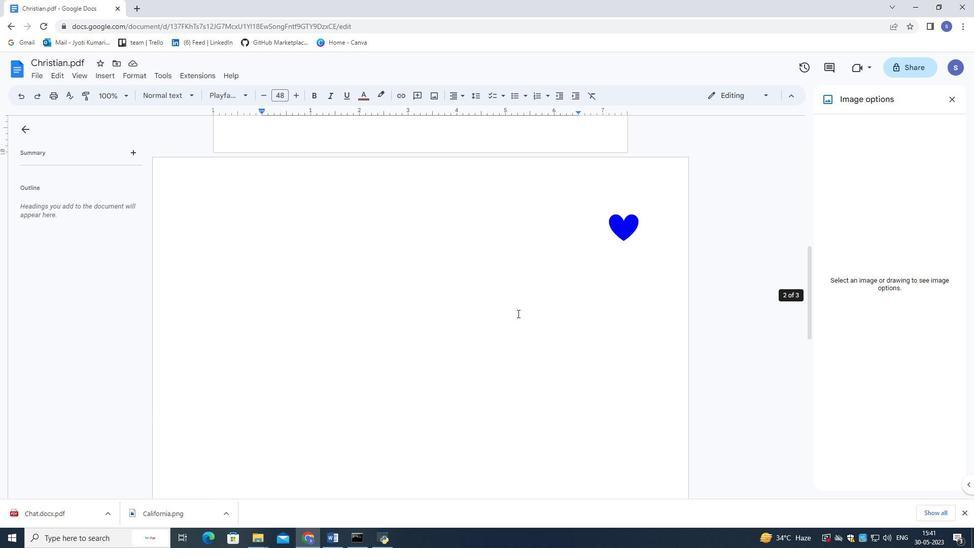 
Action: Mouse scrolled (517, 313) with delta (0, 0)
Screenshot: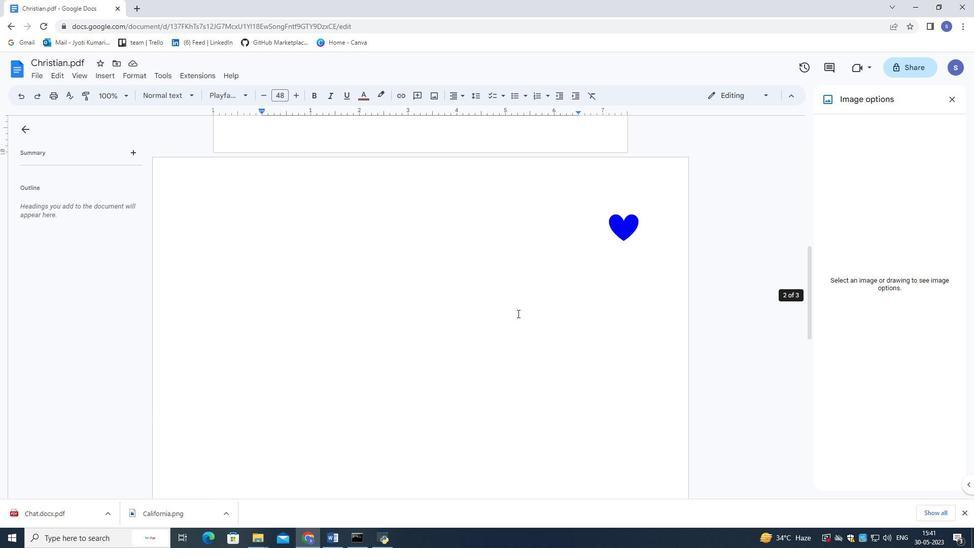
Action: Mouse scrolled (517, 313) with delta (0, 0)
Screenshot: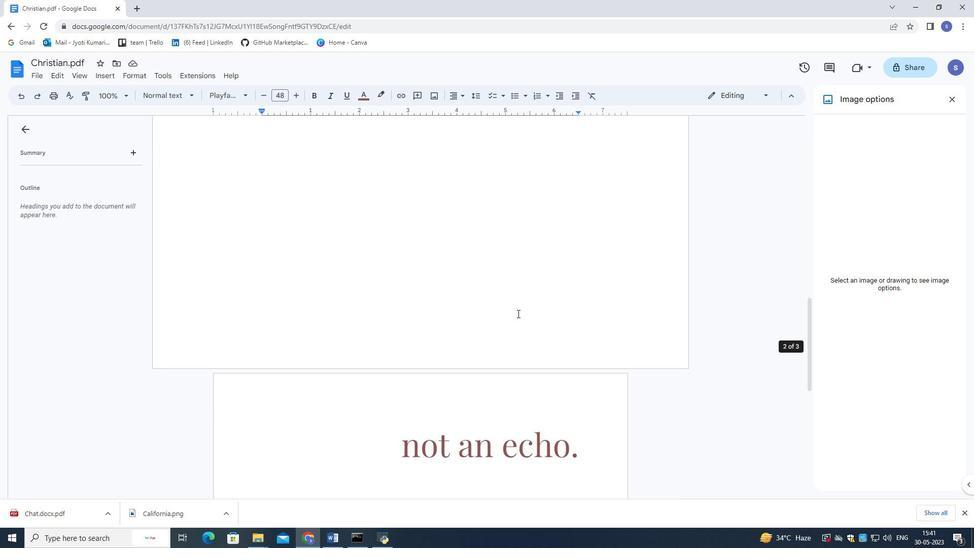 
Action: Mouse scrolled (517, 313) with delta (0, 0)
Screenshot: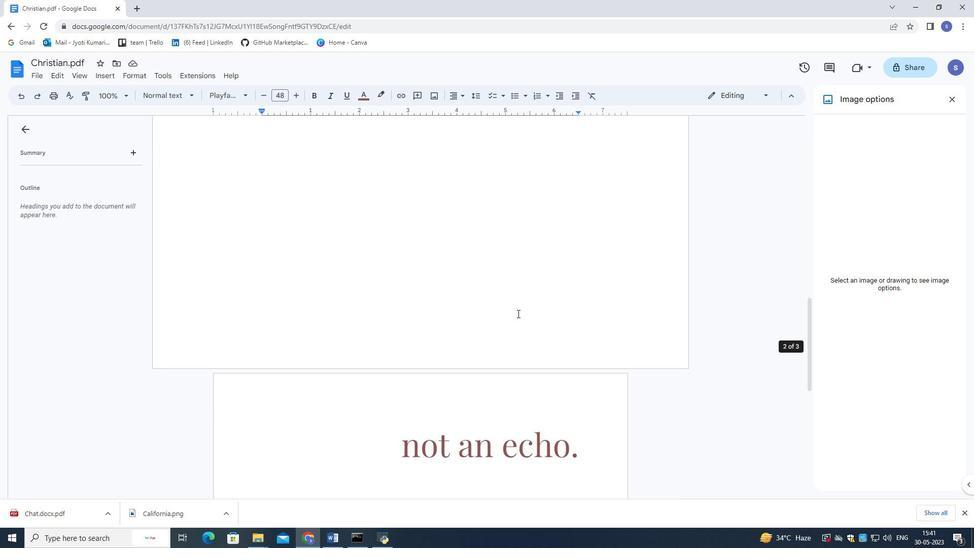 
Action: Mouse scrolled (517, 313) with delta (0, 0)
Screenshot: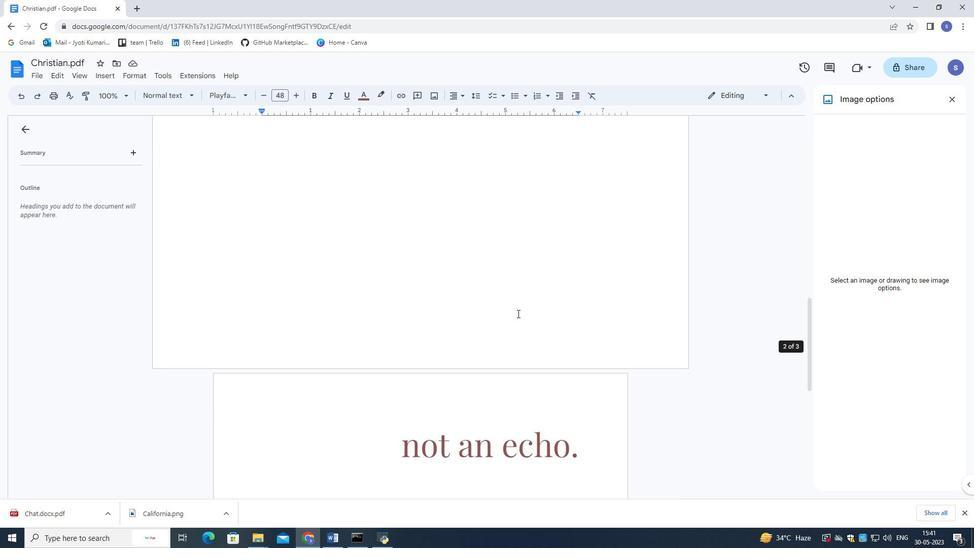 
Action: Mouse scrolled (517, 313) with delta (0, 0)
Screenshot: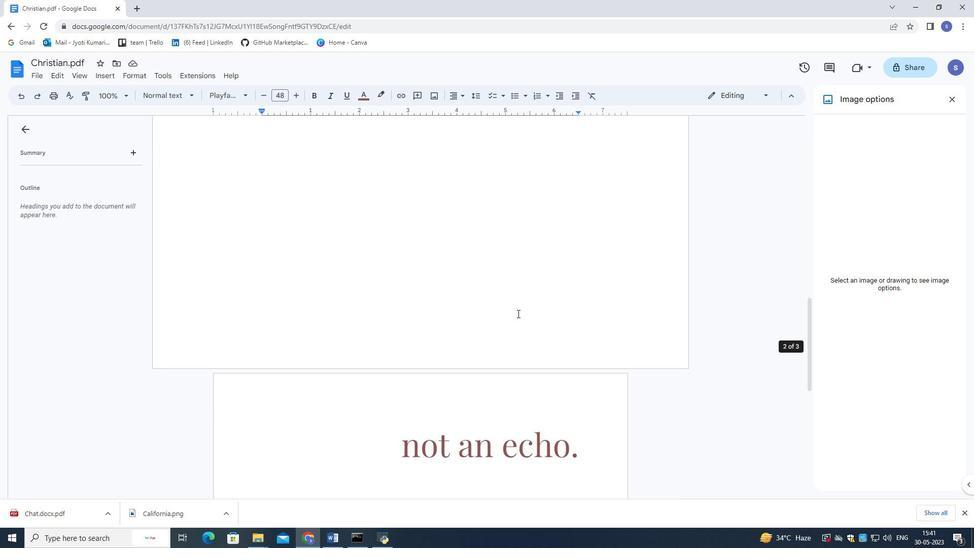 
Action: Mouse scrolled (517, 313) with delta (0, 0)
Screenshot: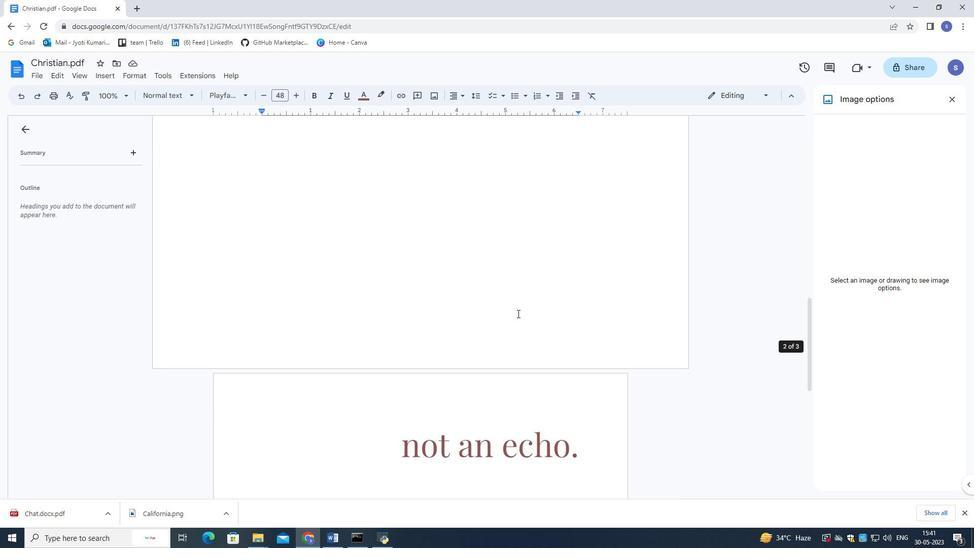 
Action: Mouse moved to (578, 213)
Screenshot: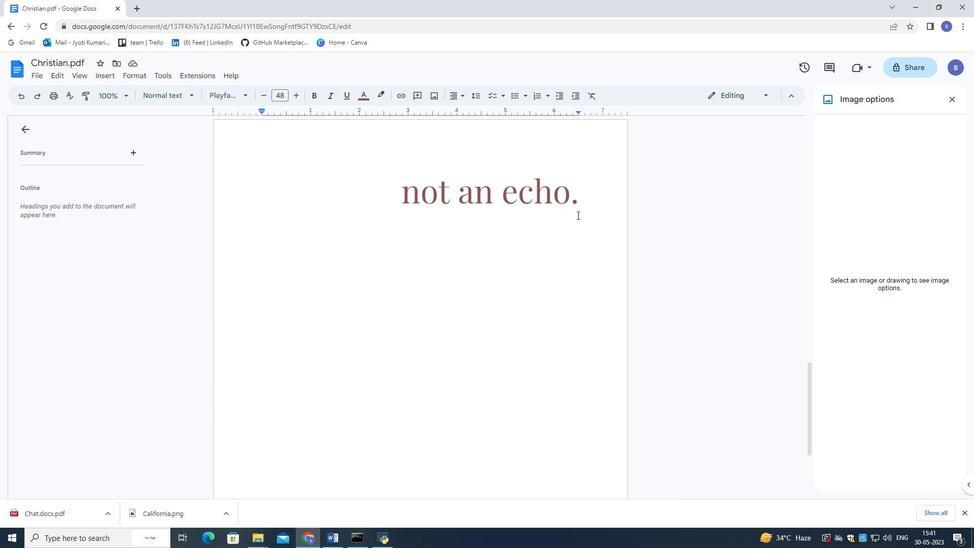 
Action: Mouse pressed left at (578, 213)
Screenshot: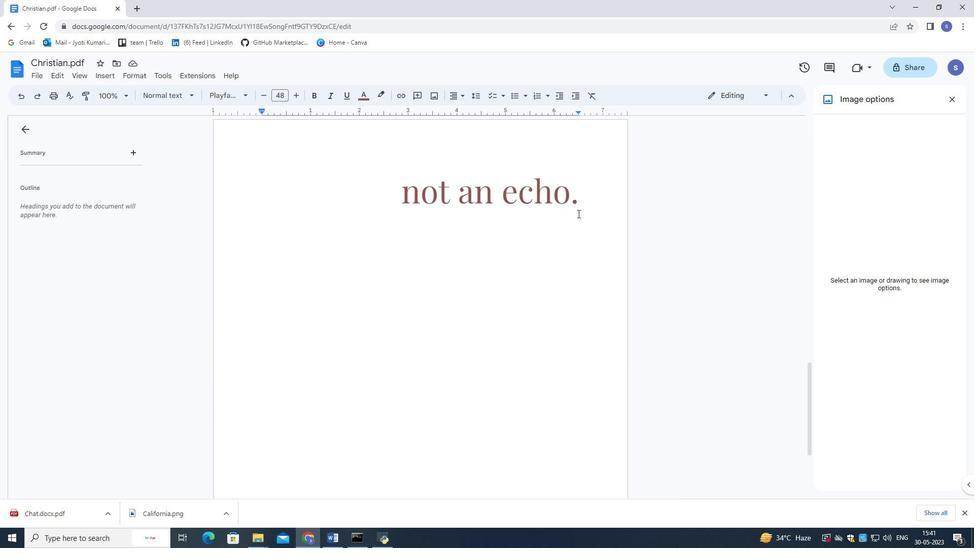 
Action: Mouse moved to (256, 310)
Screenshot: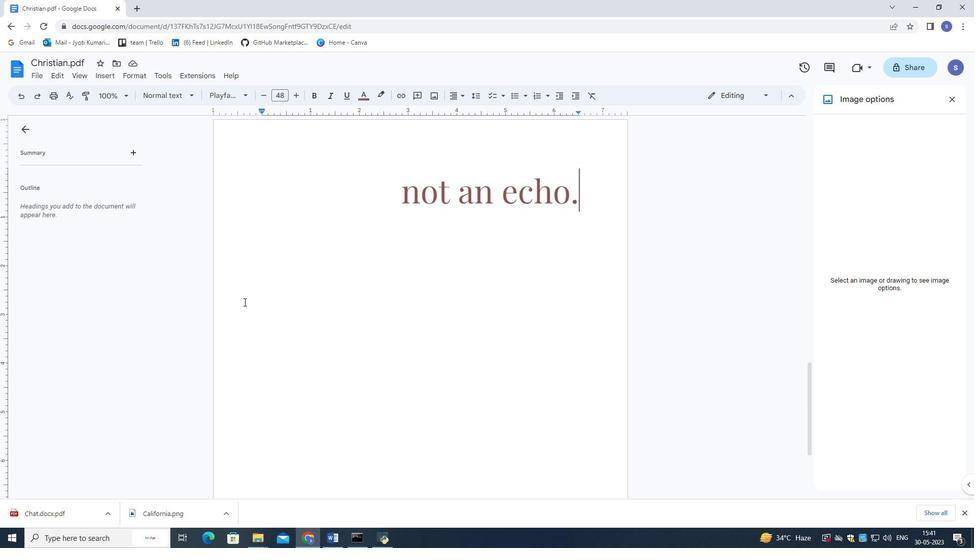 
Action: Key pressed ctrl+Z
Screenshot: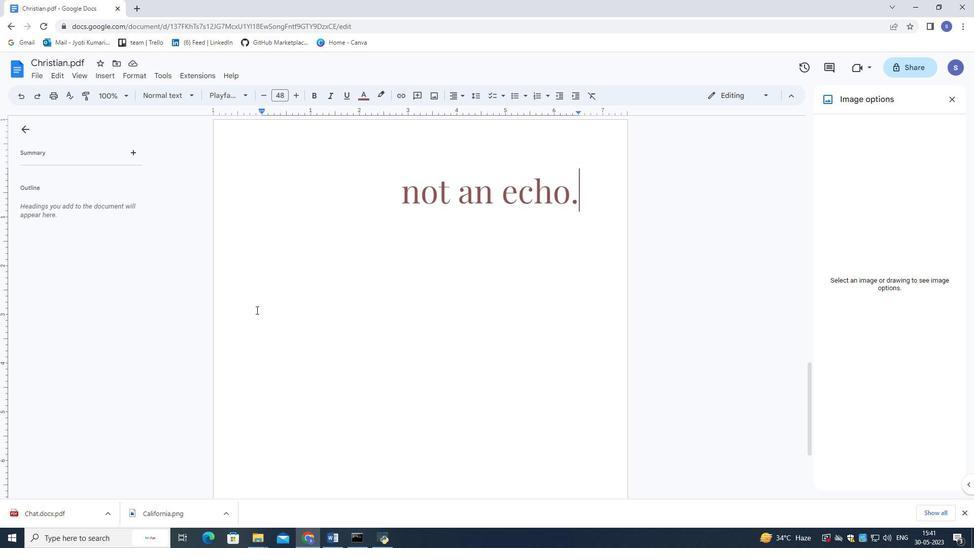 
Action: Mouse moved to (354, 319)
Screenshot: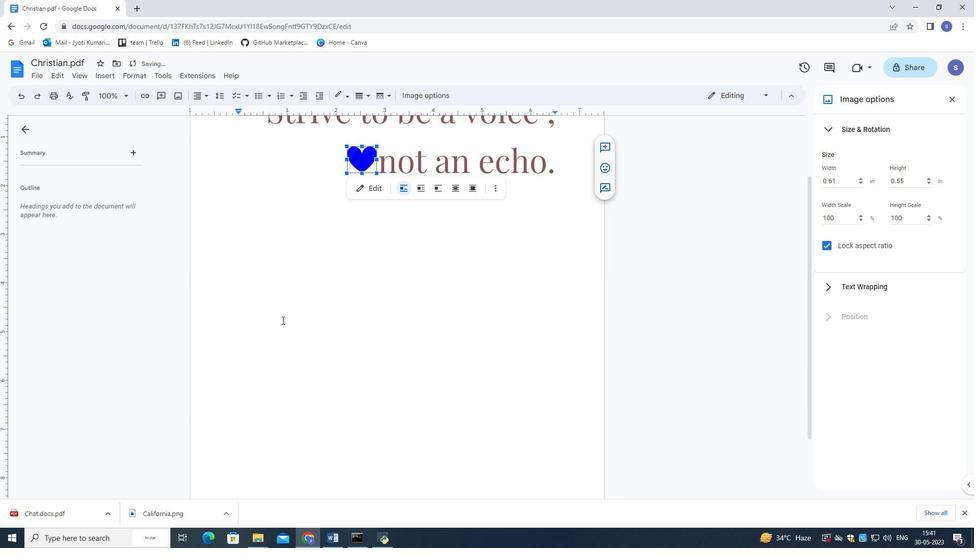 
Action: Mouse pressed left at (354, 319)
Screenshot: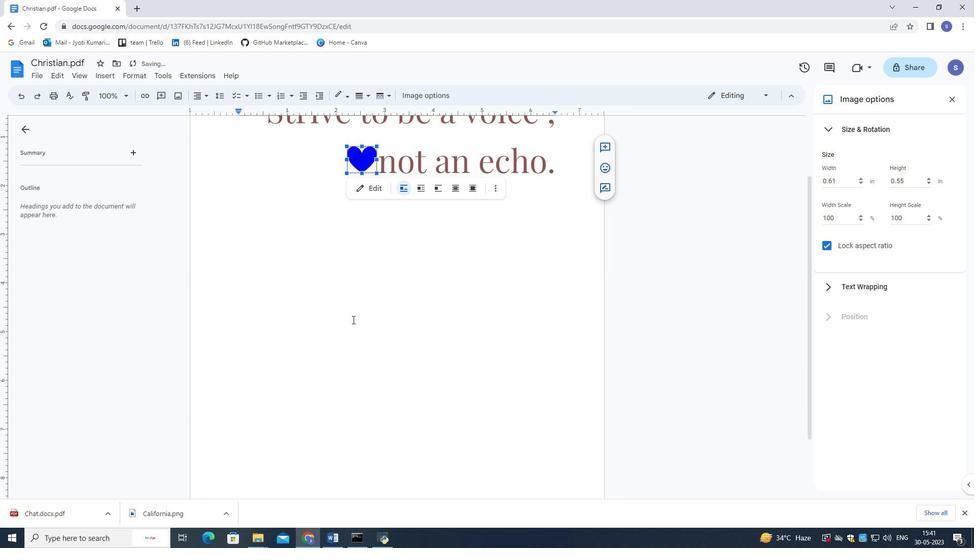 
Action: Mouse moved to (430, 267)
Screenshot: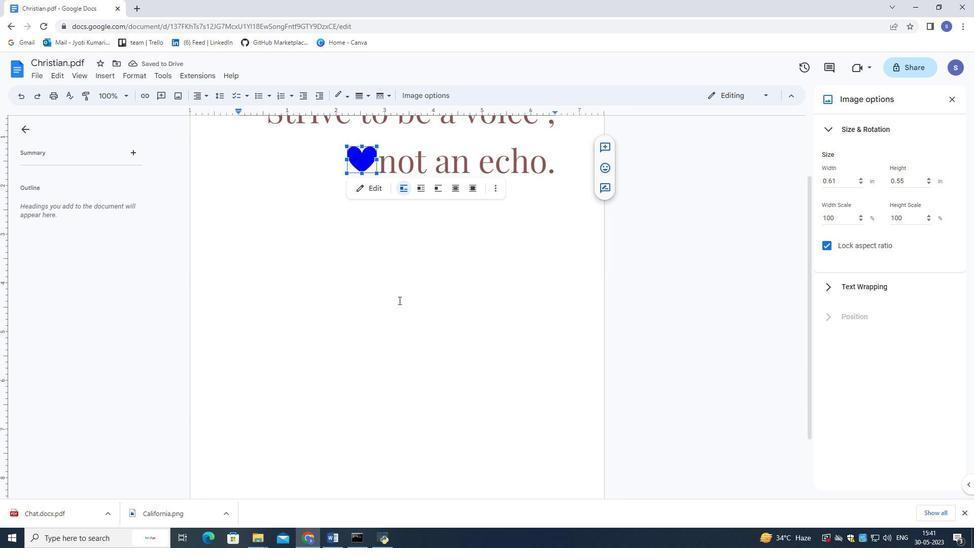 
Action: Mouse pressed left at (430, 267)
Screenshot: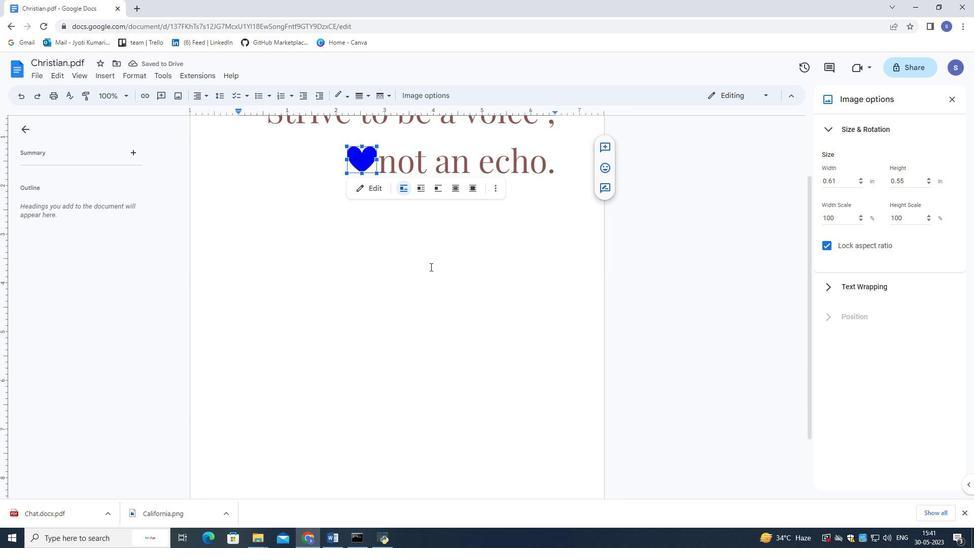 
Action: Mouse moved to (557, 158)
Screenshot: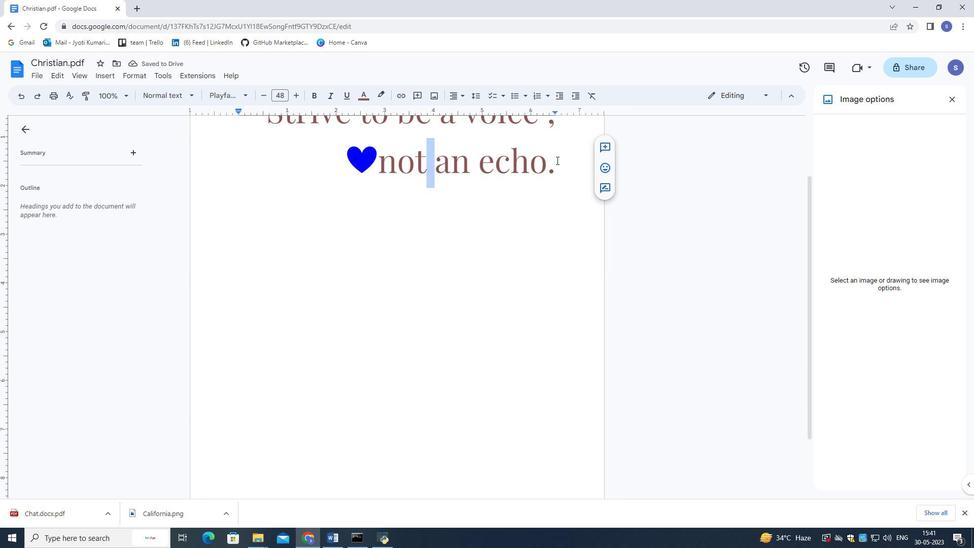 
Action: Mouse pressed left at (557, 158)
Screenshot: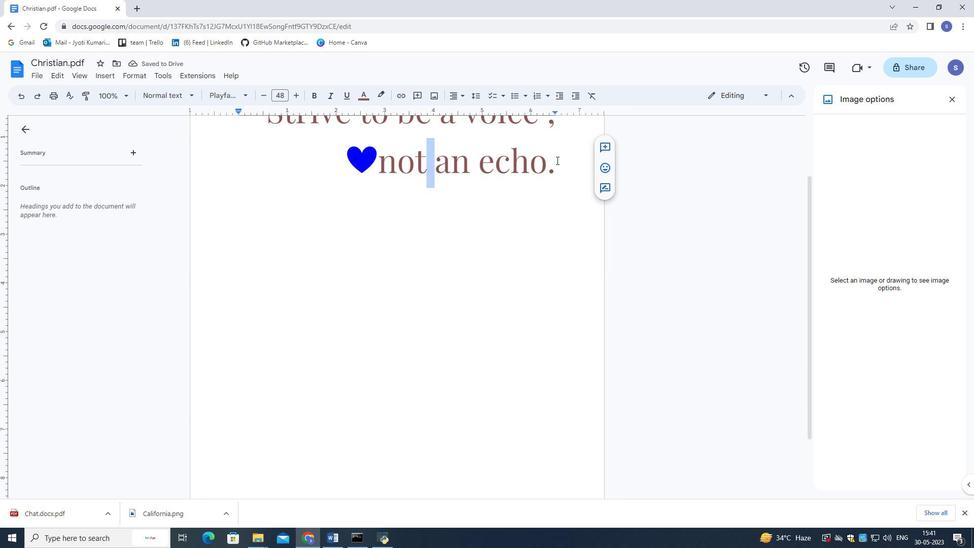 
Action: Mouse moved to (406, 301)
Screenshot: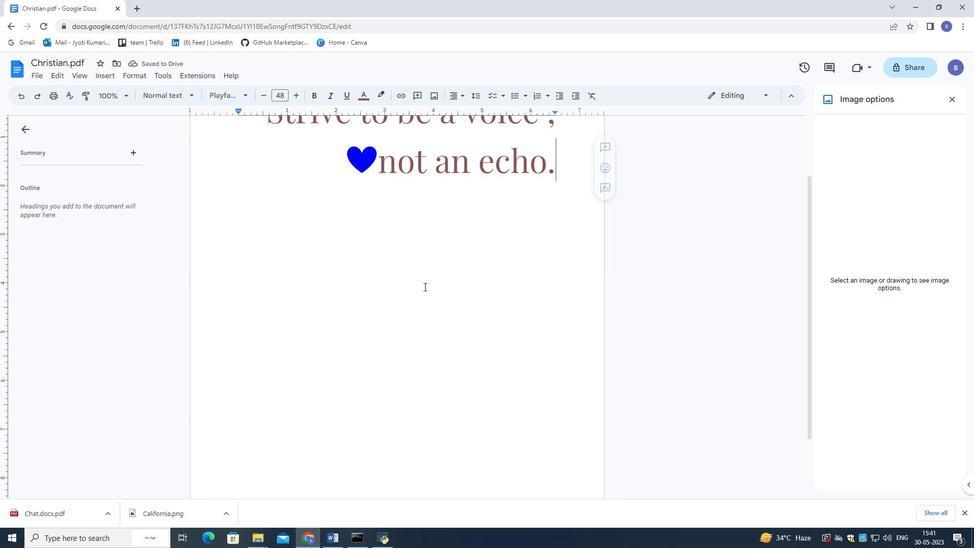 
Action: Mouse scrolled (406, 301) with delta (0, 0)
Screenshot: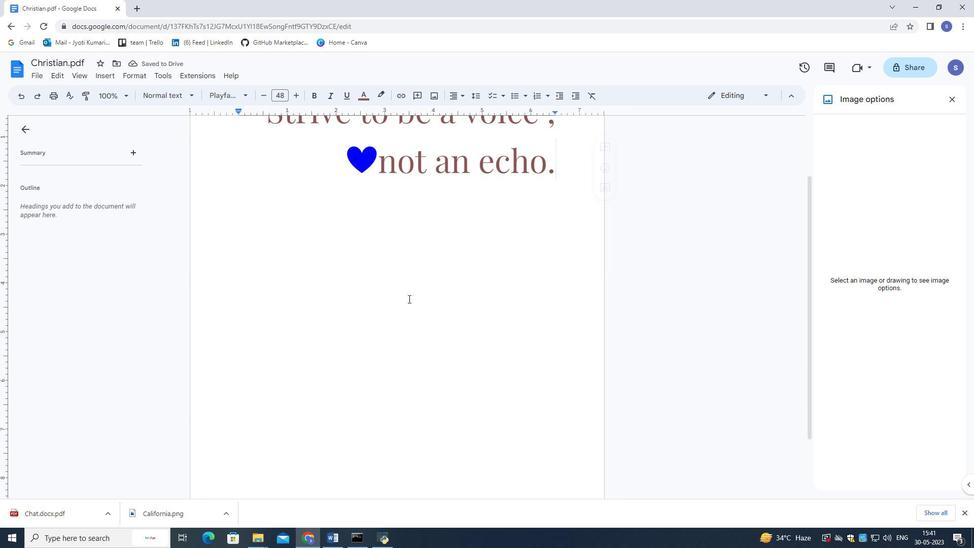 
Action: Mouse scrolled (406, 301) with delta (0, 0)
Screenshot: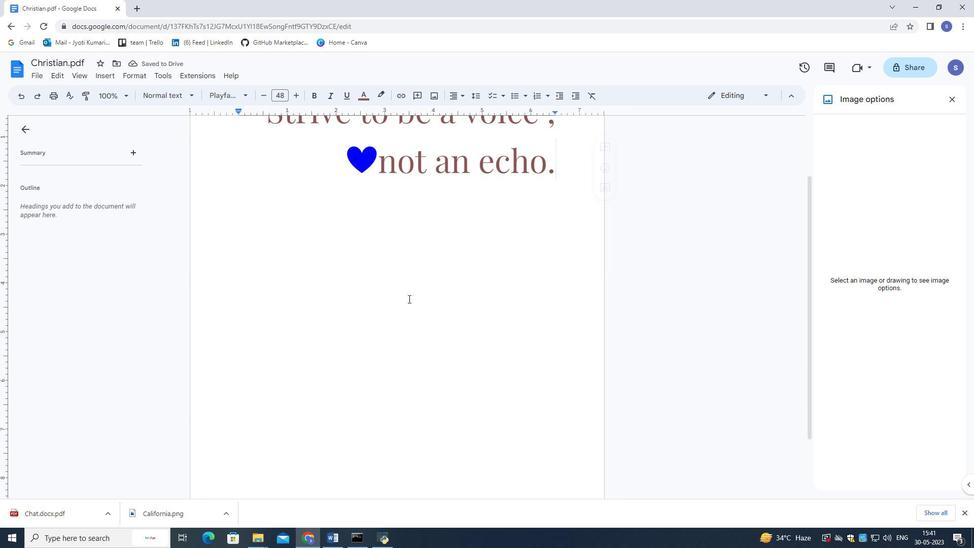 
Action: Mouse scrolled (406, 301) with delta (0, 0)
Screenshot: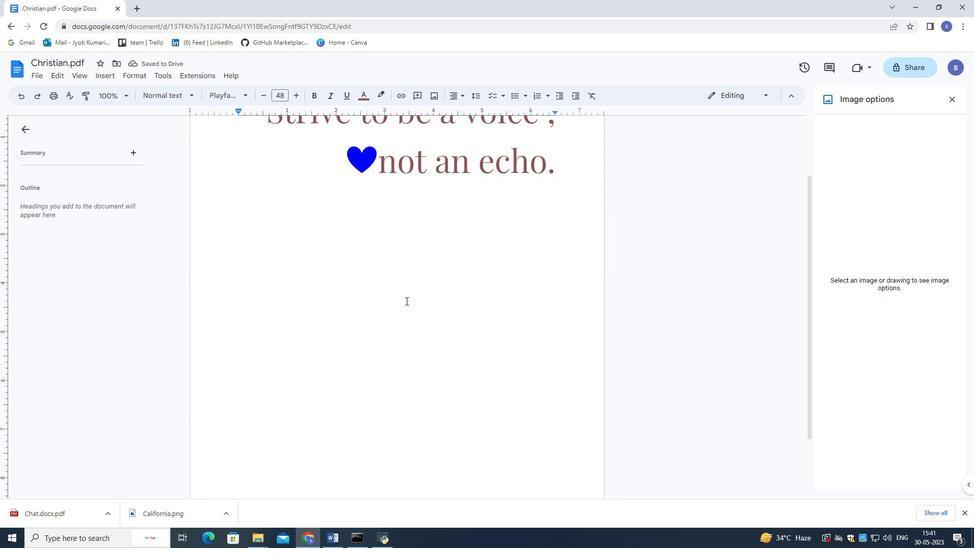 
Action: Mouse scrolled (406, 301) with delta (0, 0)
Screenshot: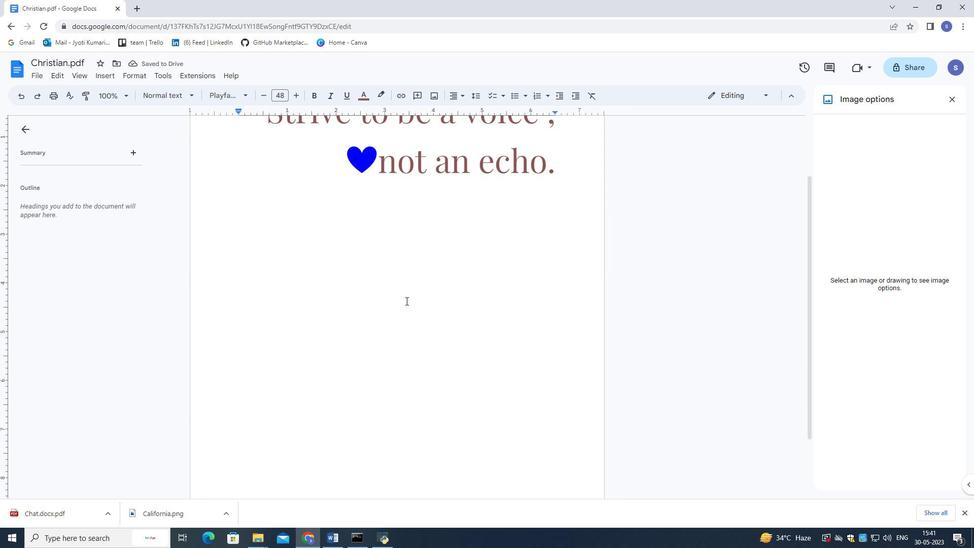 
Action: Mouse moved to (405, 301)
Screenshot: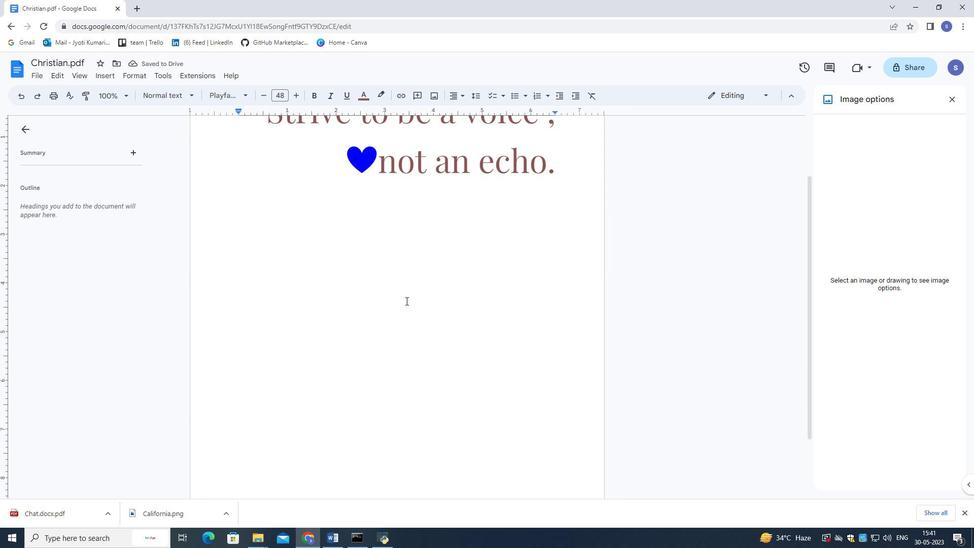 
Action: Mouse scrolled (405, 301) with delta (0, 0)
Screenshot: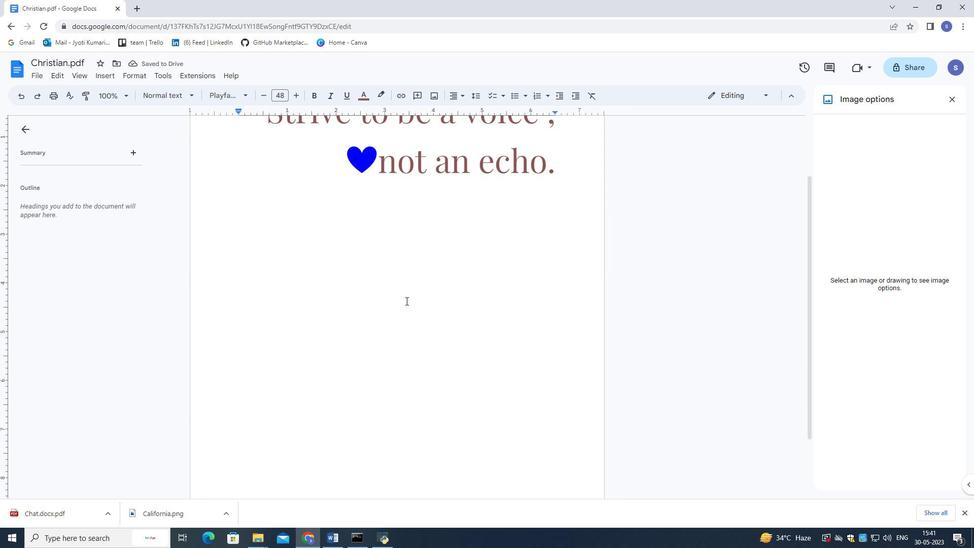 
Action: Mouse moved to (259, 189)
Screenshot: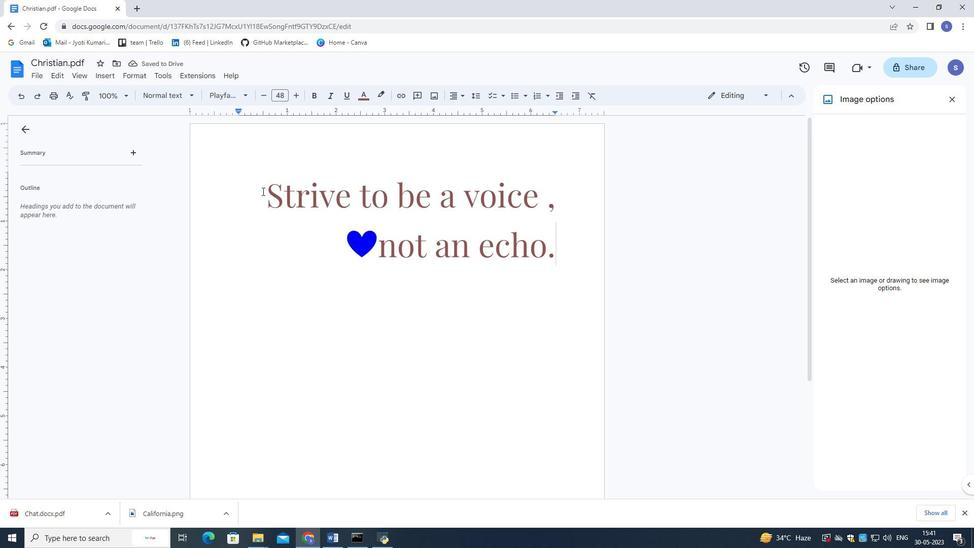
Action: Mouse pressed left at (259, 189)
Screenshot: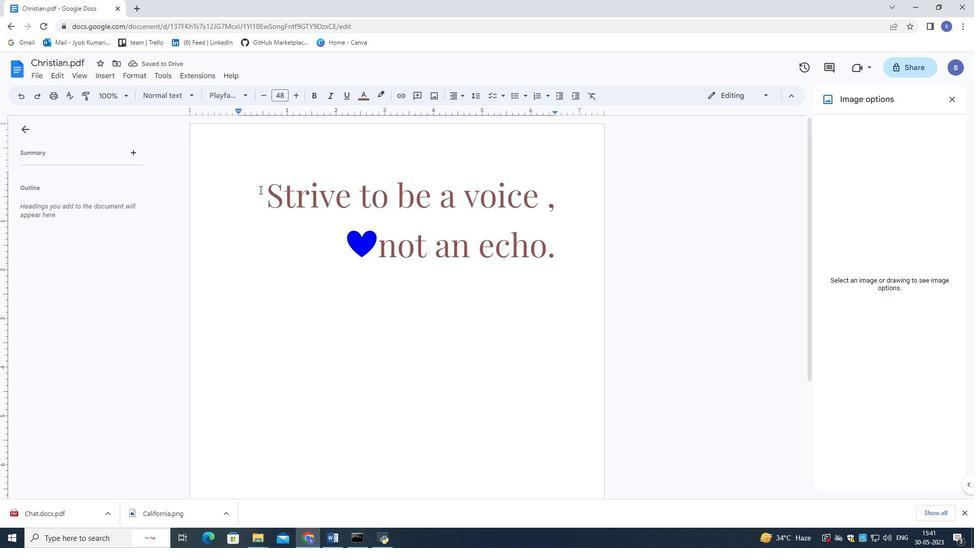 
Action: Mouse moved to (338, 278)
Screenshot: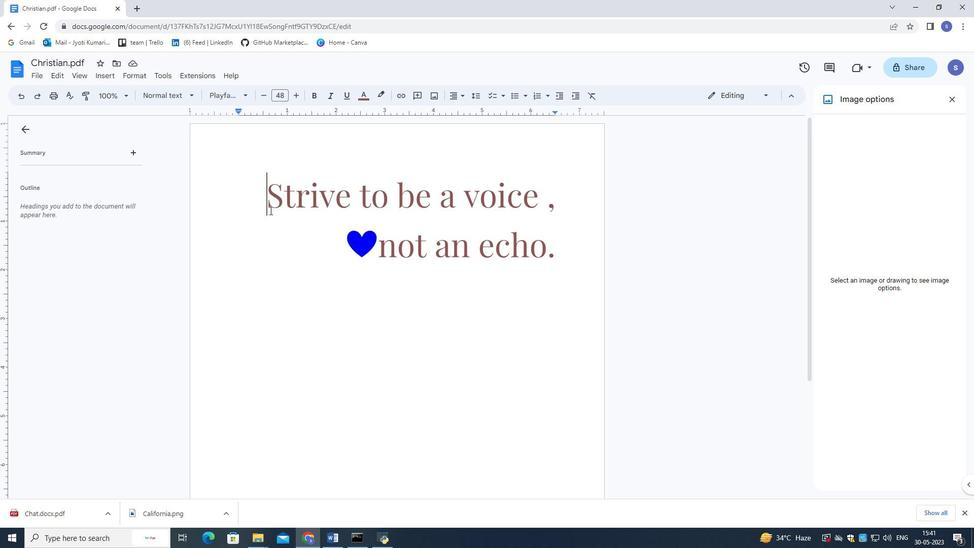 
Action: Mouse scrolled (338, 279) with delta (0, 0)
Screenshot: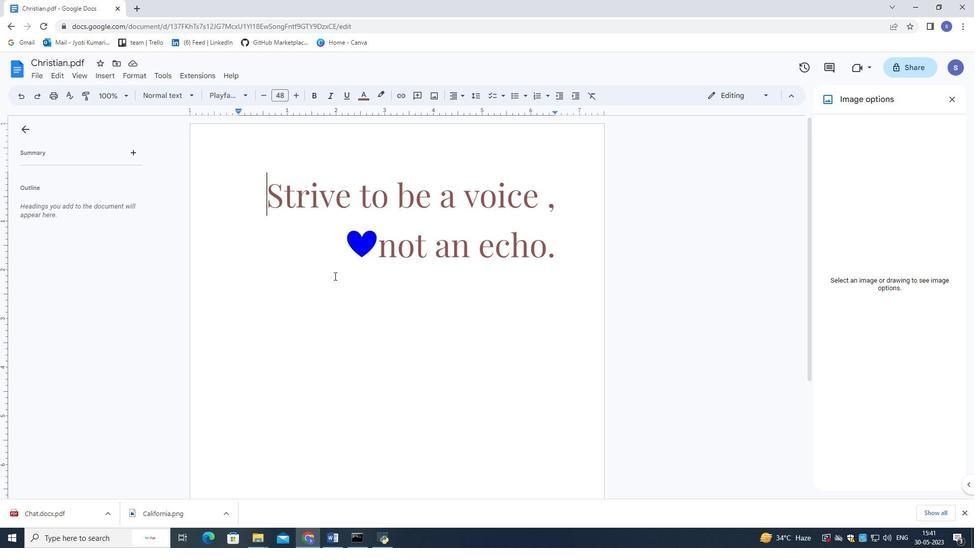 
Action: Mouse scrolled (338, 279) with delta (0, 0)
Screenshot: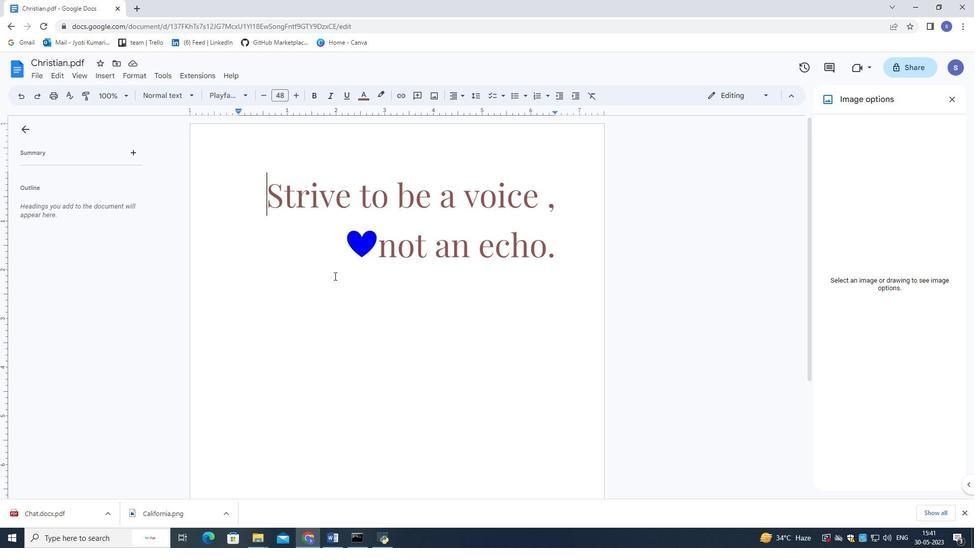 
Action: Mouse scrolled (338, 279) with delta (0, 0)
Screenshot: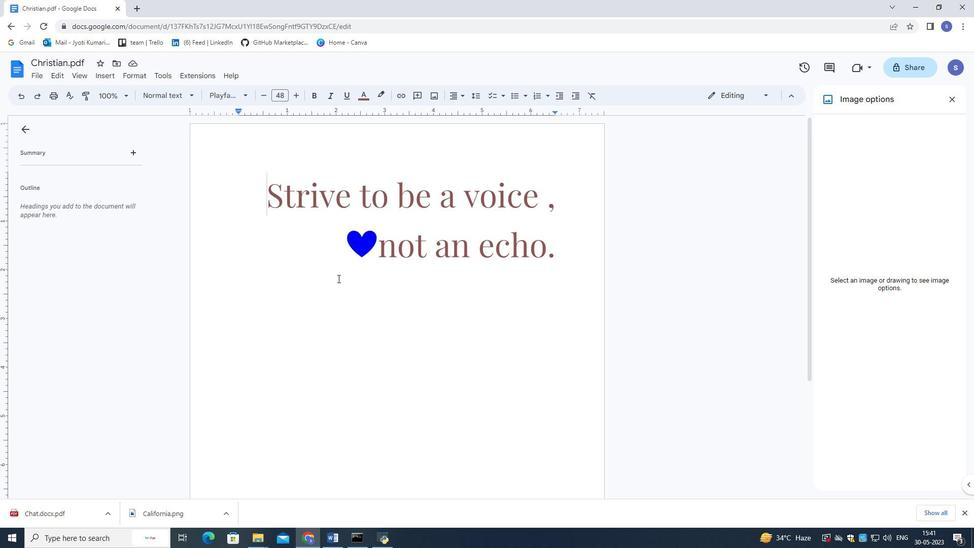 
Action: Mouse scrolled (338, 279) with delta (0, 0)
Screenshot: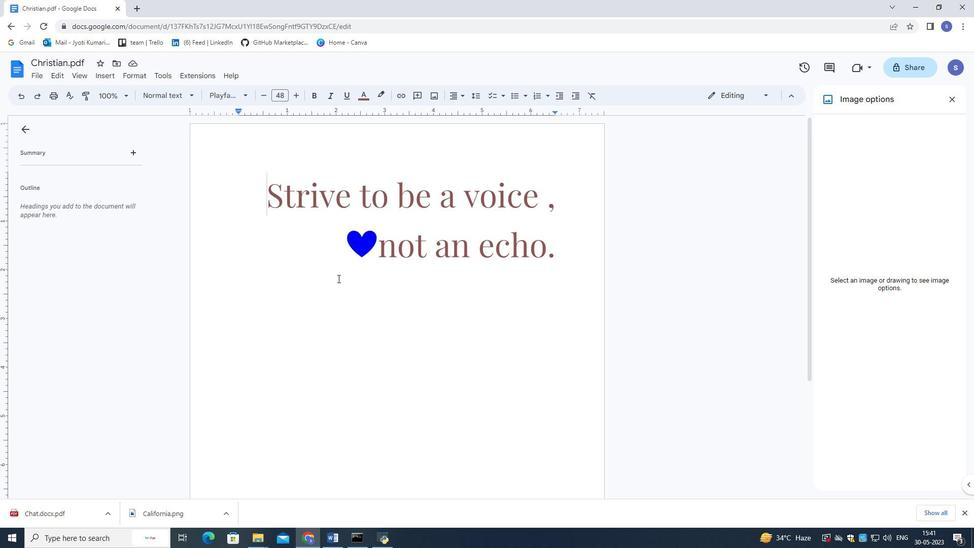 
Action: Mouse moved to (146, 74)
Screenshot: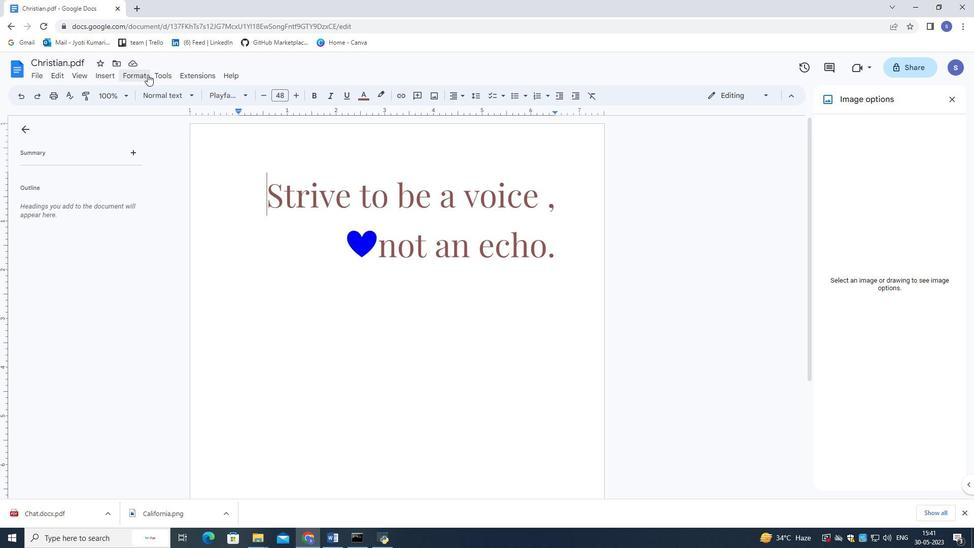 
Action: Mouse pressed left at (146, 74)
Screenshot: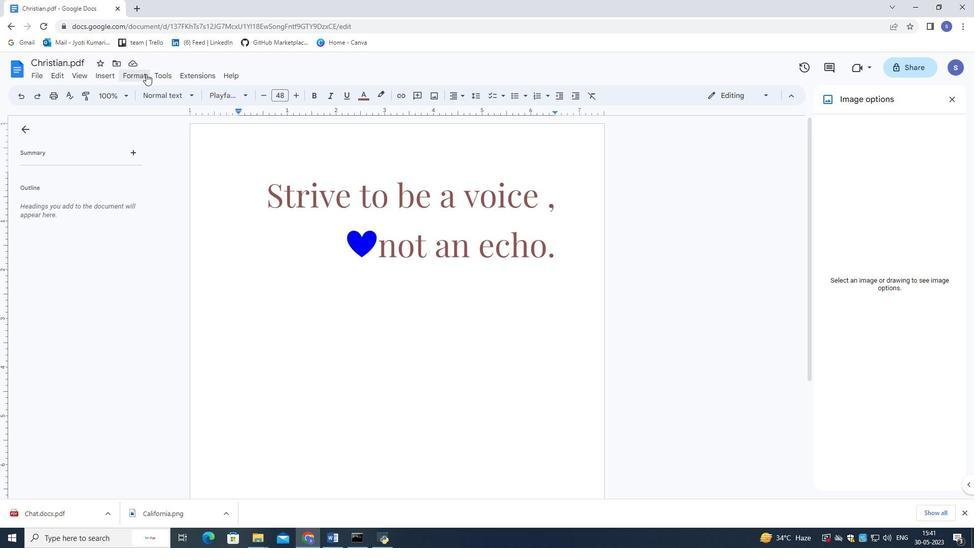 
Action: Mouse moved to (185, 233)
Screenshot: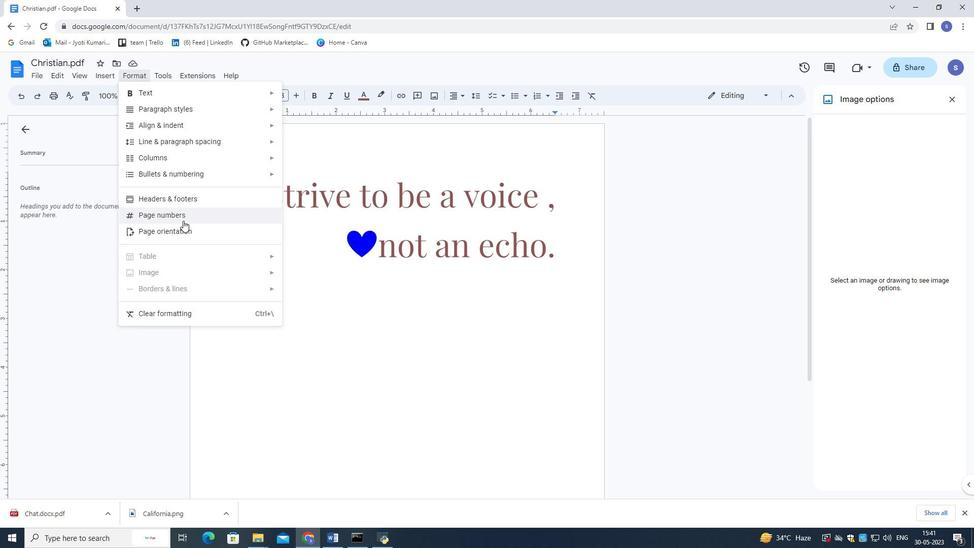 
Action: Mouse pressed left at (185, 233)
Screenshot: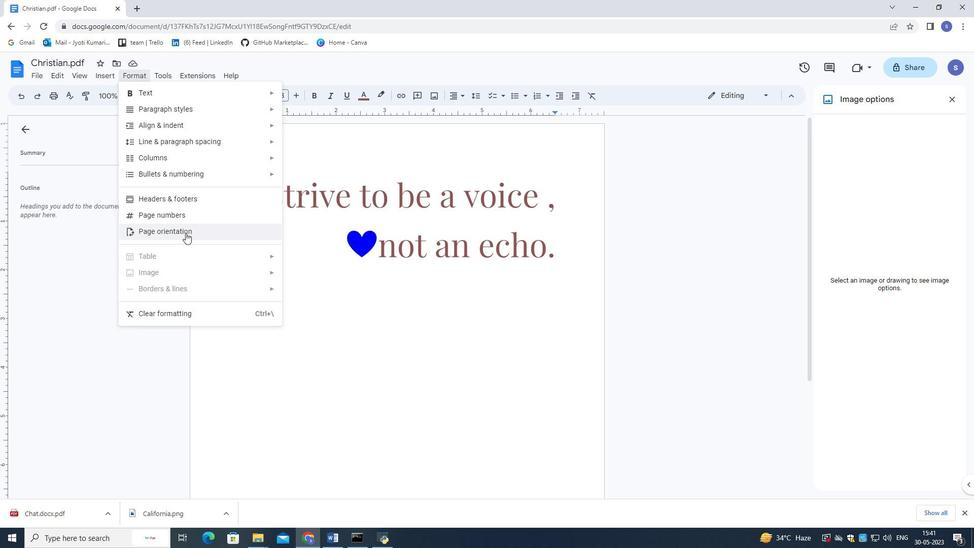 
Action: Mouse moved to (452, 252)
Screenshot: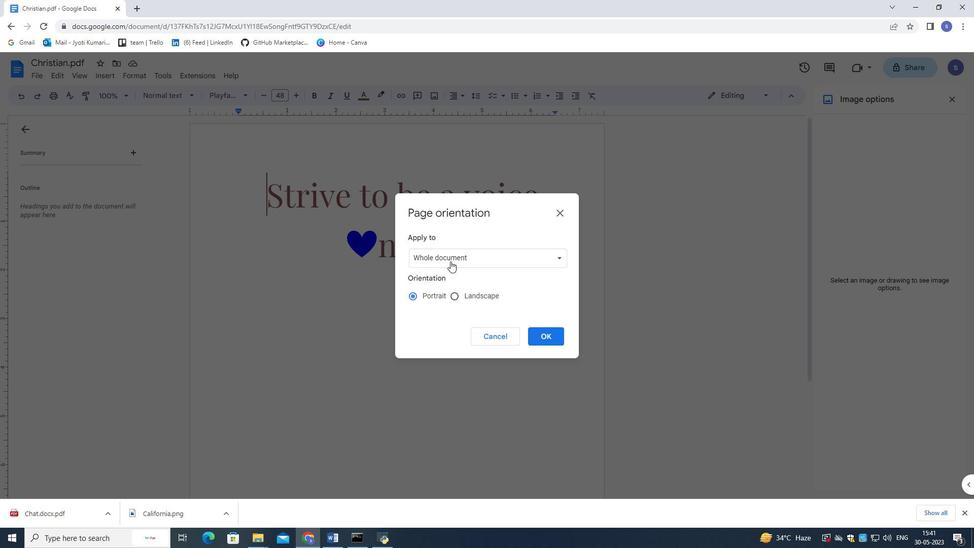 
Action: Mouse pressed left at (452, 252)
Screenshot: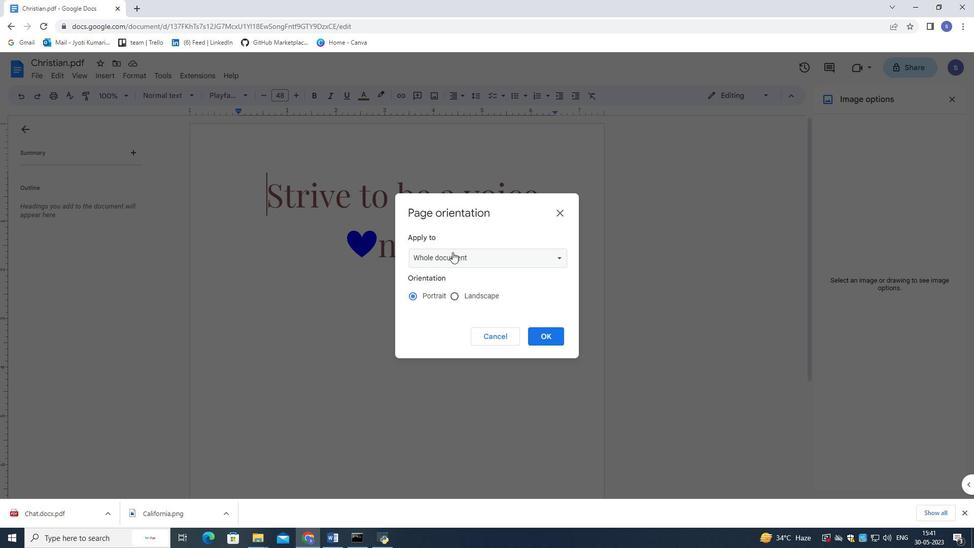 
Action: Mouse moved to (451, 250)
Screenshot: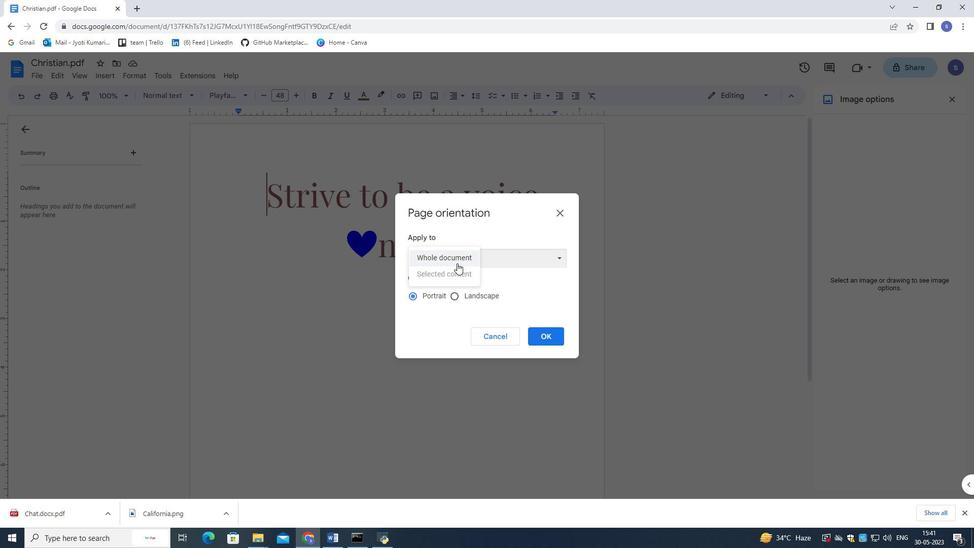 
Action: Mouse pressed left at (451, 250)
Screenshot: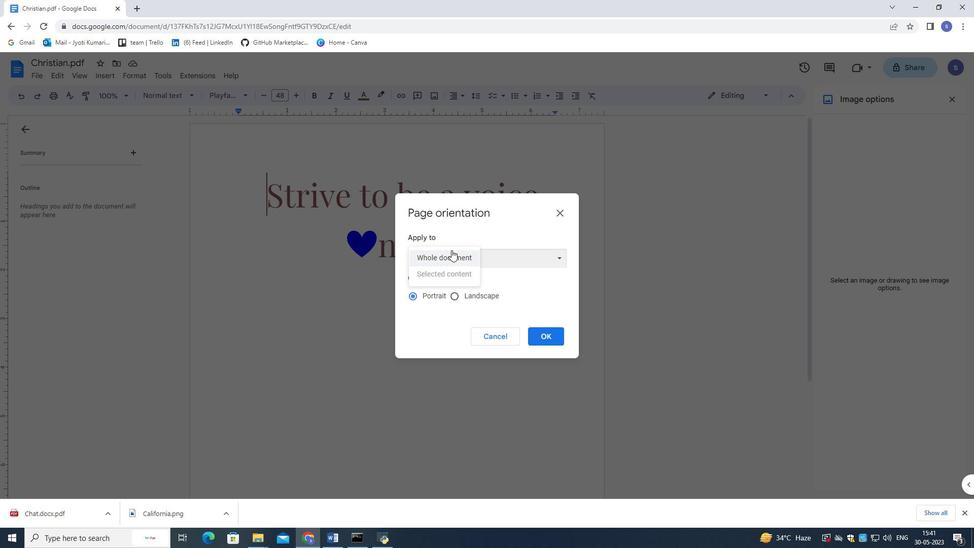 
Action: Mouse moved to (454, 293)
Screenshot: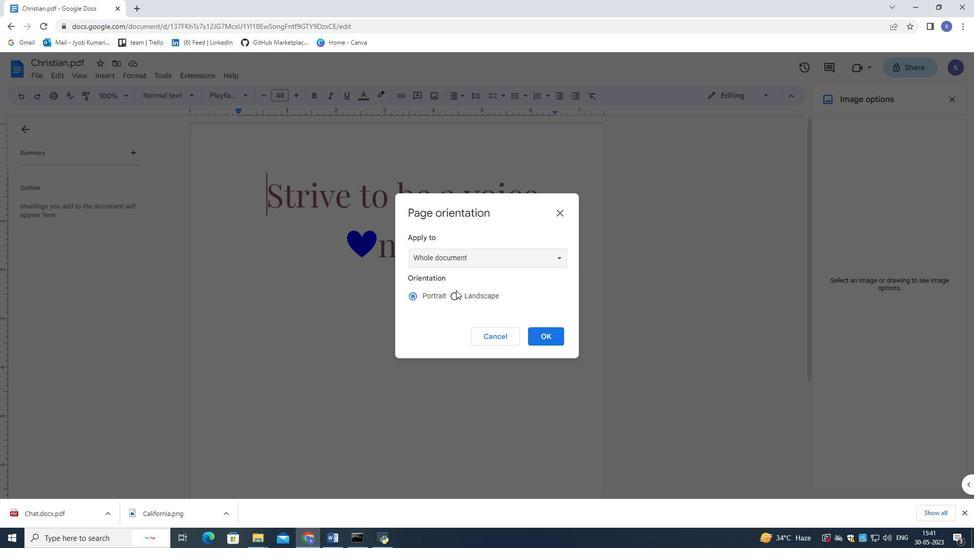 
Action: Mouse pressed left at (454, 293)
Screenshot: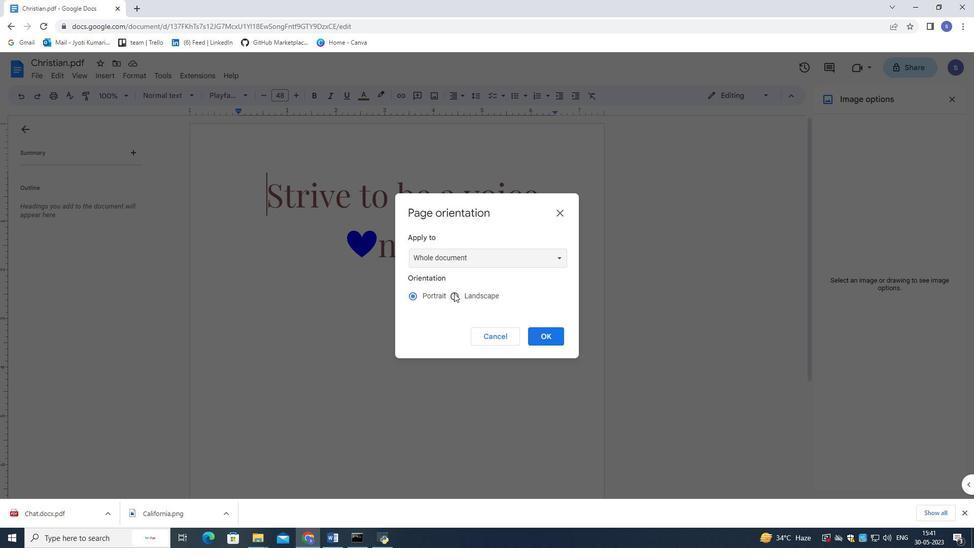 
Action: Mouse moved to (552, 337)
Screenshot: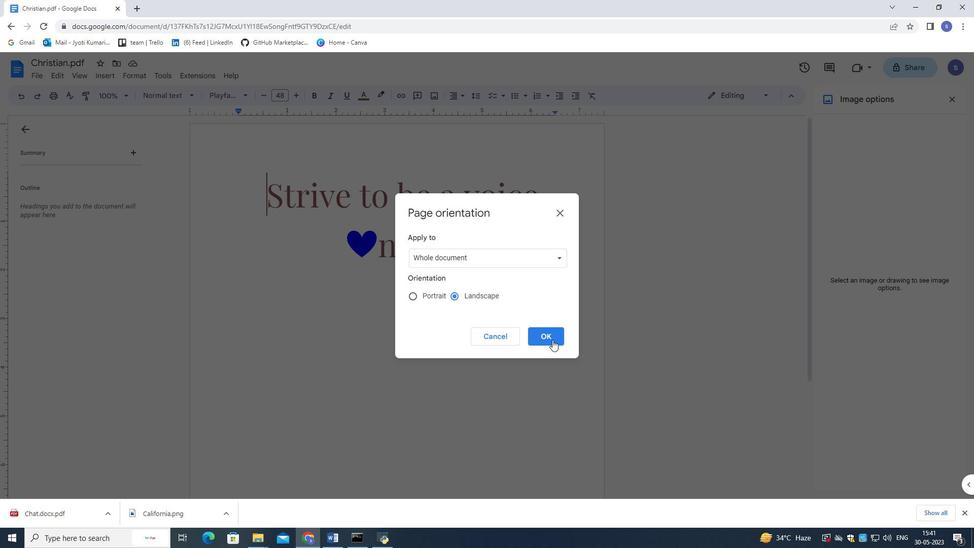 
Action: Mouse pressed left at (552, 337)
Screenshot: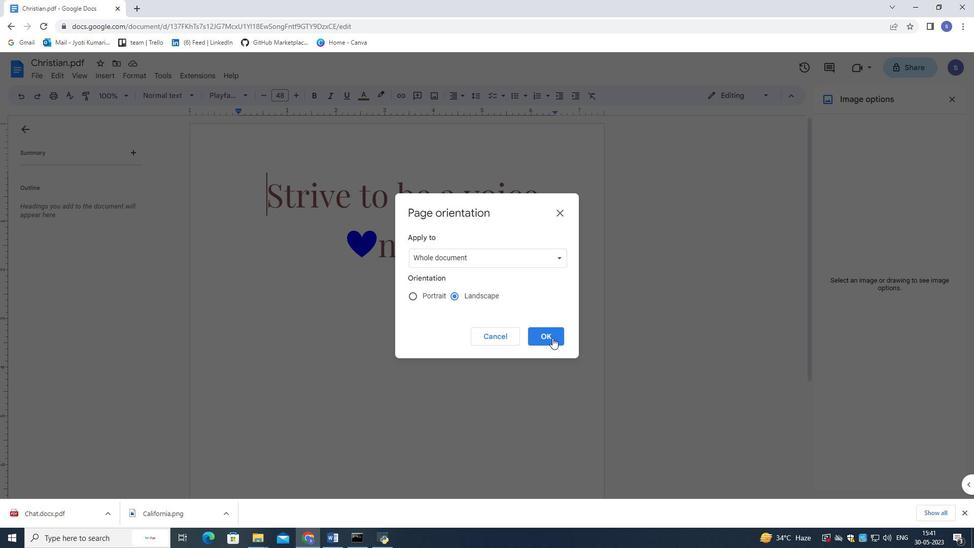 
Action: Mouse moved to (538, 315)
Screenshot: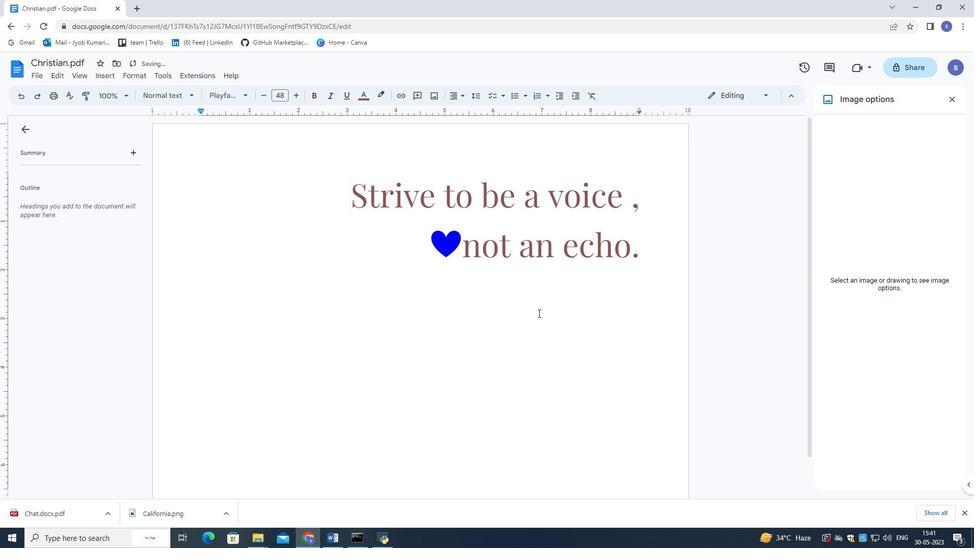 
Action: Mouse scrolled (538, 313) with delta (0, 0)
Screenshot: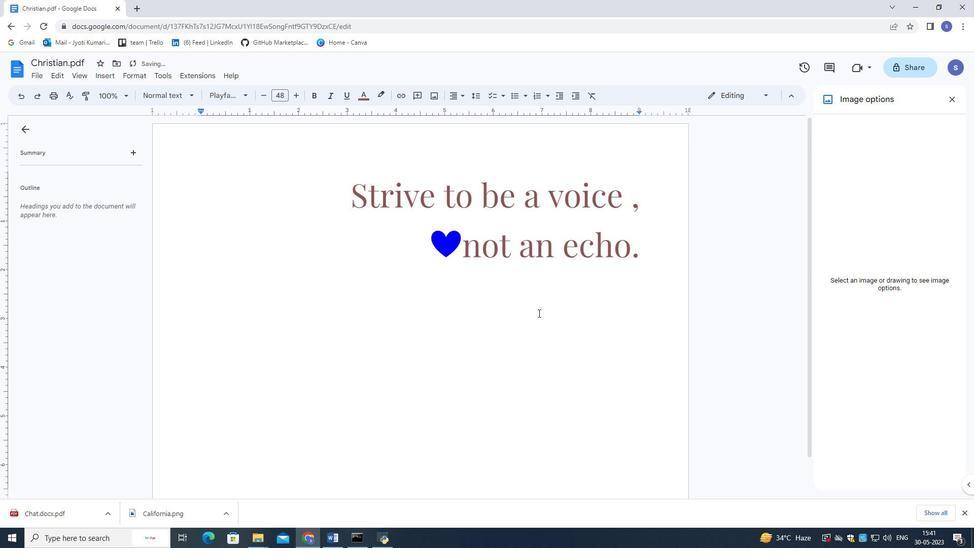 
Action: Mouse scrolled (538, 314) with delta (0, 0)
Screenshot: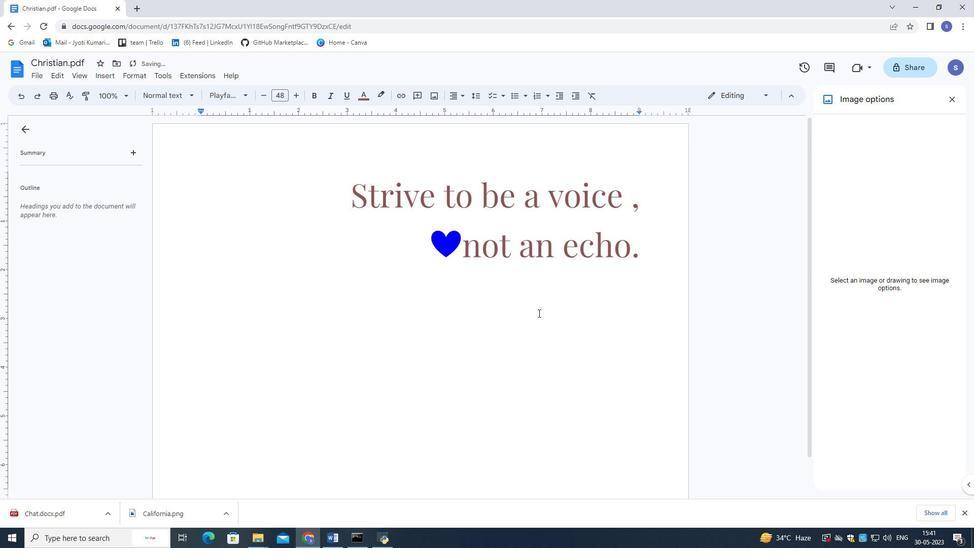 
Action: Mouse scrolled (538, 314) with delta (0, 0)
Screenshot: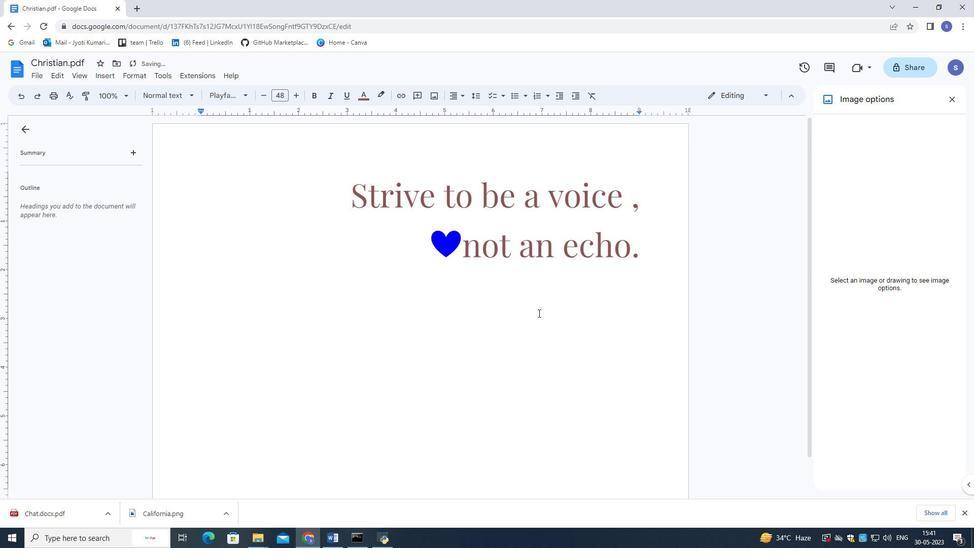 
Action: Mouse scrolled (538, 314) with delta (0, 0)
Screenshot: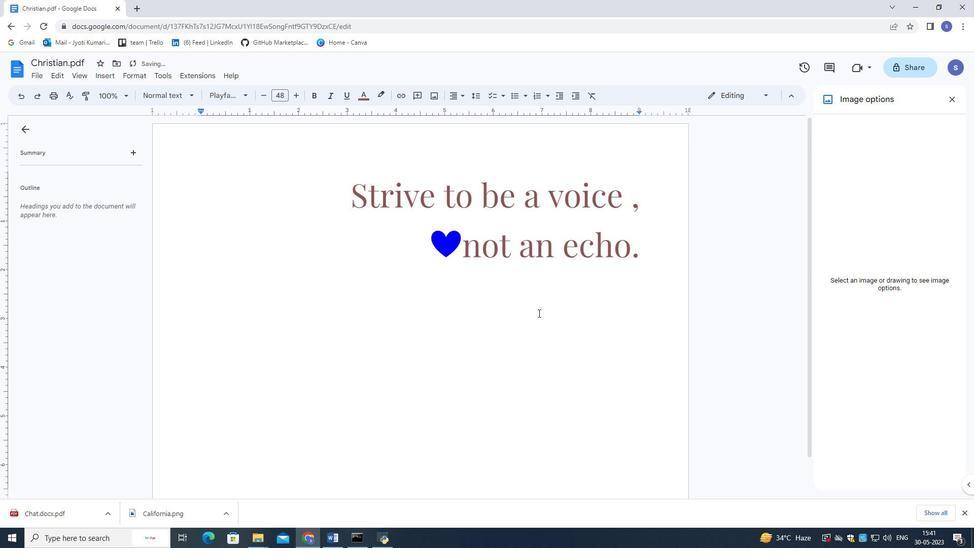 
Action: Mouse scrolled (538, 315) with delta (0, 0)
Screenshot: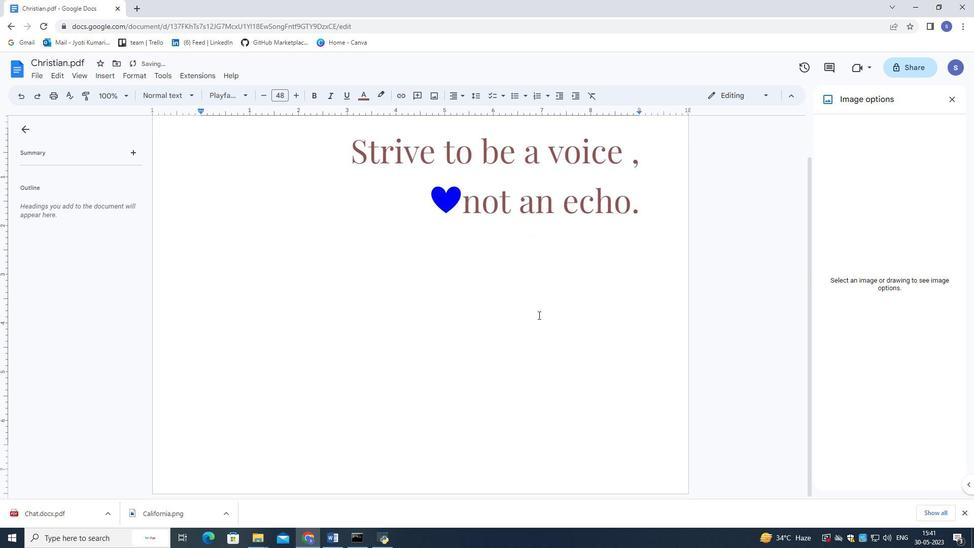 
Action: Mouse moved to (538, 307)
Screenshot: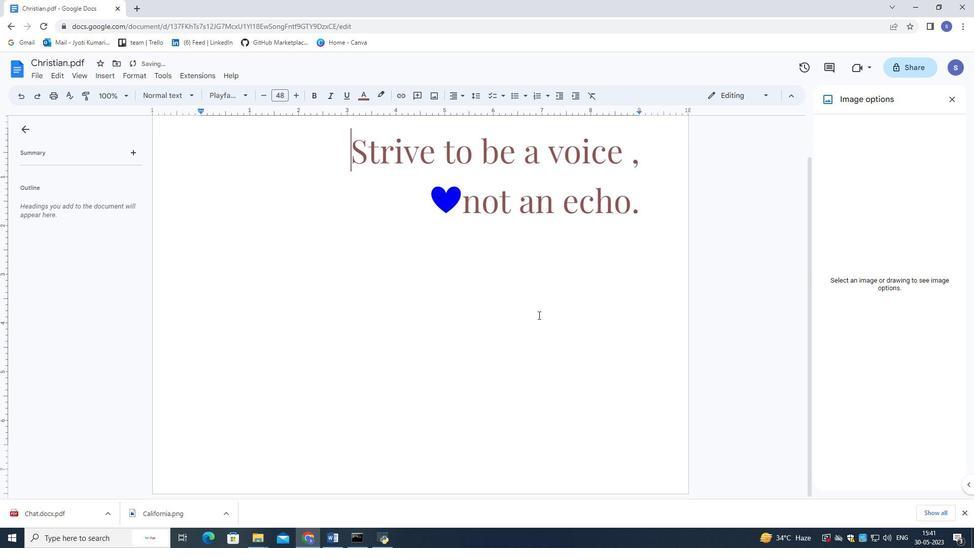 
Action: Mouse scrolled (538, 307) with delta (0, 0)
Screenshot: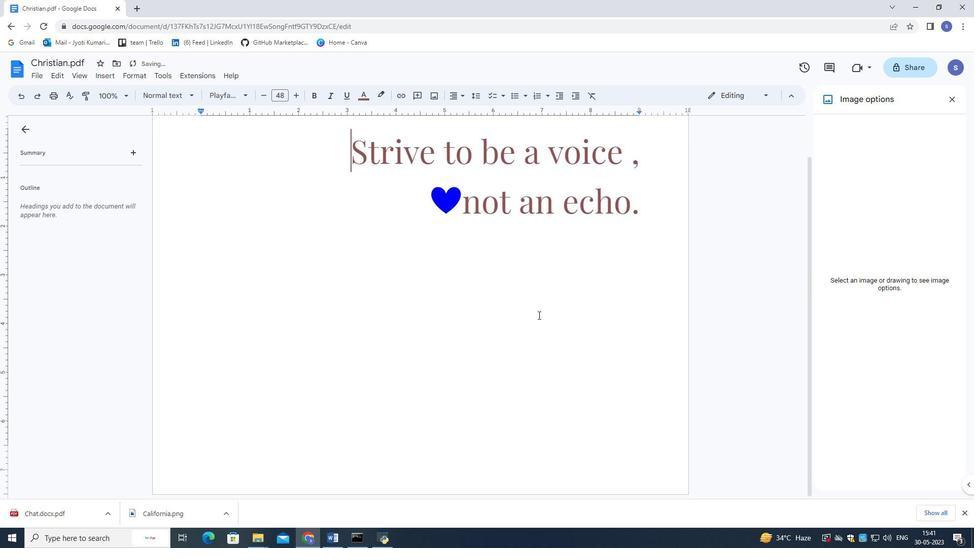 
Action: Mouse moved to (540, 298)
Screenshot: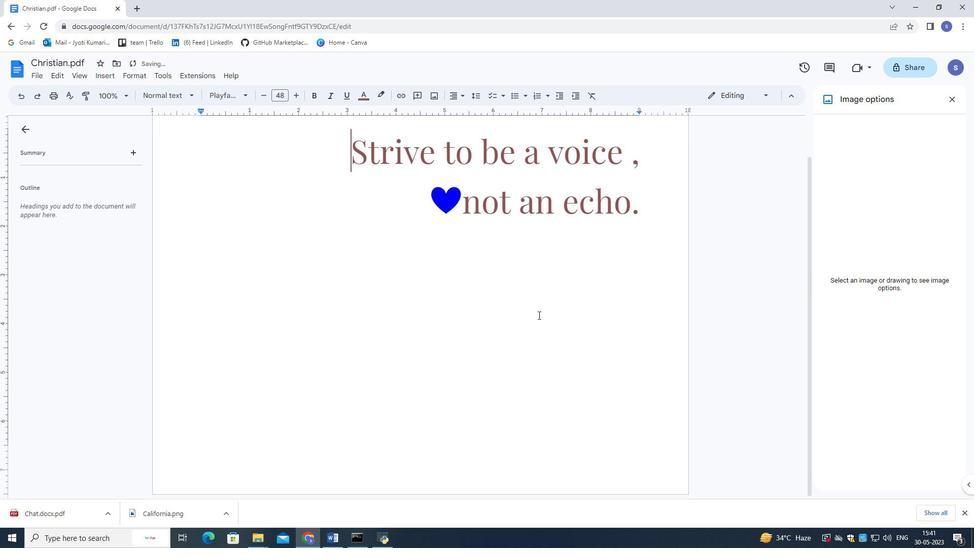 
Action: Mouse scrolled (540, 298) with delta (0, 0)
Screenshot: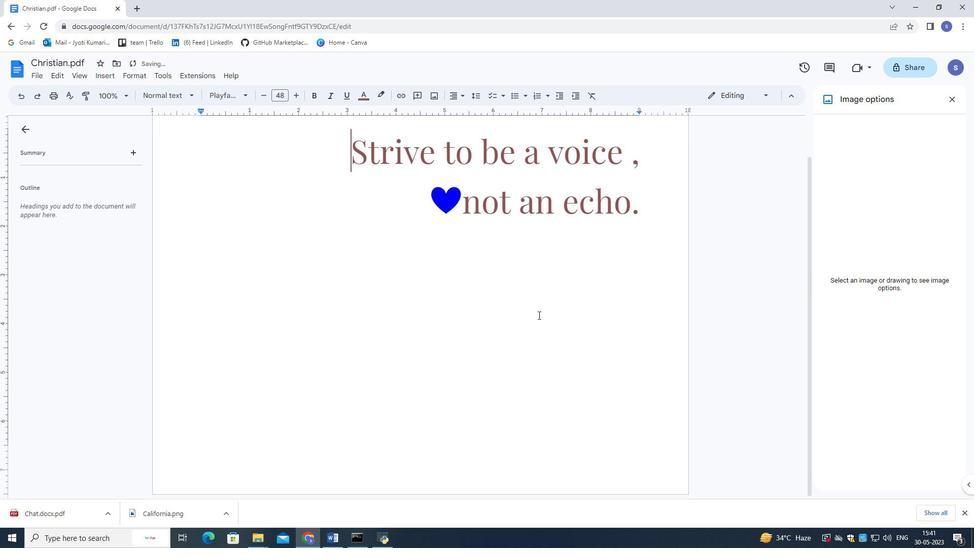 
Action: Mouse moved to (654, 242)
Screenshot: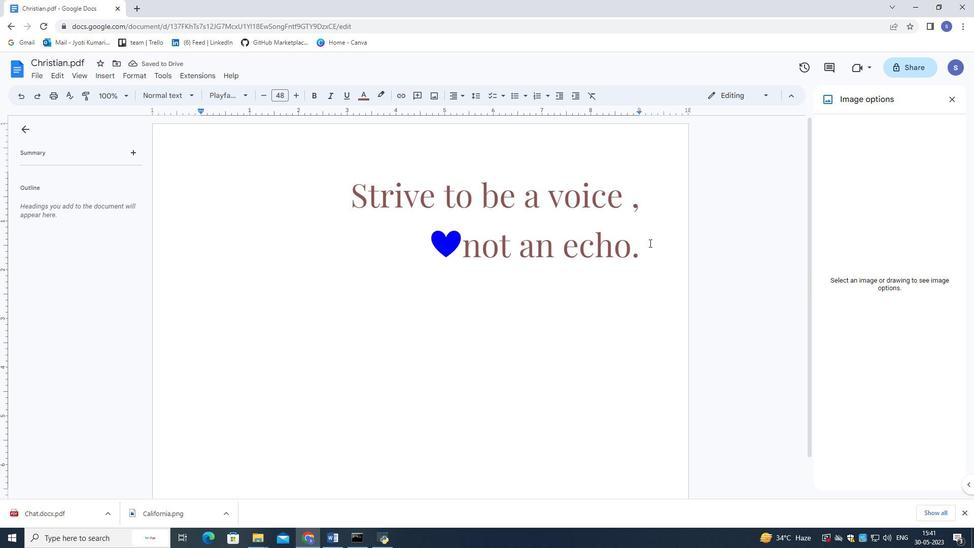 
Action: Mouse pressed left at (654, 242)
Screenshot: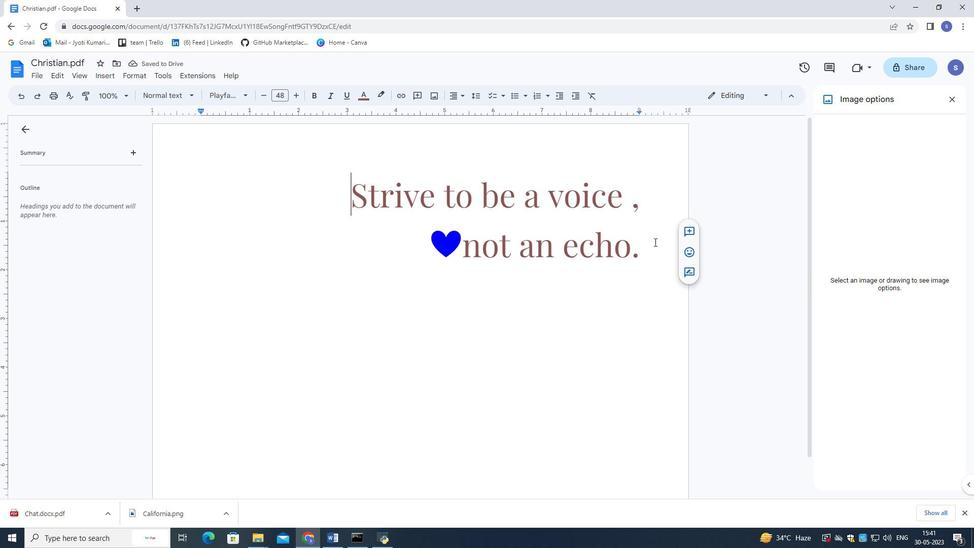 
Action: Mouse moved to (625, 237)
Screenshot: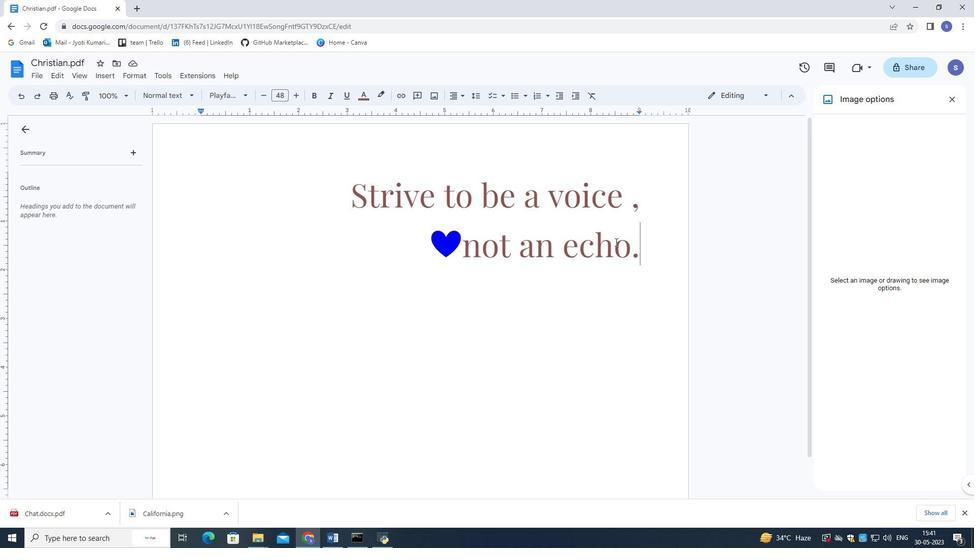
Action: Mouse pressed left at (625, 237)
Screenshot: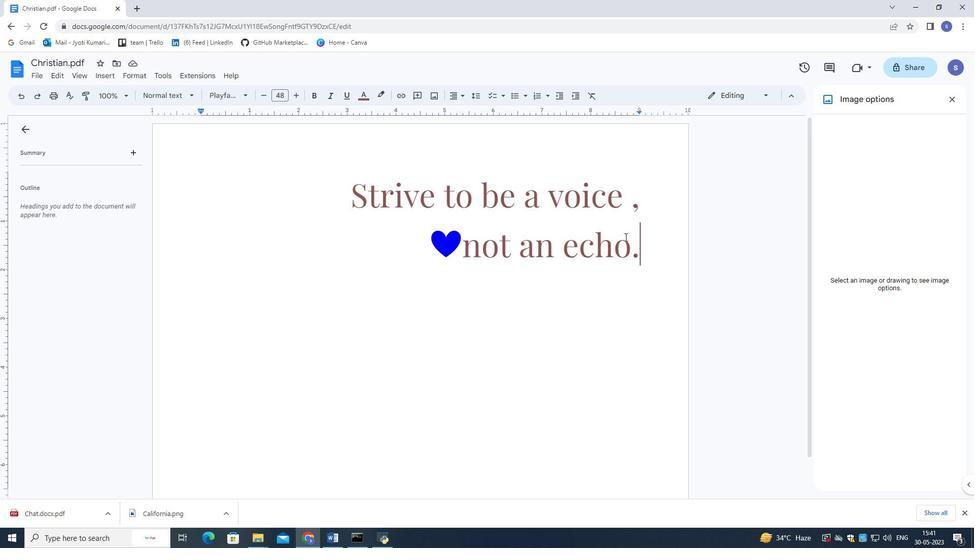 
Action: Mouse moved to (640, 249)
Screenshot: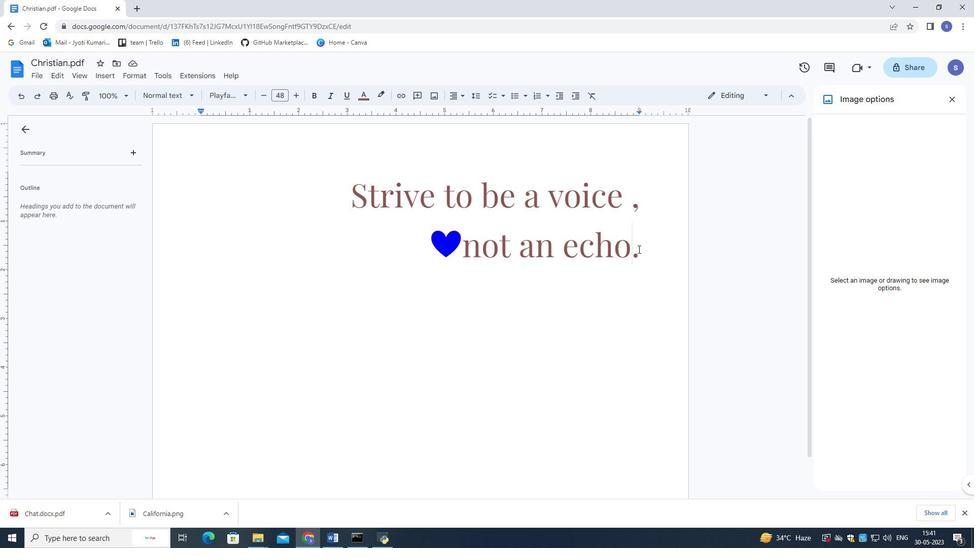 
Action: Mouse pressed left at (640, 249)
Screenshot: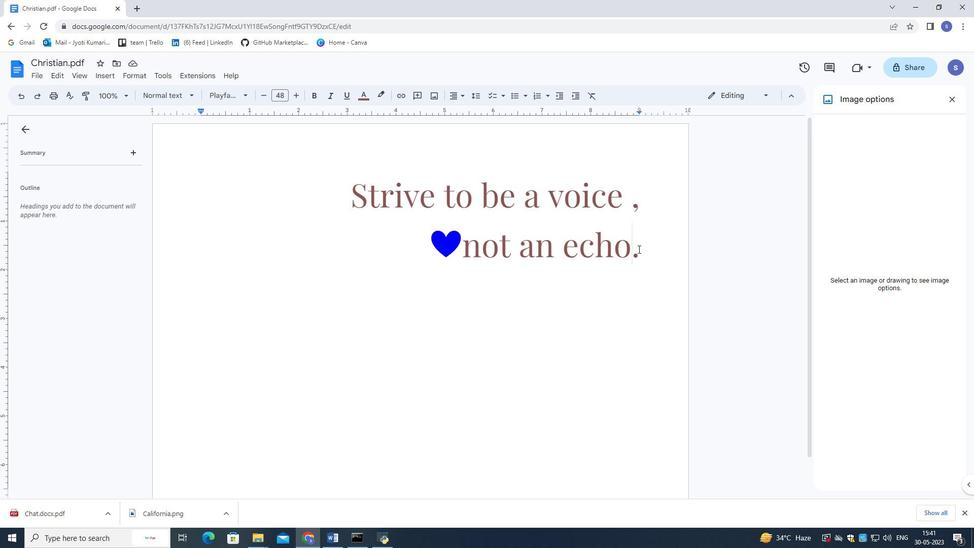 
Action: Mouse moved to (691, 252)
Screenshot: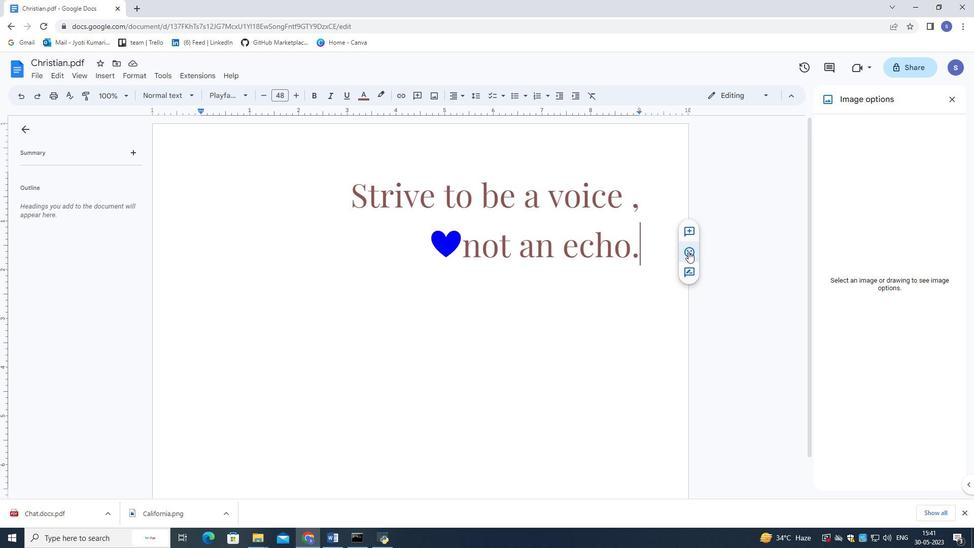 
Action: Mouse pressed left at (691, 252)
Screenshot: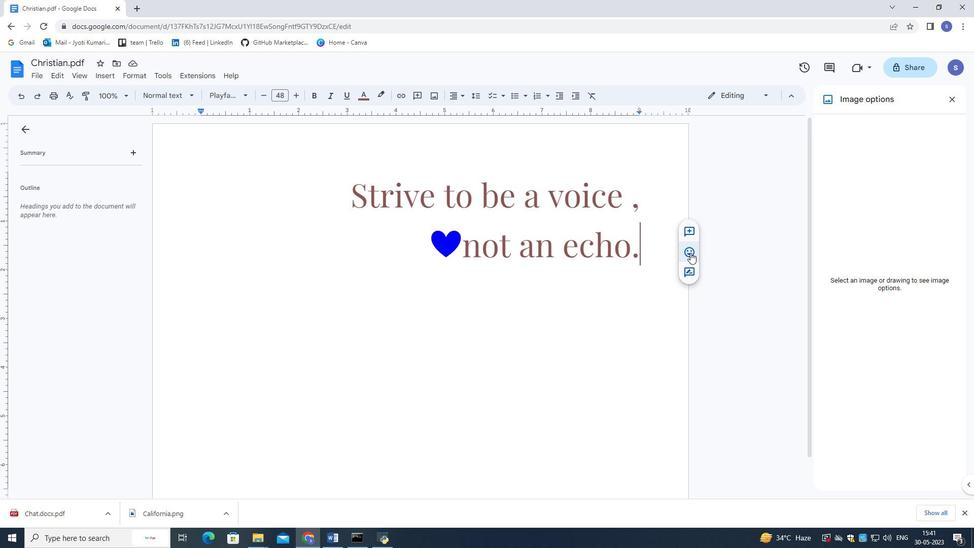 
Action: Mouse moved to (717, 352)
Screenshot: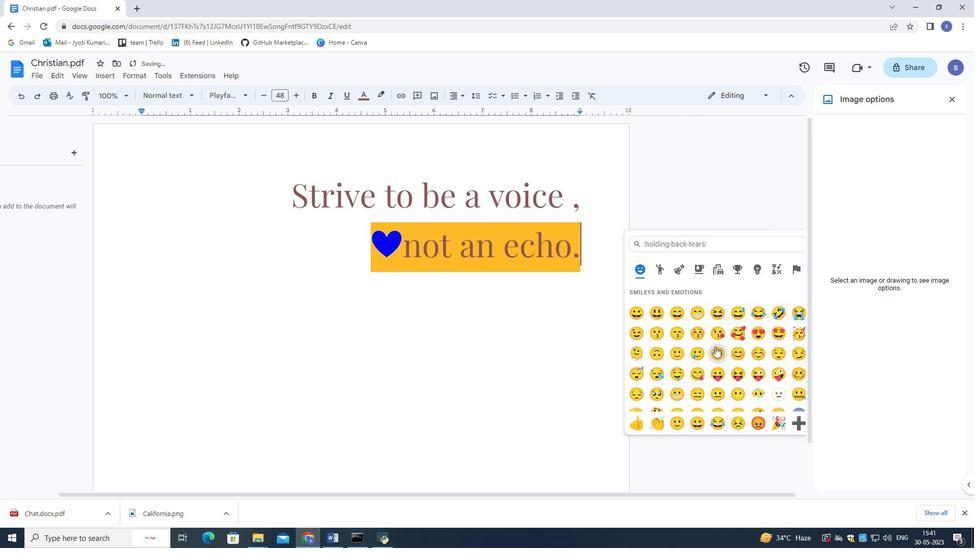 
Action: Mouse scrolled (717, 350) with delta (0, 0)
Screenshot: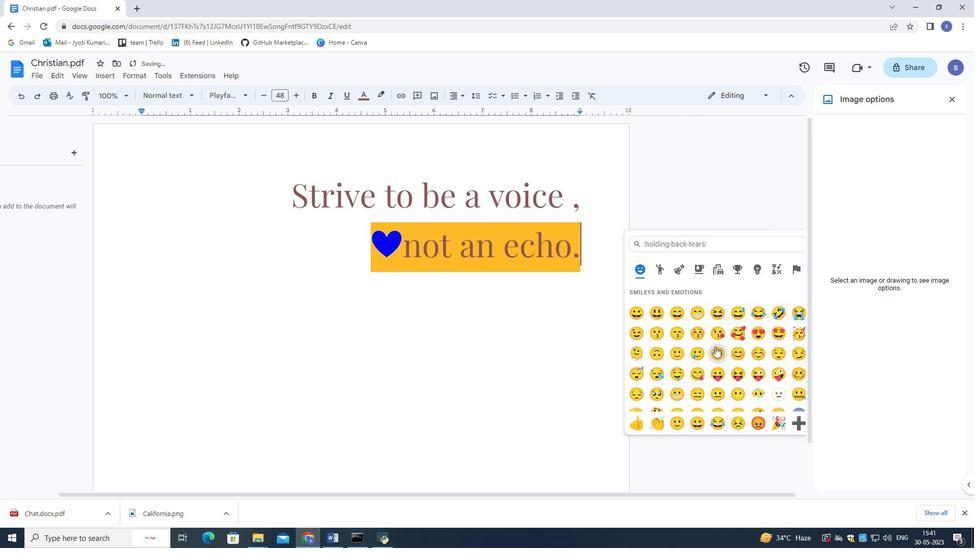 
Action: Mouse moved to (717, 352)
Screenshot: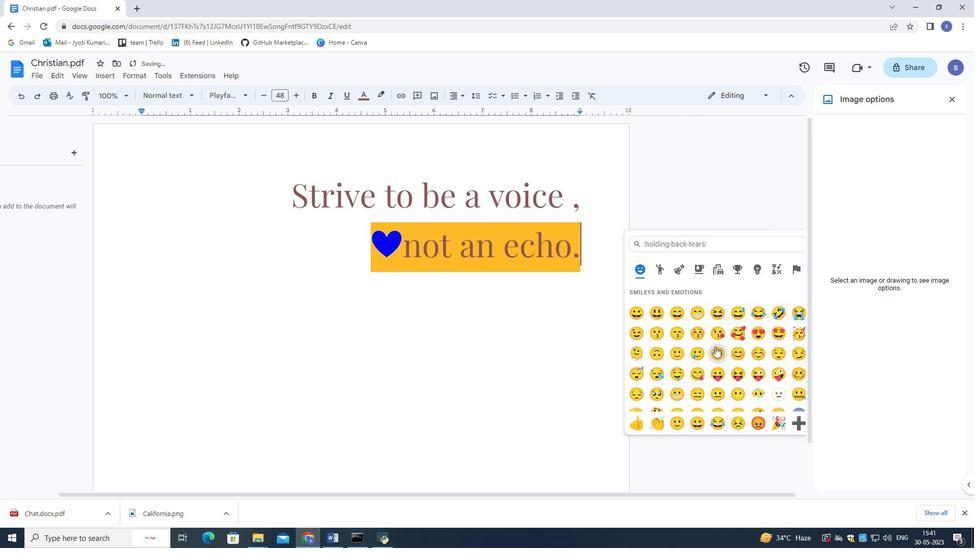 
Action: Mouse scrolled (717, 352) with delta (0, 0)
Screenshot: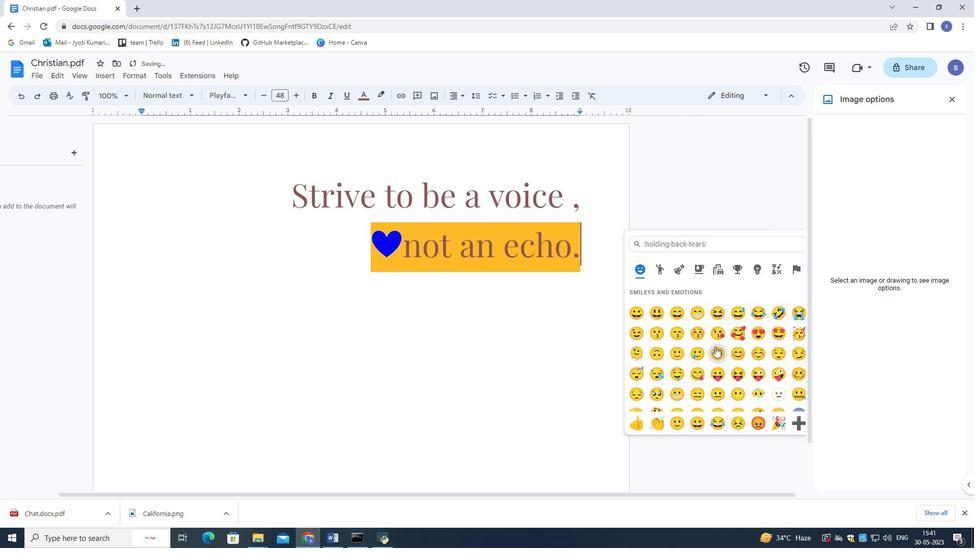 
Action: Mouse scrolled (717, 352) with delta (0, 0)
Screenshot: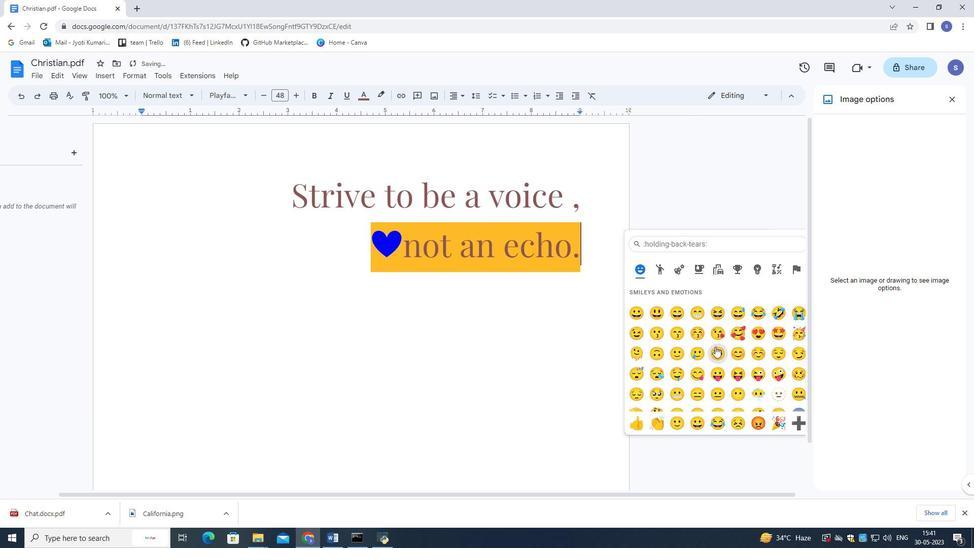 
Action: Mouse scrolled (717, 352) with delta (0, 0)
Screenshot: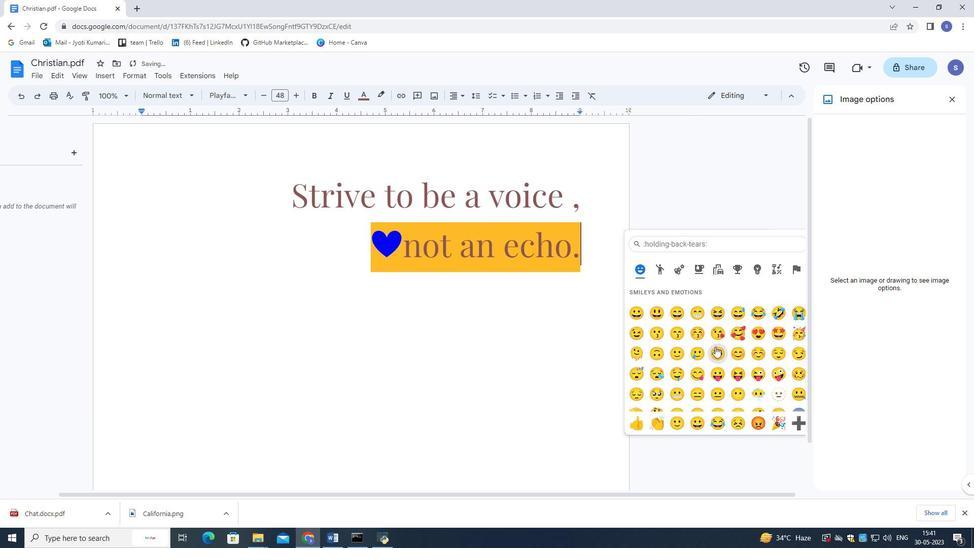 
Action: Mouse scrolled (717, 352) with delta (0, 0)
Screenshot: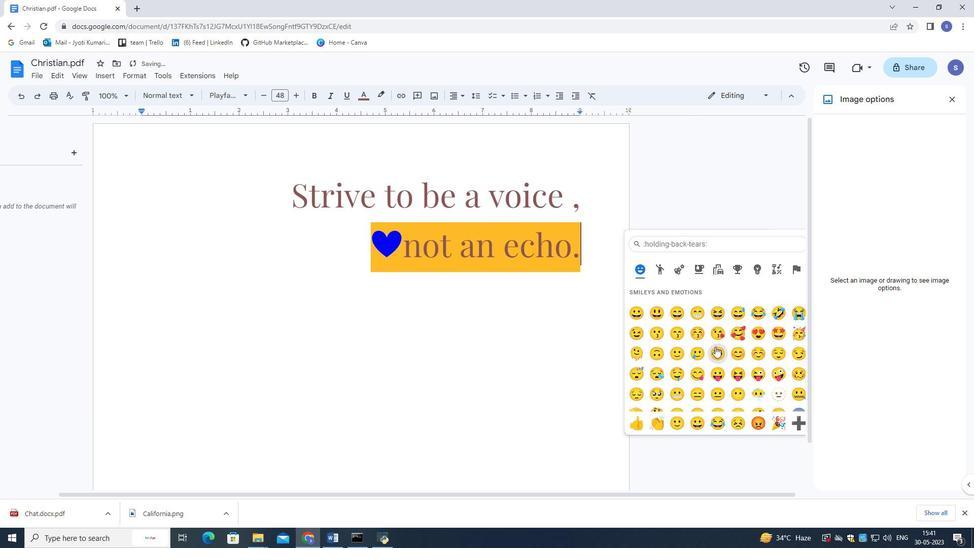 
Action: Mouse scrolled (717, 352) with delta (0, 0)
Screenshot: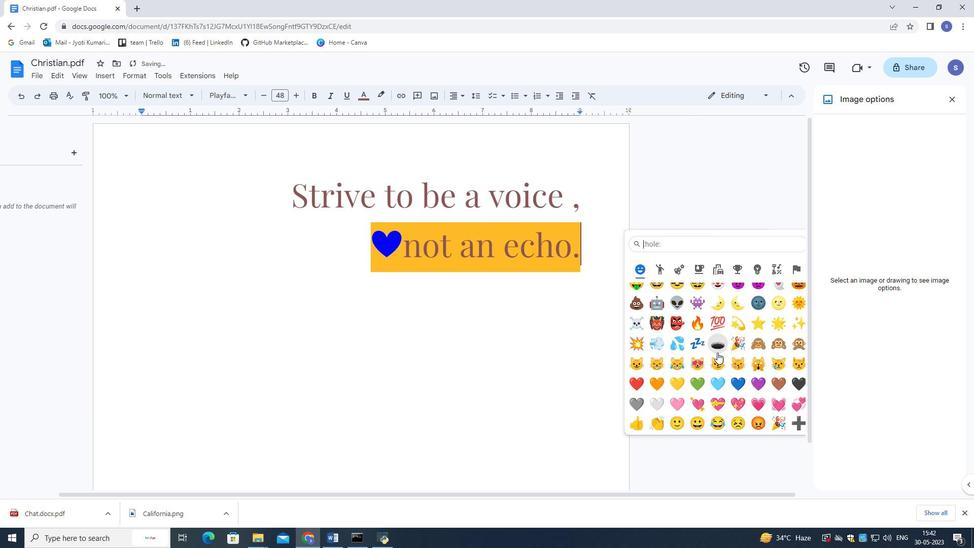 
Action: Mouse scrolled (717, 352) with delta (0, 0)
Screenshot: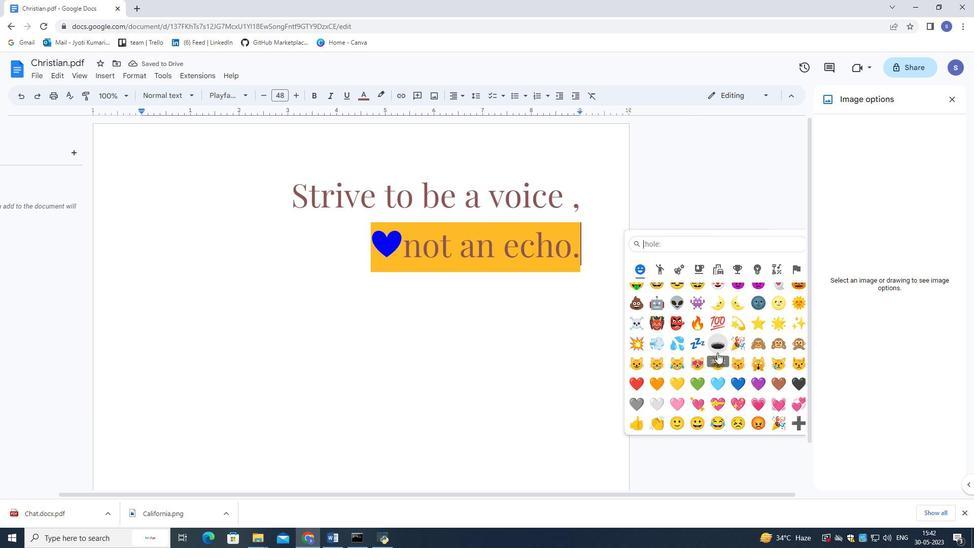 
Action: Mouse moved to (701, 321)
Screenshot: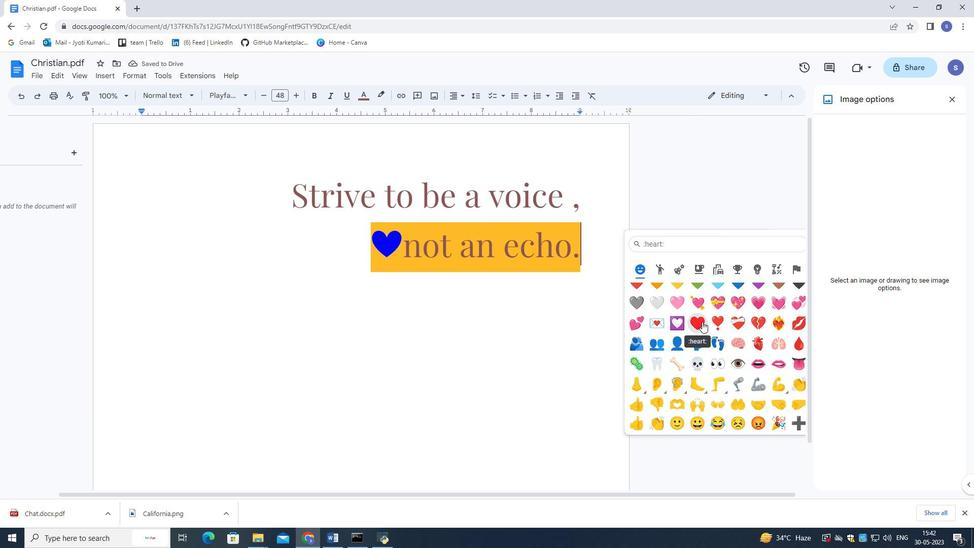 
Action: Mouse pressed left at (701, 321)
Screenshot: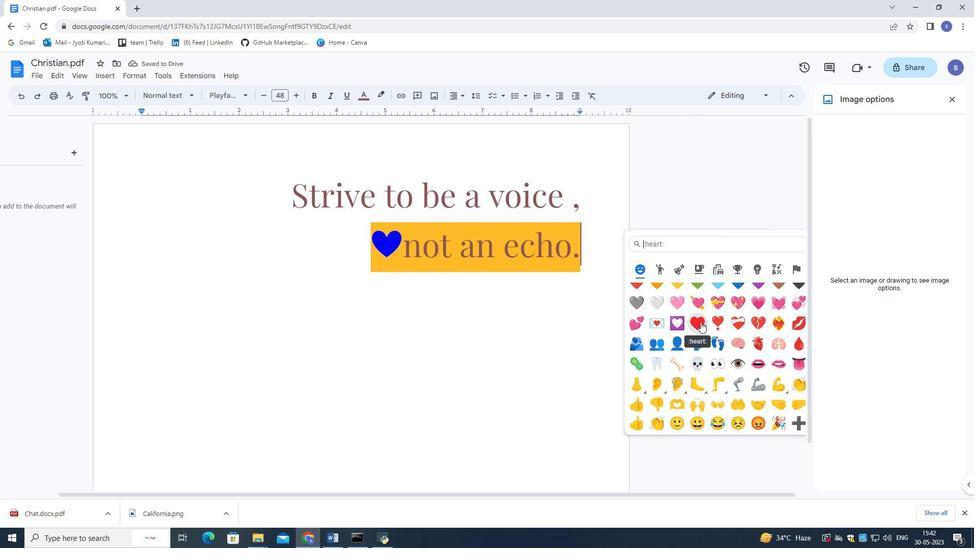 
Action: Mouse moved to (726, 330)
Screenshot: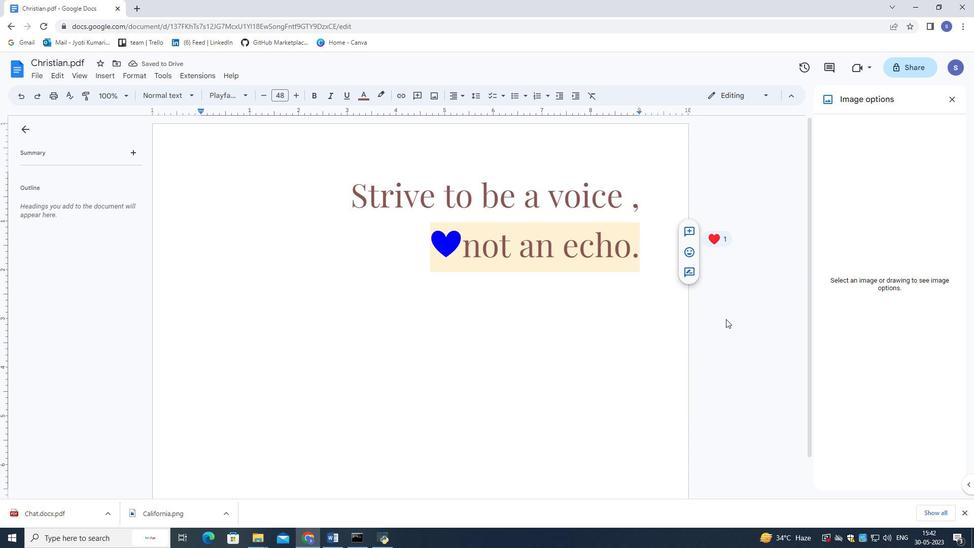 
Action: Mouse pressed left at (726, 330)
Screenshot: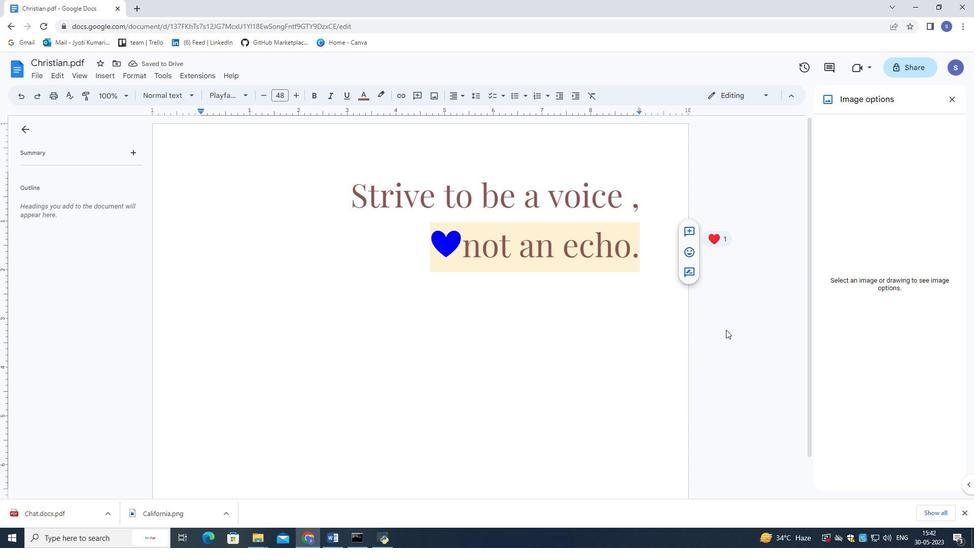 
Action: Mouse moved to (723, 356)
Screenshot: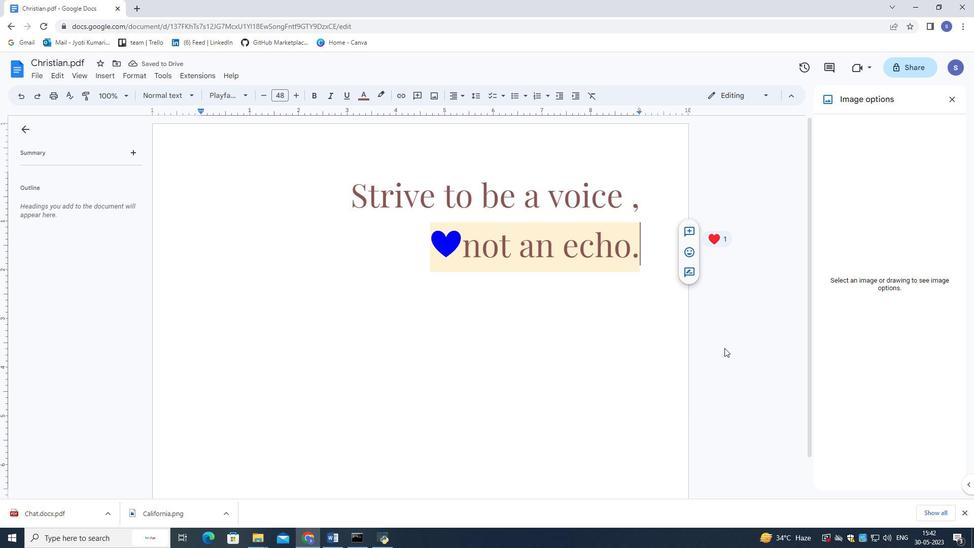 
Action: Mouse pressed left at (723, 356)
Screenshot: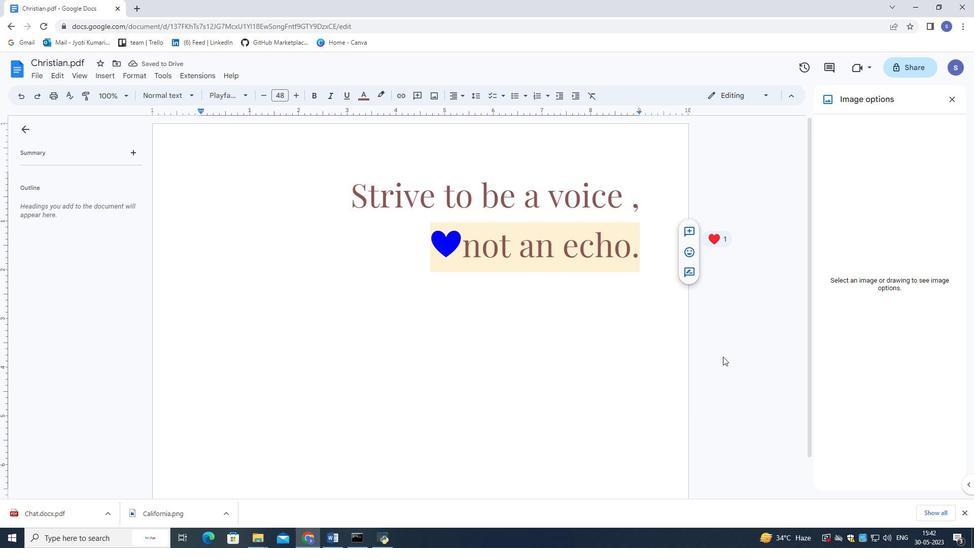 
Action: Mouse moved to (539, 364)
Screenshot: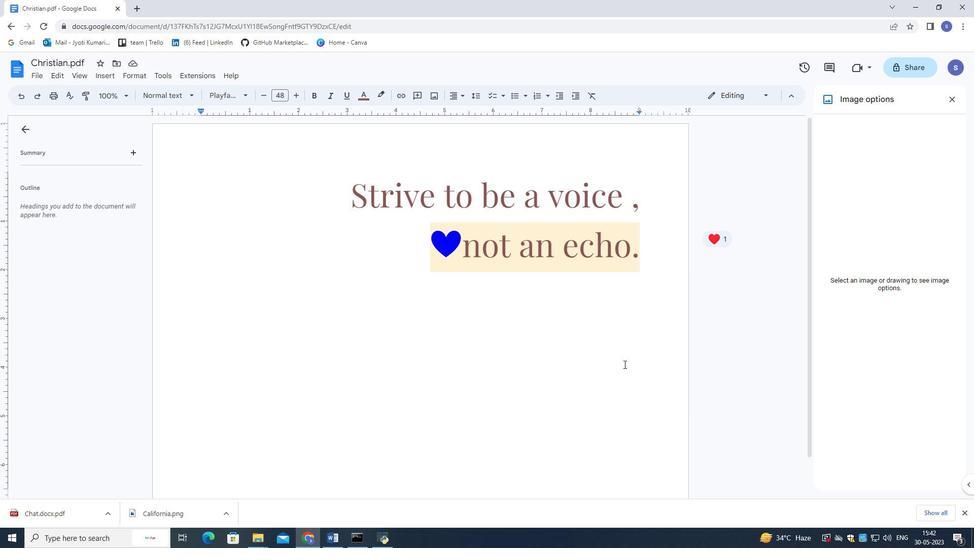 
Action: Mouse pressed left at (539, 364)
Screenshot: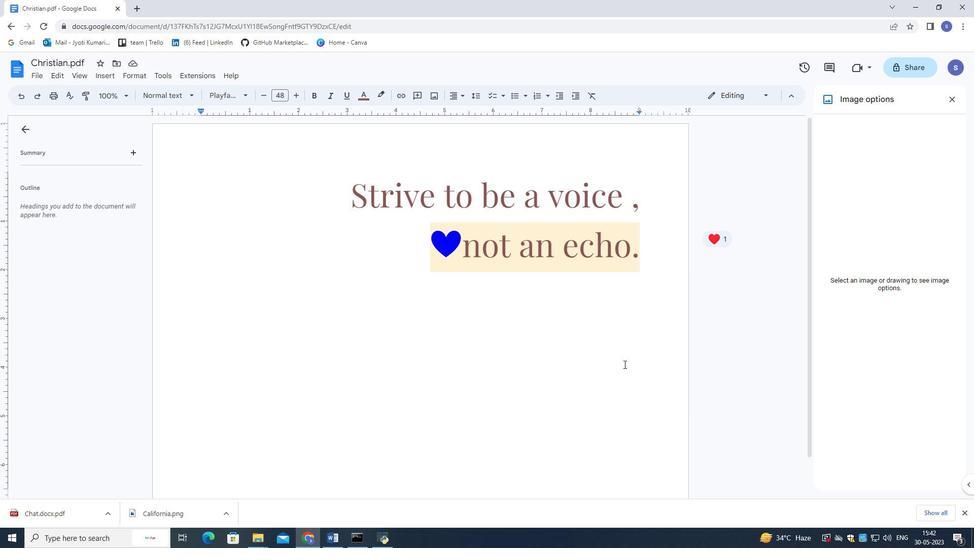 
Action: Mouse moved to (303, 233)
Screenshot: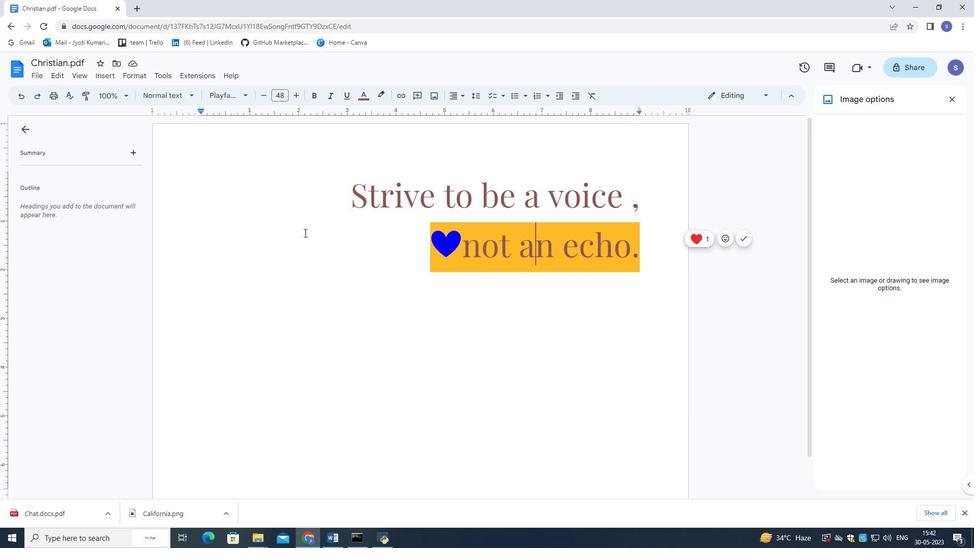 
Action: Mouse pressed left at (303, 233)
Screenshot: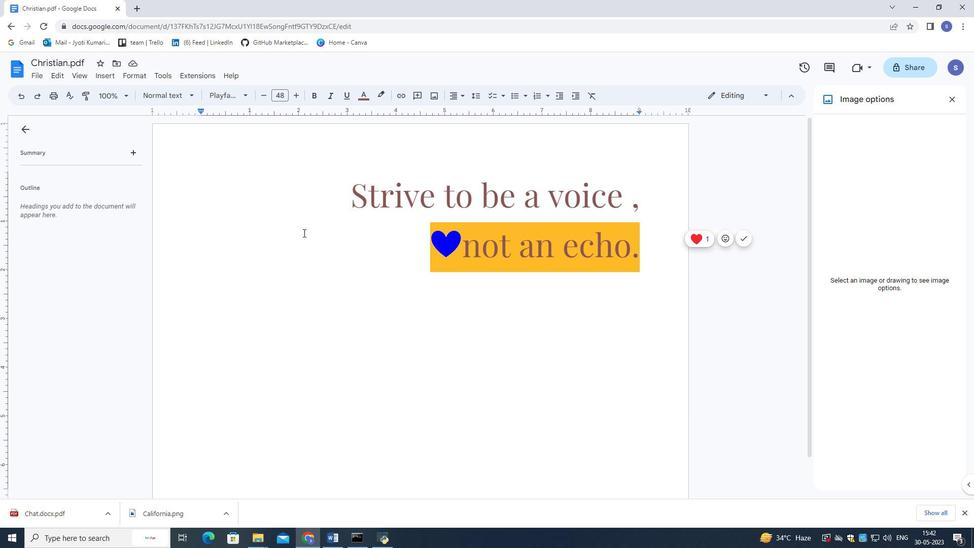 
Action: Mouse moved to (363, 201)
Screenshot: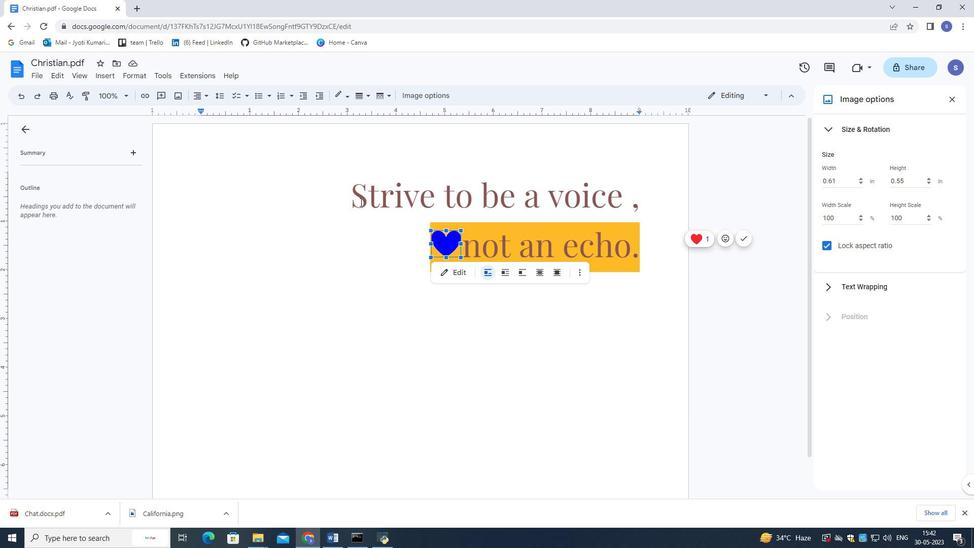 
Action: Mouse pressed left at (363, 201)
Screenshot: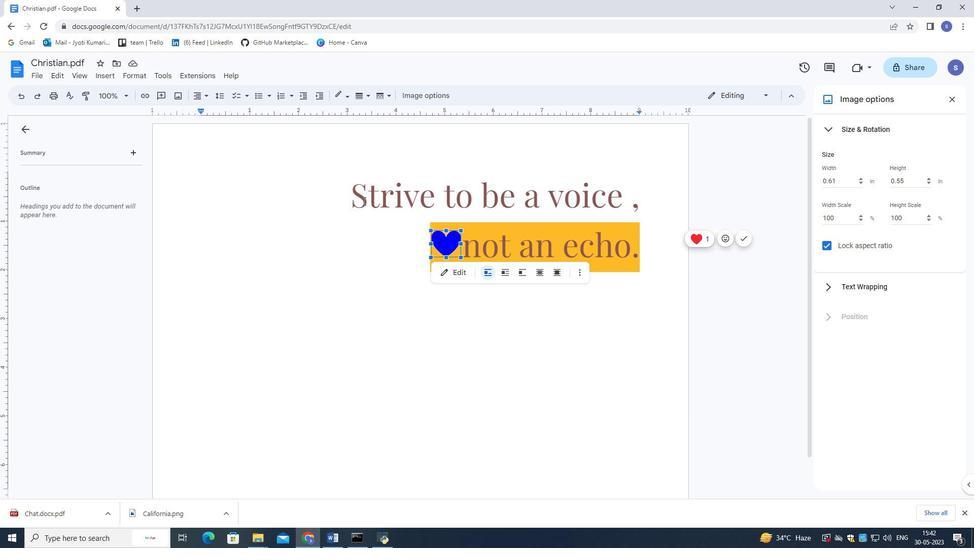 
Action: Mouse moved to (407, 355)
Screenshot: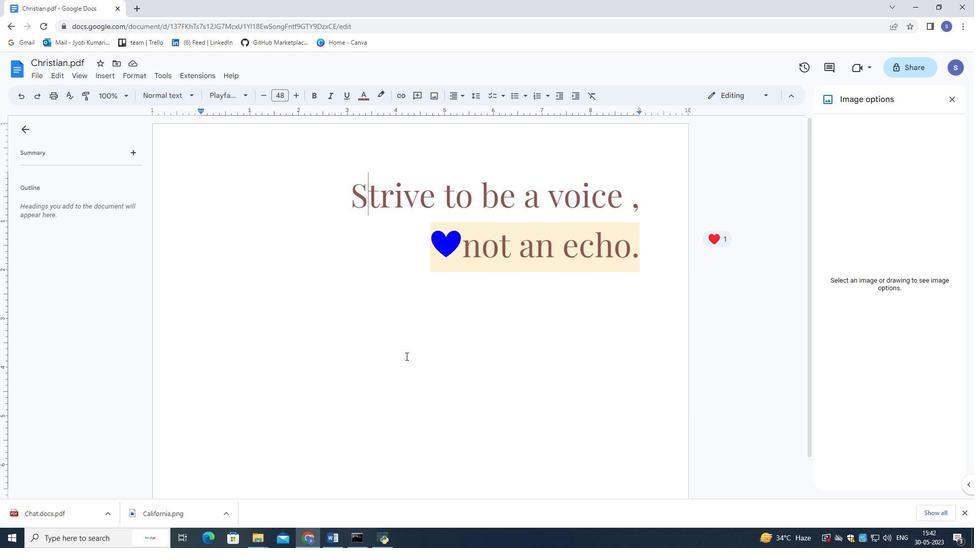 
